 Task: Write a test class on Account objects.
Action: Mouse moved to (21, 142)
Screenshot: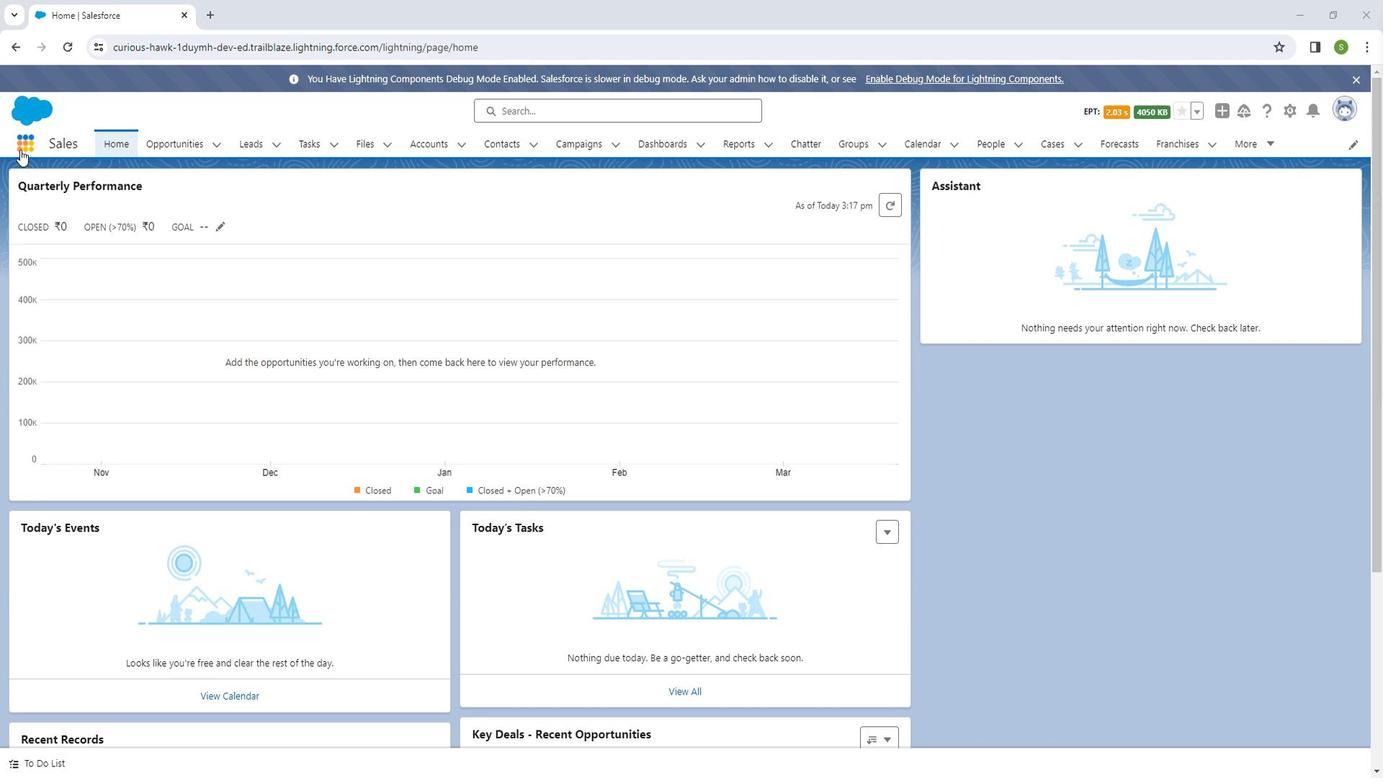 
Action: Mouse pressed left at (21, 142)
Screenshot: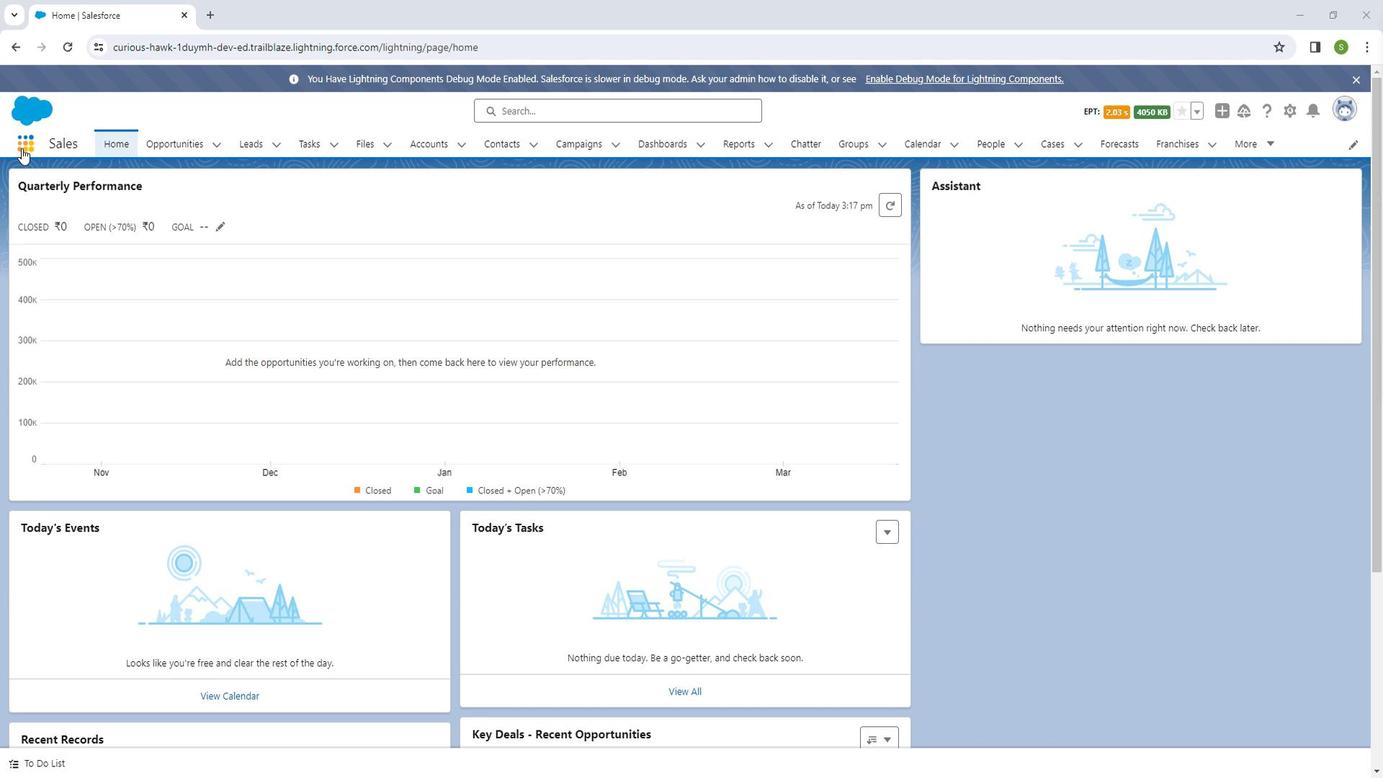 
Action: Mouse moved to (39, 391)
Screenshot: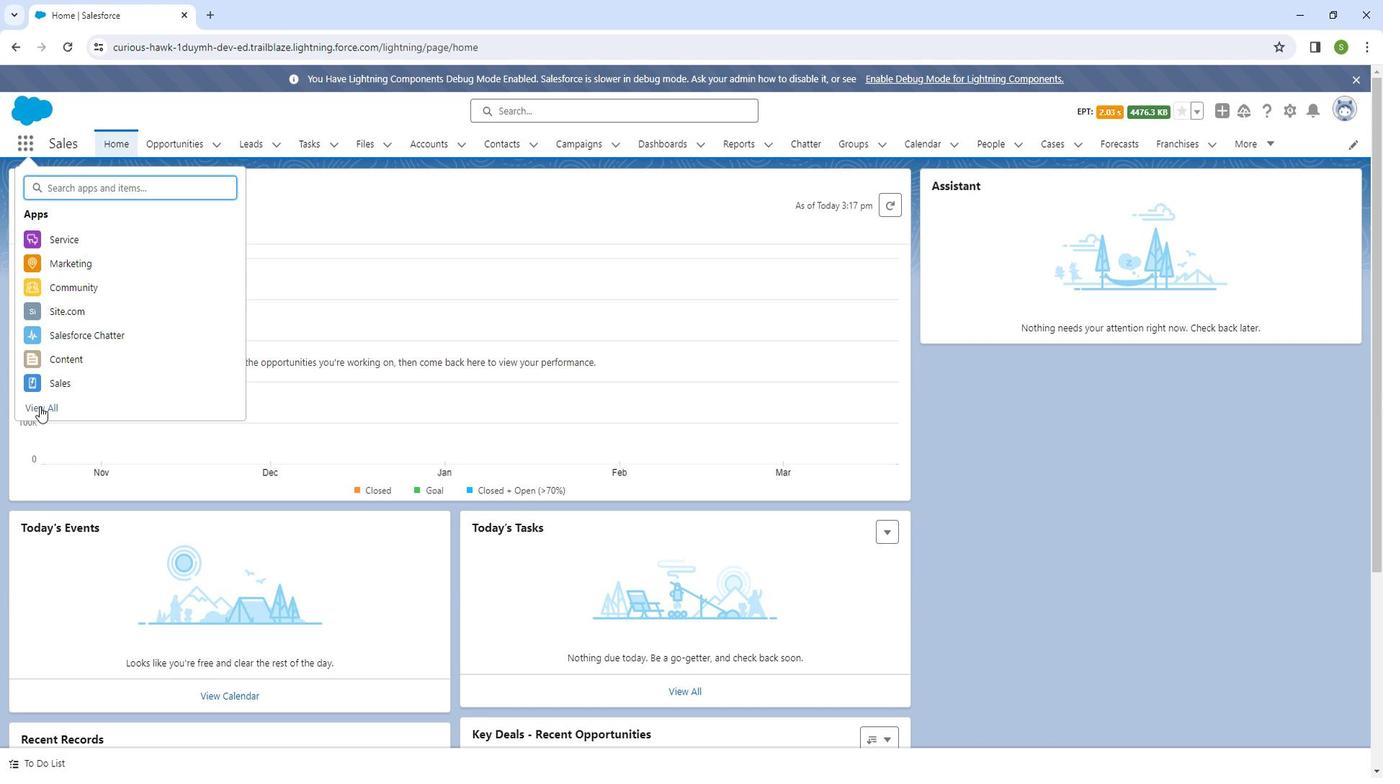 
Action: Mouse pressed left at (39, 391)
Screenshot: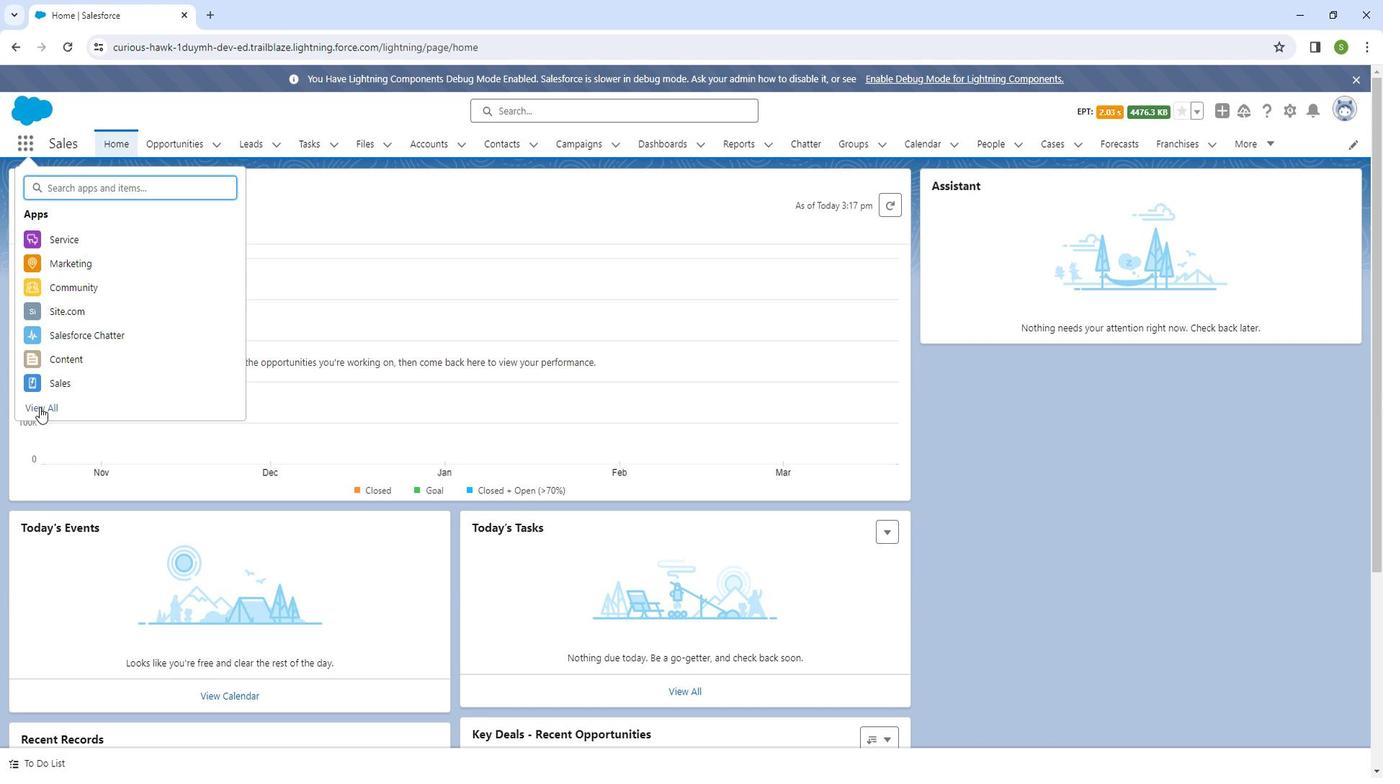 
Action: Mouse moved to (243, 588)
Screenshot: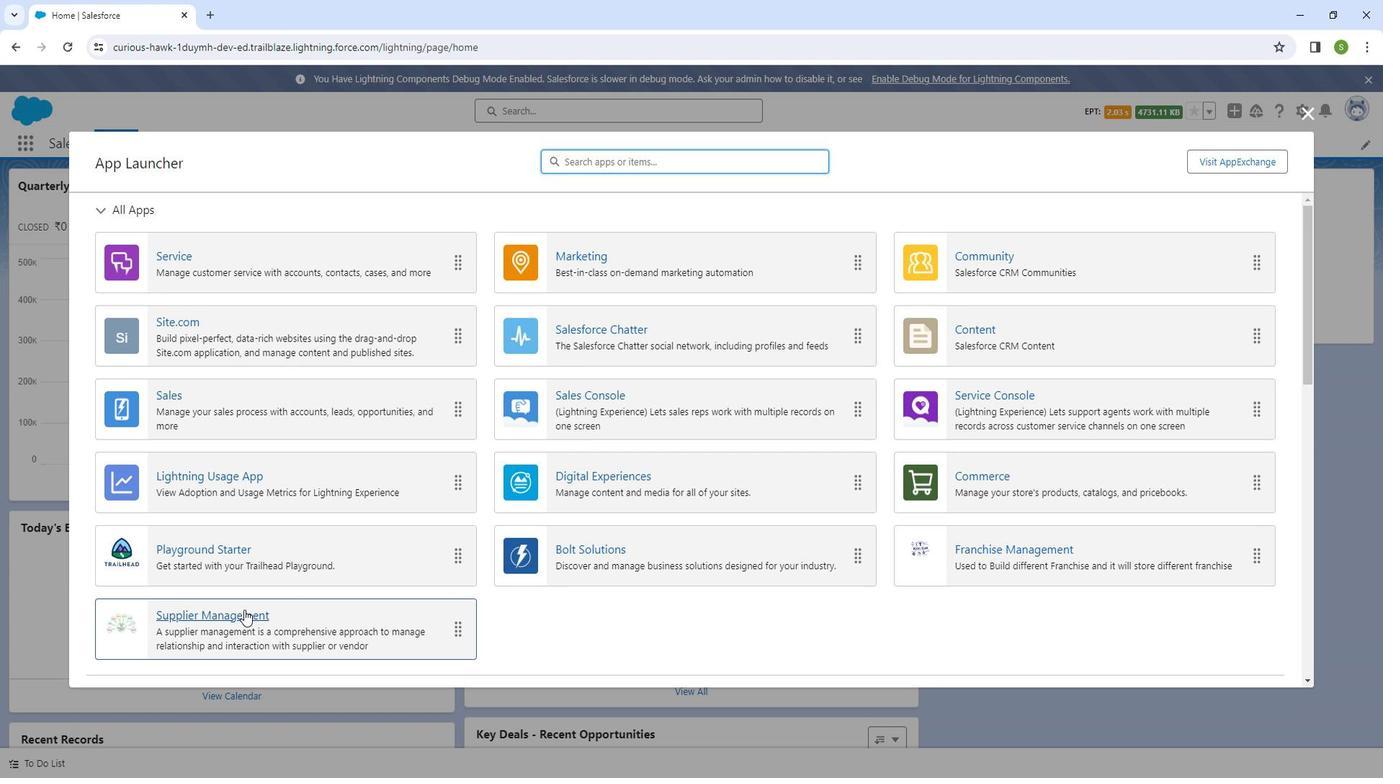 
Action: Mouse pressed left at (243, 588)
Screenshot: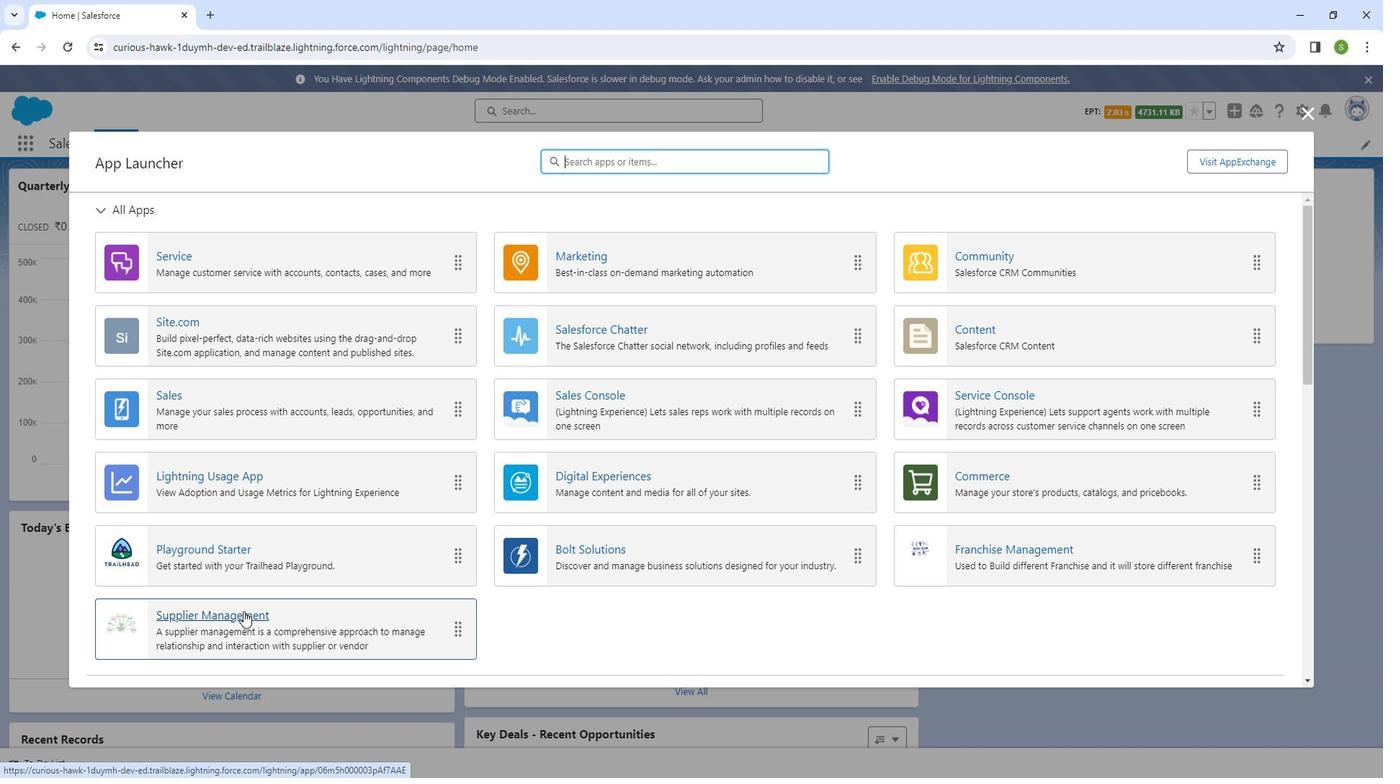 
Action: Mouse moved to (1304, 103)
Screenshot: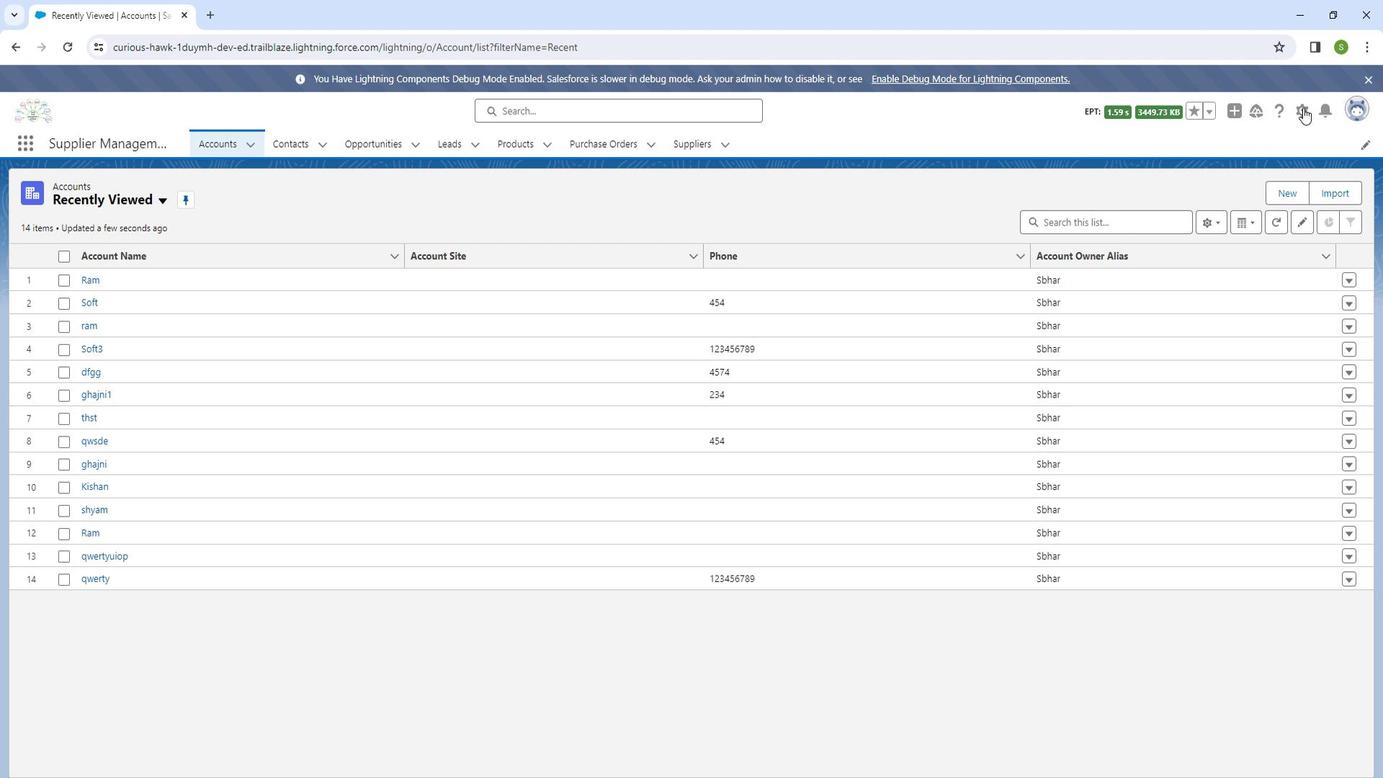 
Action: Mouse pressed left at (1304, 103)
Screenshot: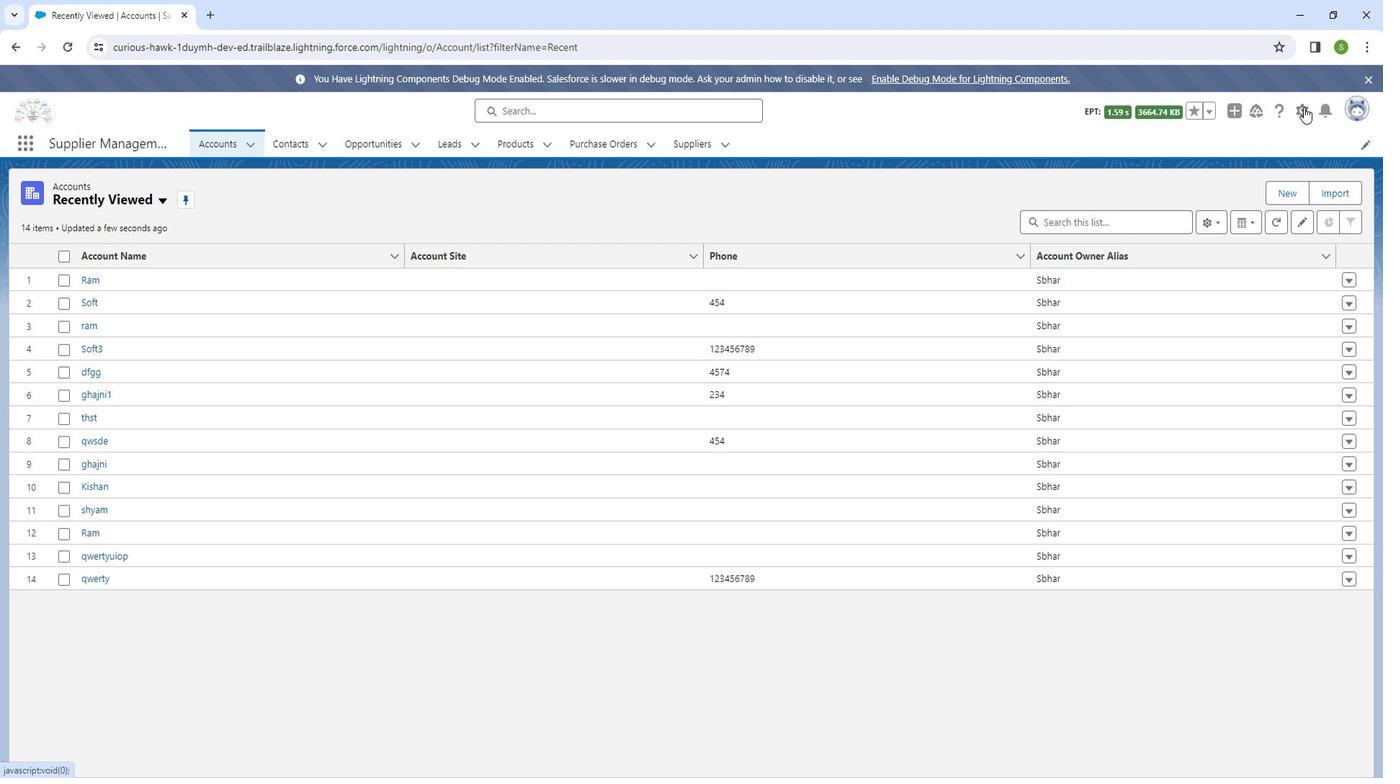 
Action: Mouse moved to (1232, 234)
Screenshot: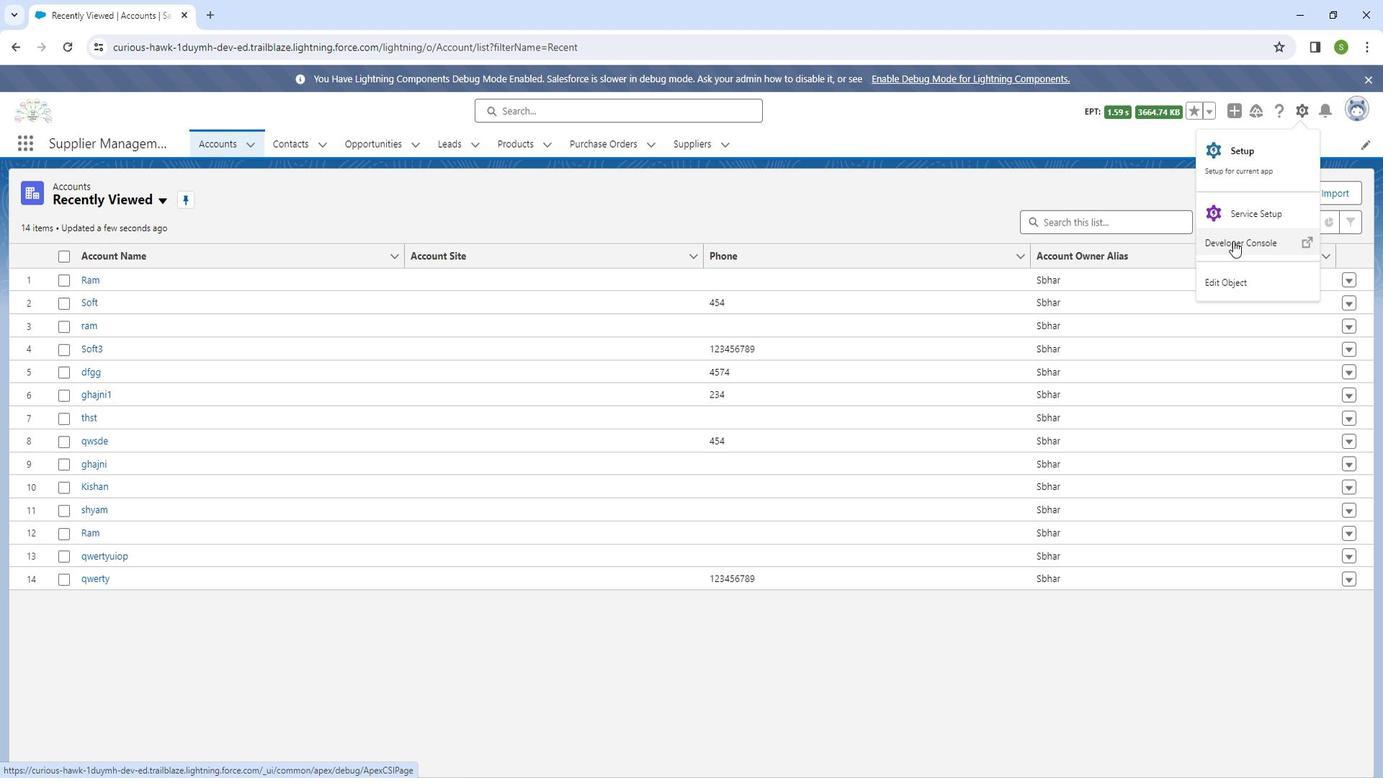 
Action: Mouse pressed right at (1232, 234)
Screenshot: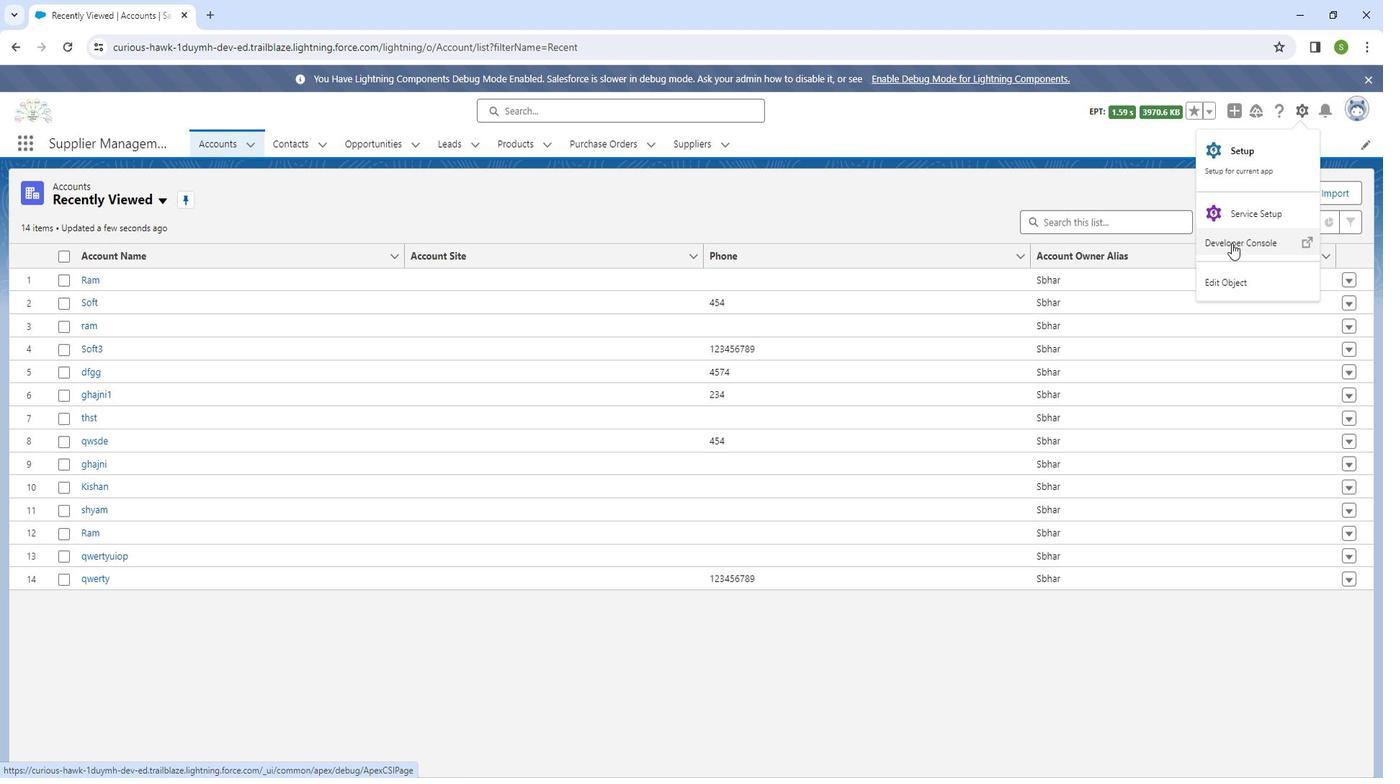 
Action: Mouse moved to (1184, 247)
Screenshot: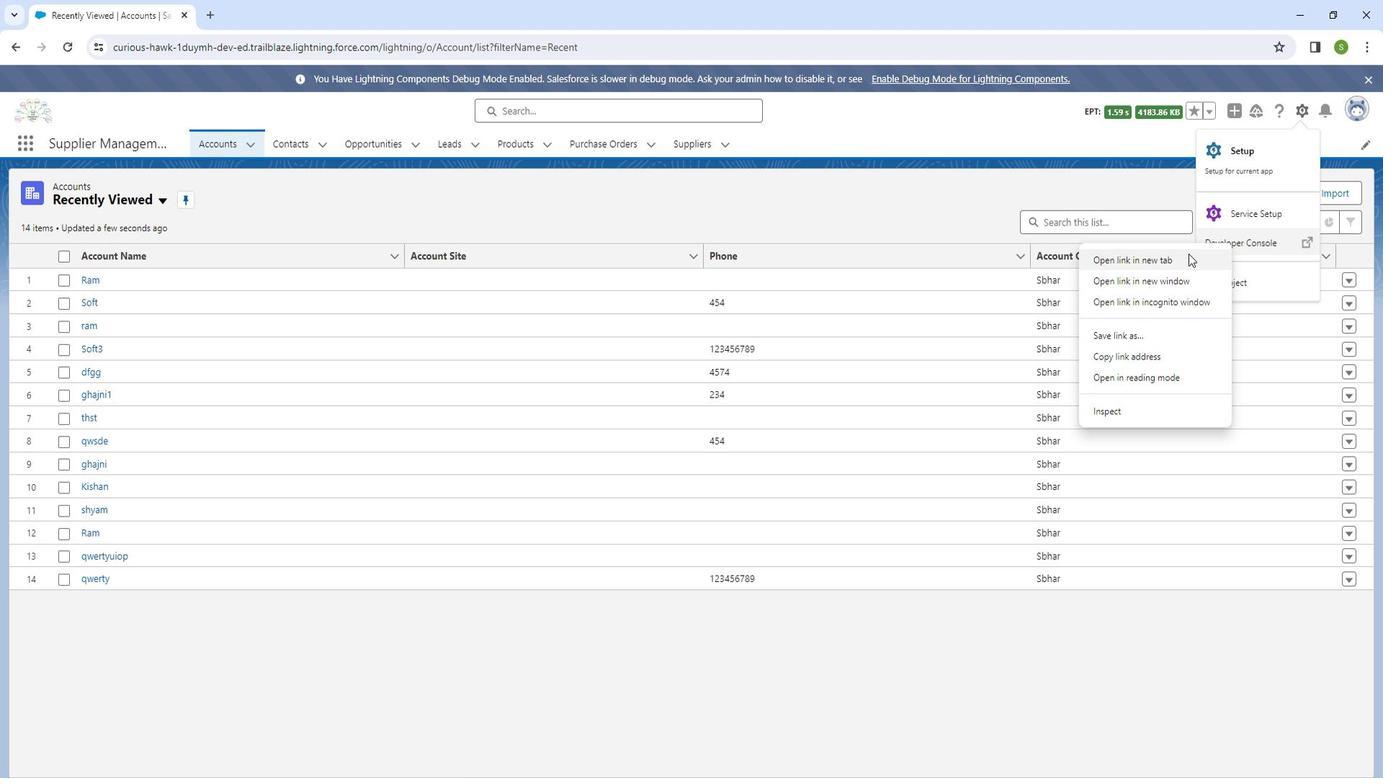 
Action: Mouse pressed left at (1184, 247)
Screenshot: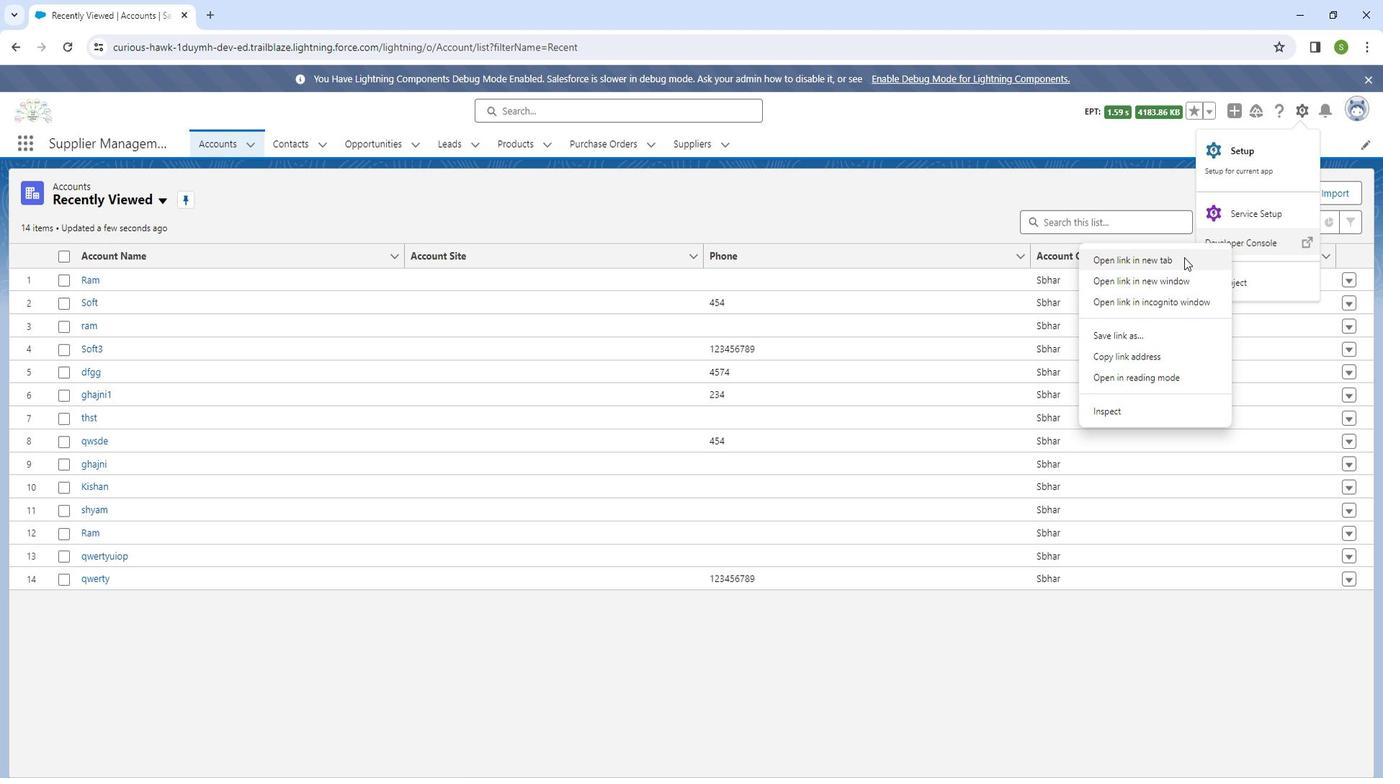 
Action: Mouse moved to (312, 15)
Screenshot: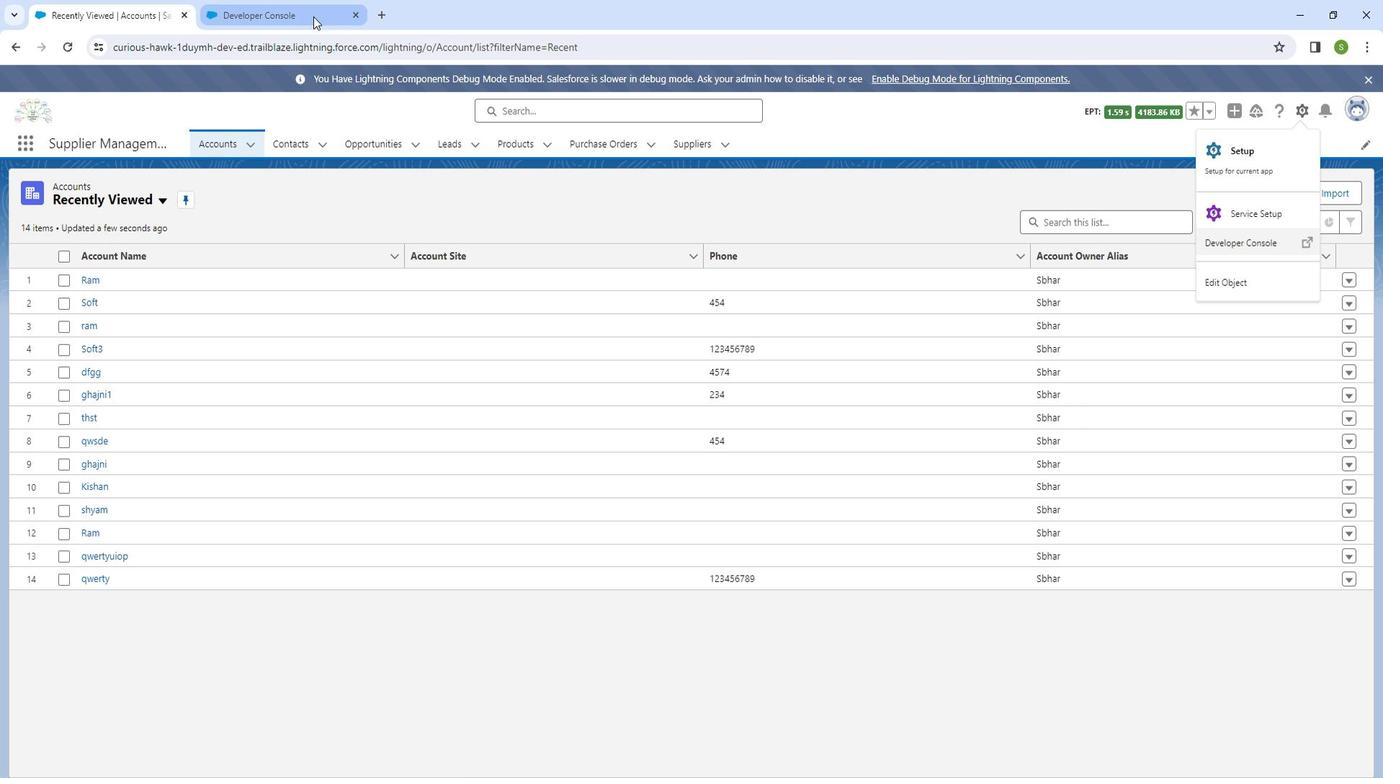 
Action: Mouse pressed left at (312, 15)
Screenshot: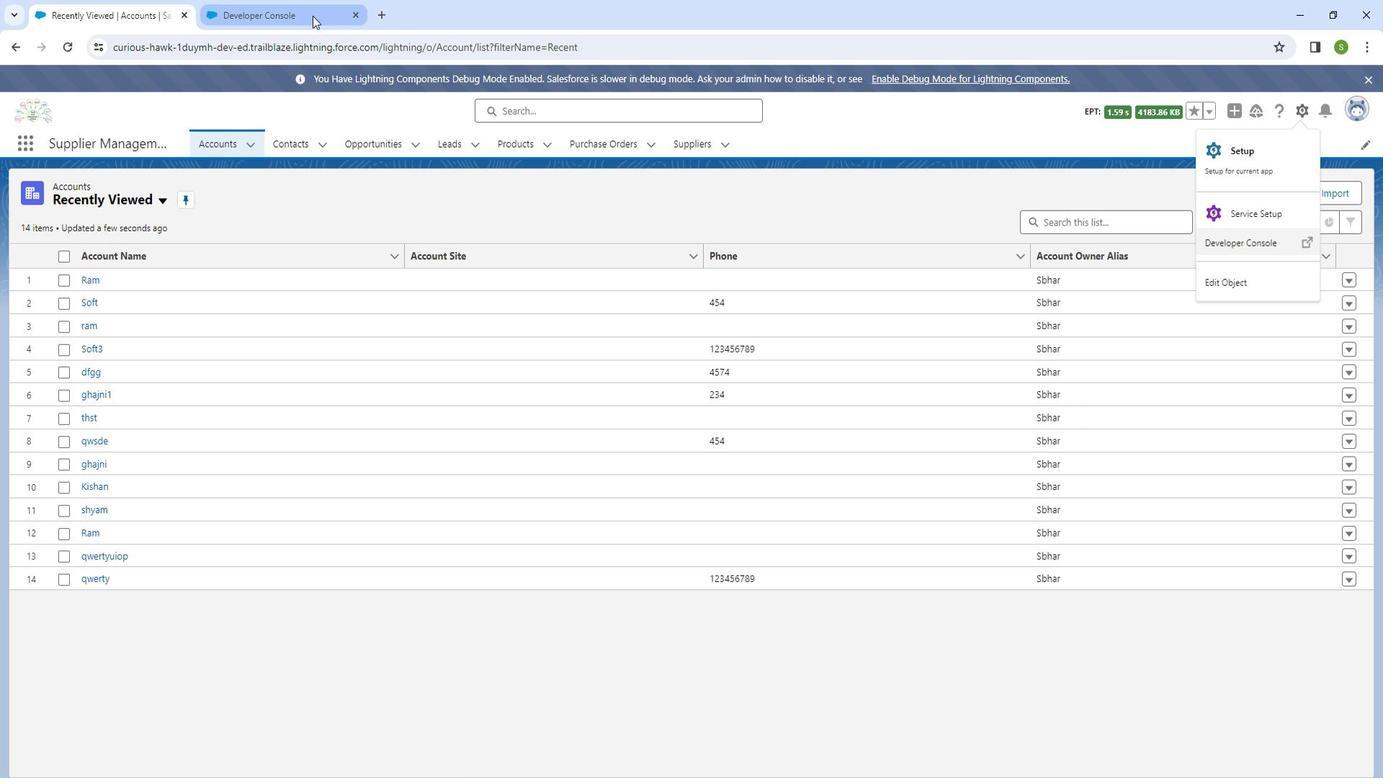 
Action: Mouse moved to (270, 345)
Screenshot: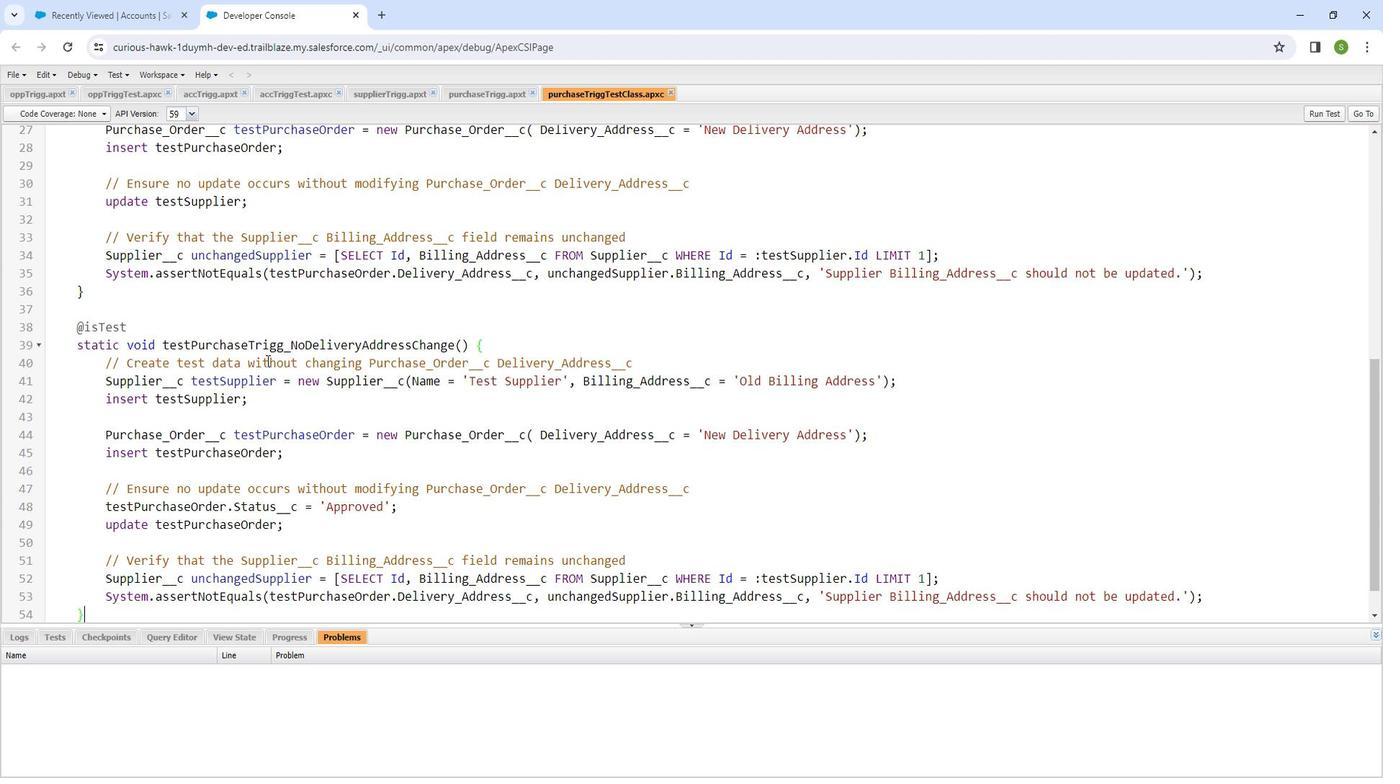 
Action: Key pressed <Key.alt_l><Key.alt_l><Key.alt_l><Key.alt_l><Key.alt_l><Key.alt_l><Key.alt_l><Key.alt_l><Key.alt_l><Key.alt_l><Key.alt_l><Key.alt_l><Key.alt_l><Key.alt_l><Key.alt_l><Key.alt_l><Key.alt_l><Key.alt_l><Key.alt_l><Key.alt_l><Key.alt_l><Key.alt_l><Key.alt_l><Key.alt_l><Key.alt_l><Key.alt_l><Key.alt_l><Key.alt_l><Key.alt_l><Key.alt_l><Key.alt_l><Key.alt_l><Key.alt_l><Key.alt_l><Key.alt_l><Key.alt_l><Key.alt_l><Key.alt_l><<191>>
Screenshot: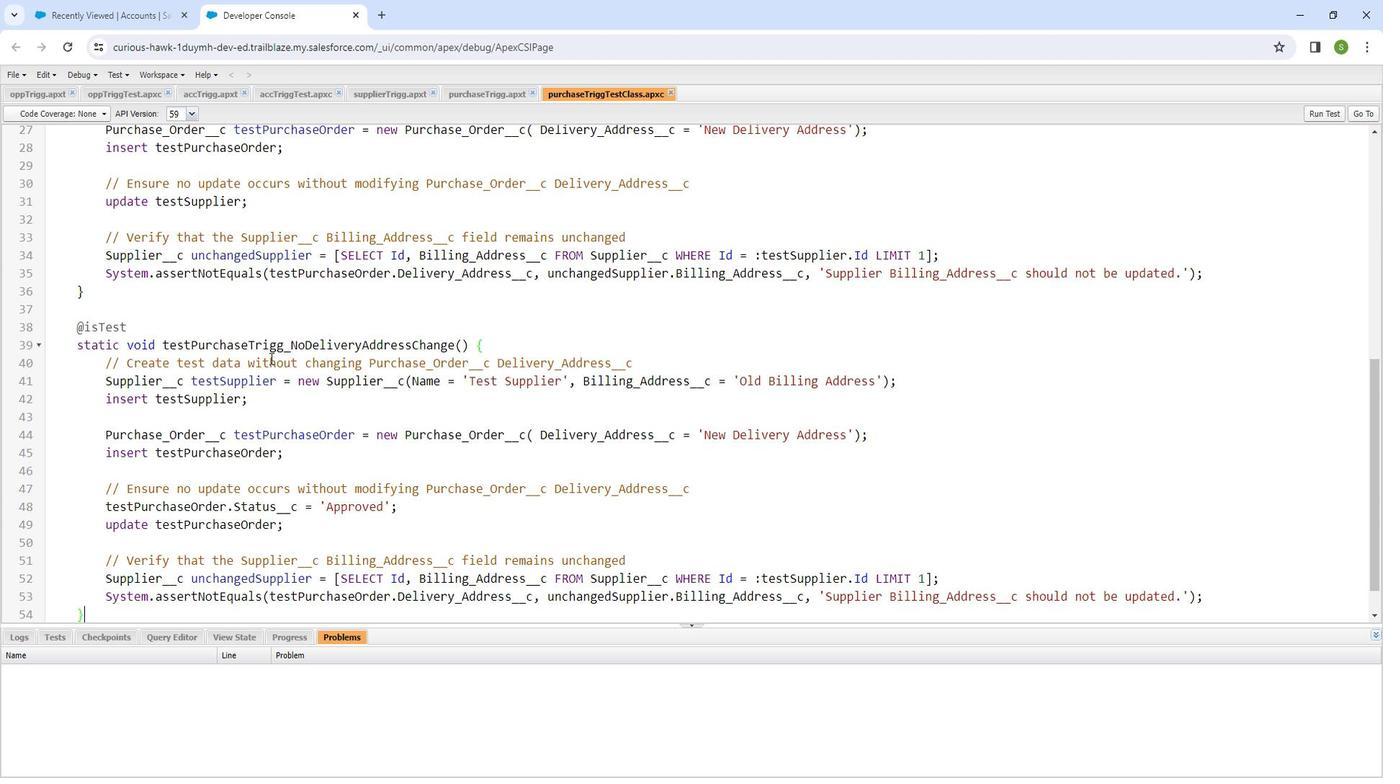 
Action: Mouse moved to (79, 75)
Screenshot: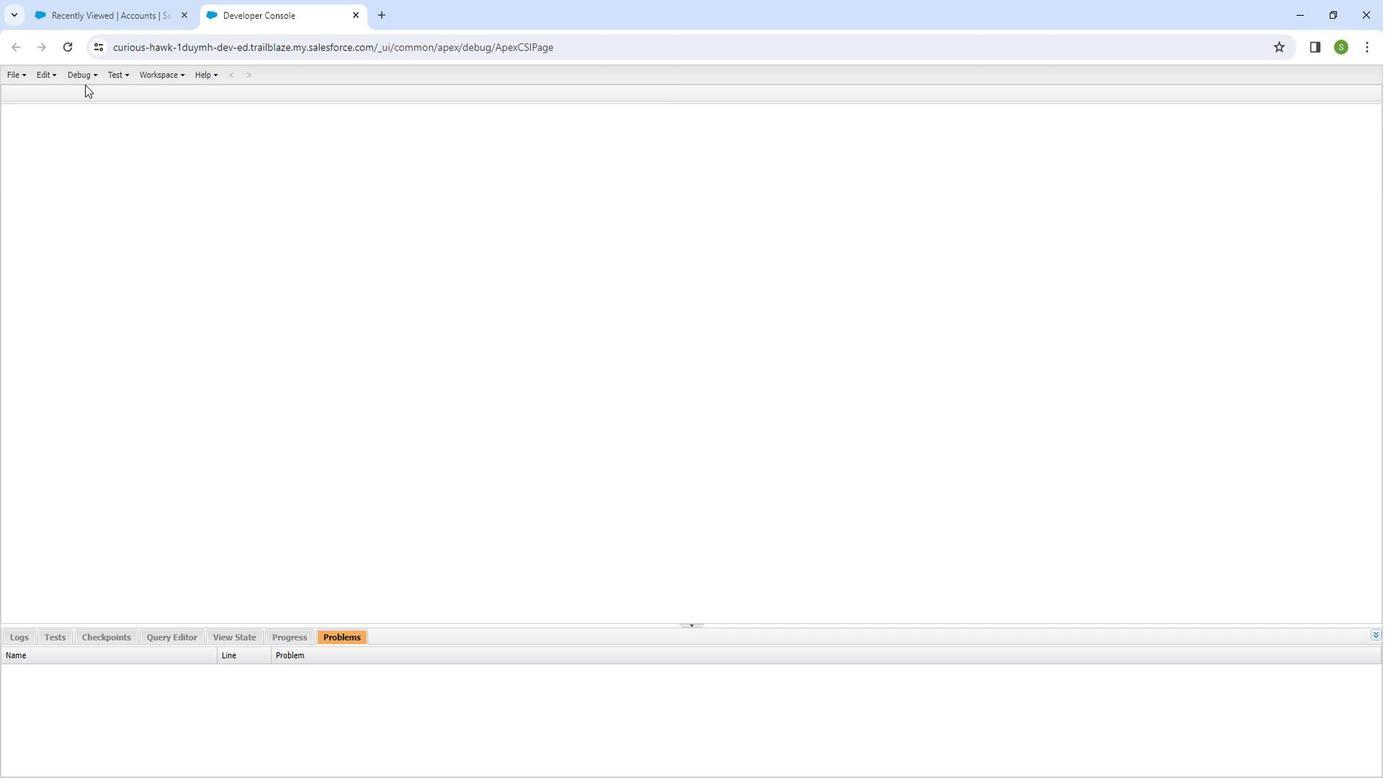 
Action: Mouse pressed left at (79, 75)
Screenshot: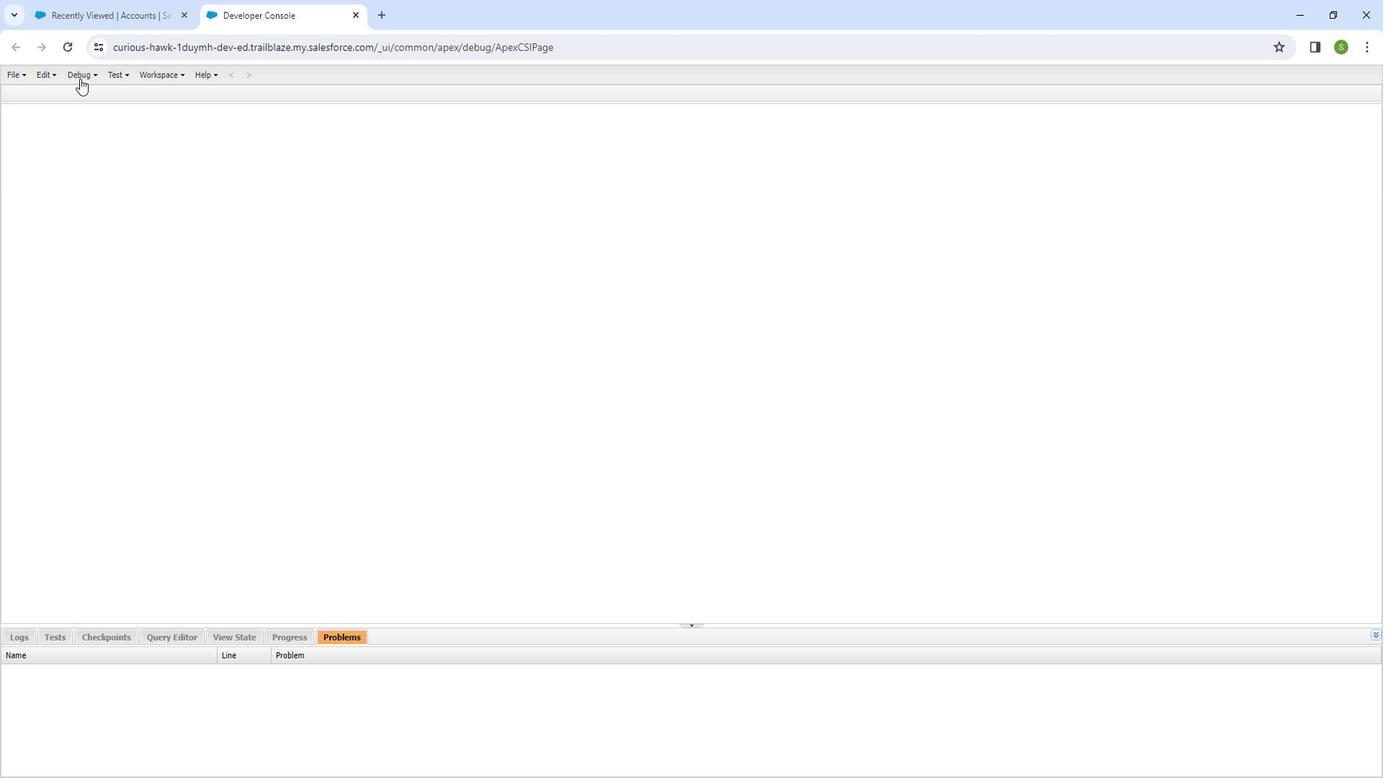 
Action: Mouse moved to (27, 121)
Screenshot: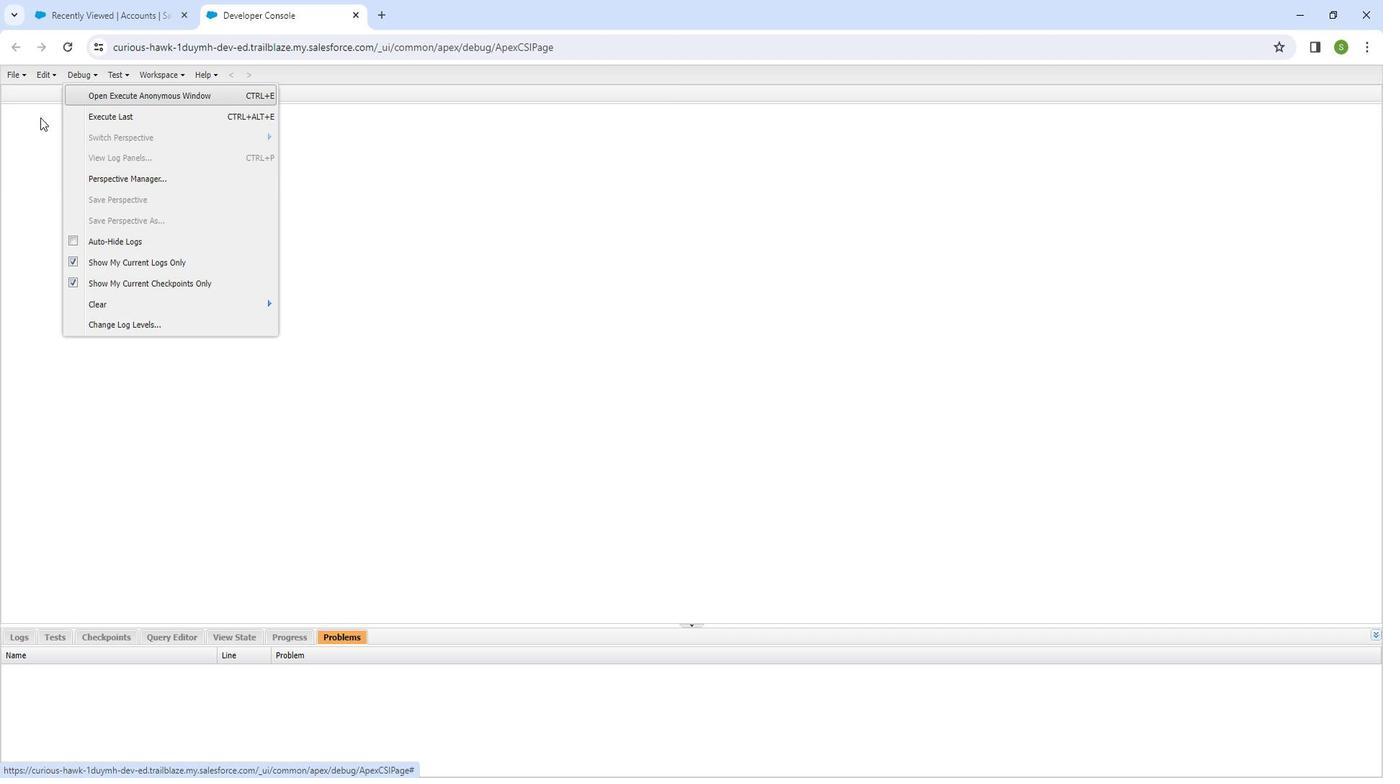 
Action: Mouse pressed left at (27, 121)
Screenshot: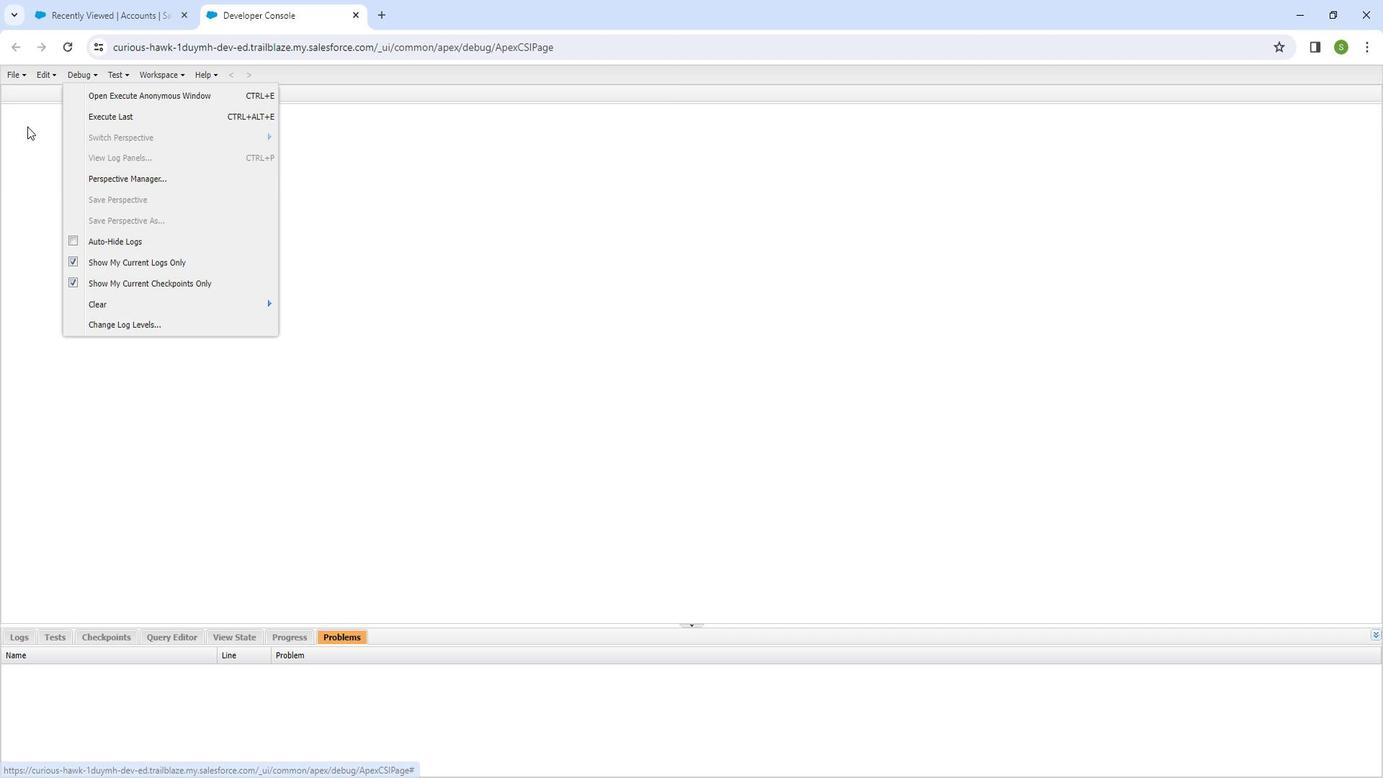
Action: Mouse moved to (23, 71)
Screenshot: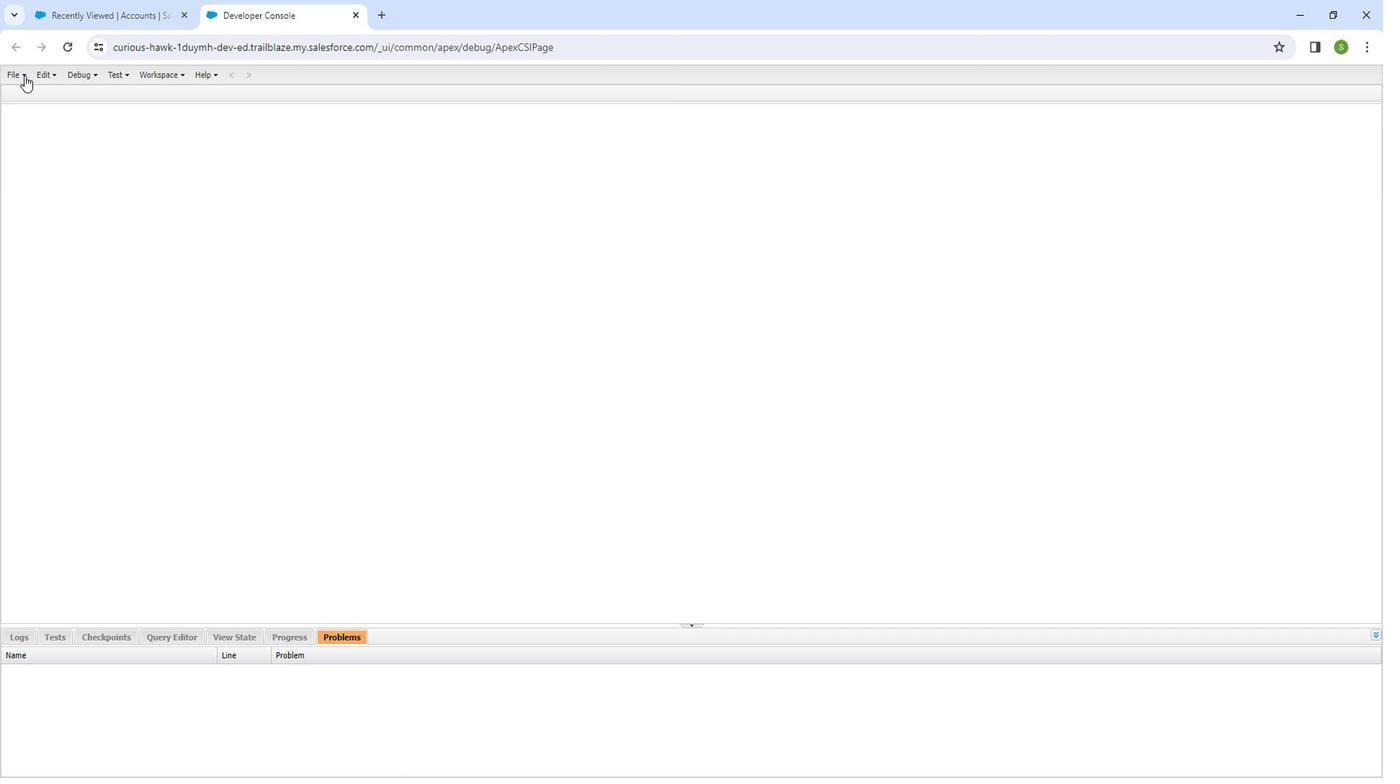 
Action: Mouse pressed left at (23, 71)
Screenshot: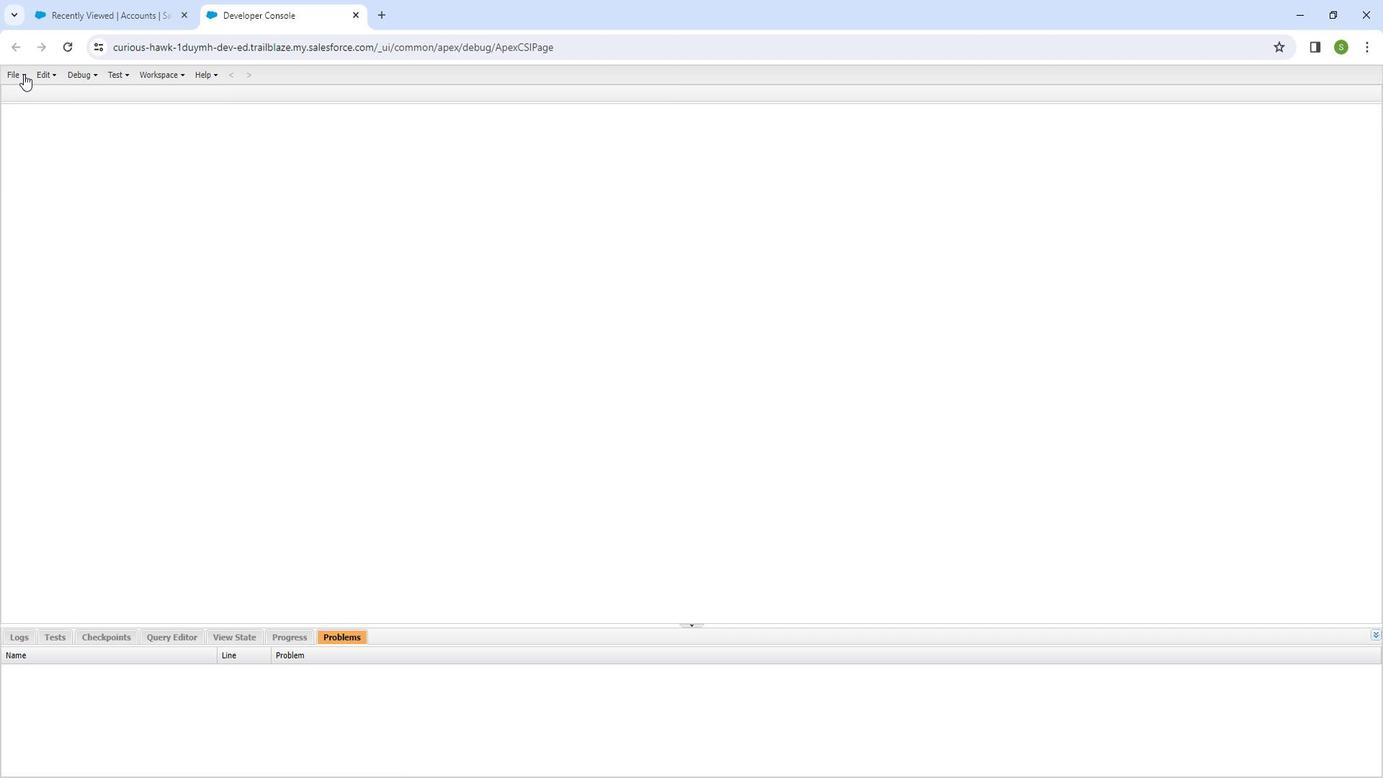 
Action: Mouse moved to (216, 113)
Screenshot: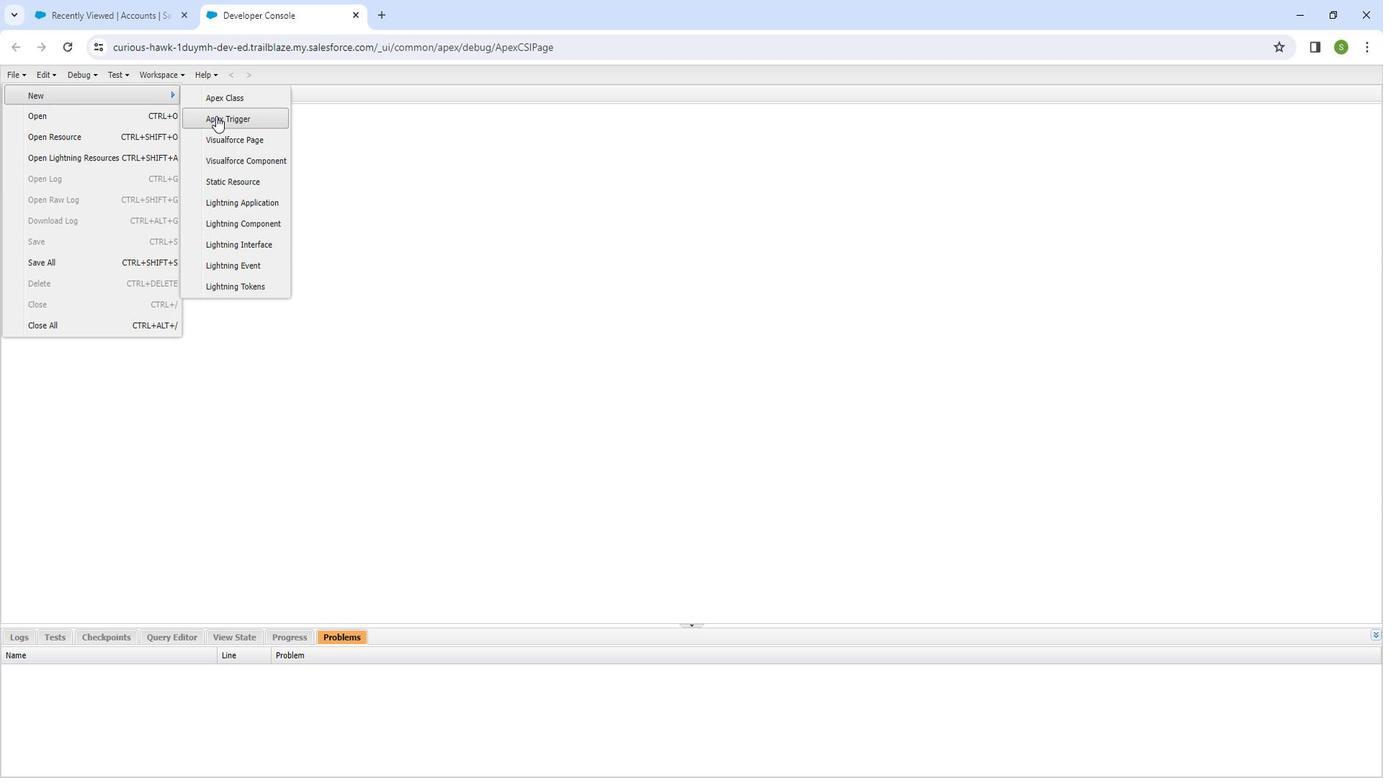 
Action: Mouse pressed left at (216, 113)
Screenshot: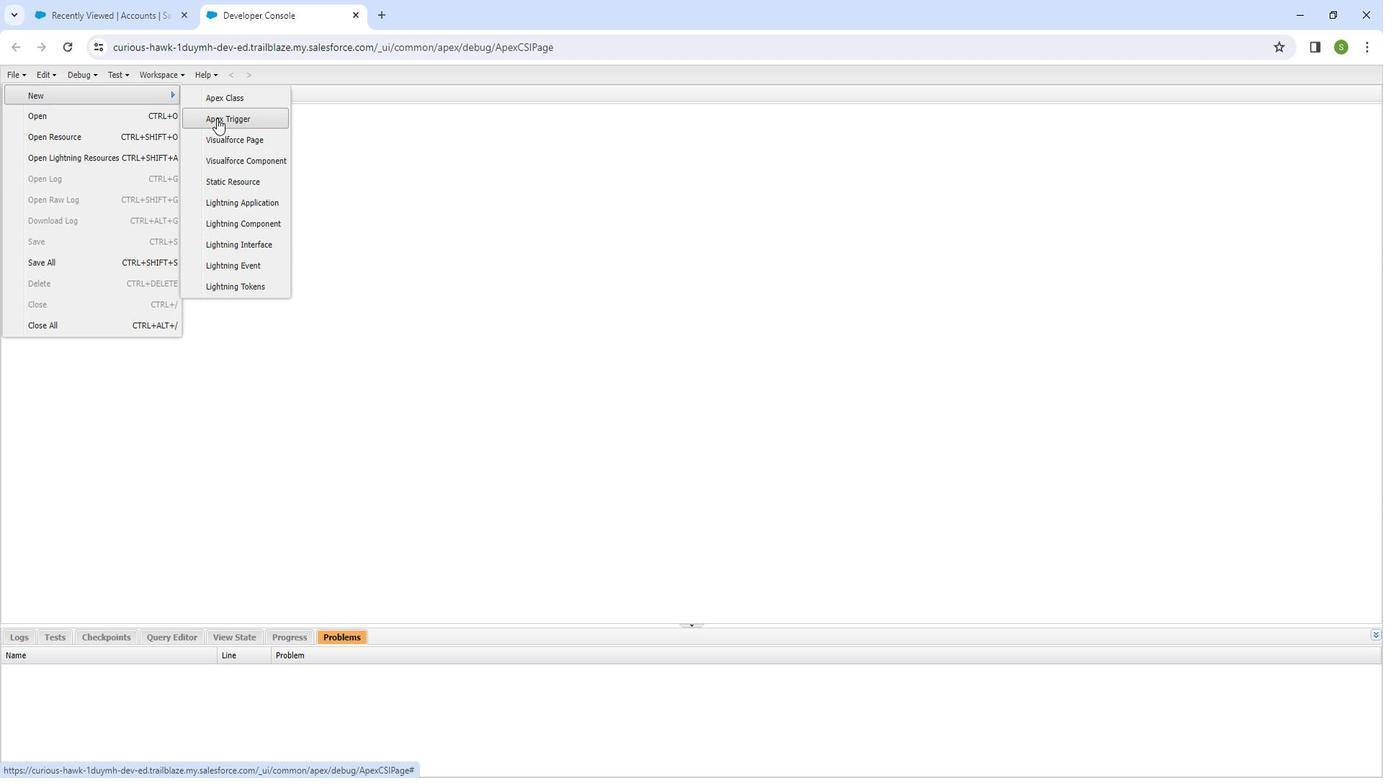 
Action: Mouse moved to (699, 366)
Screenshot: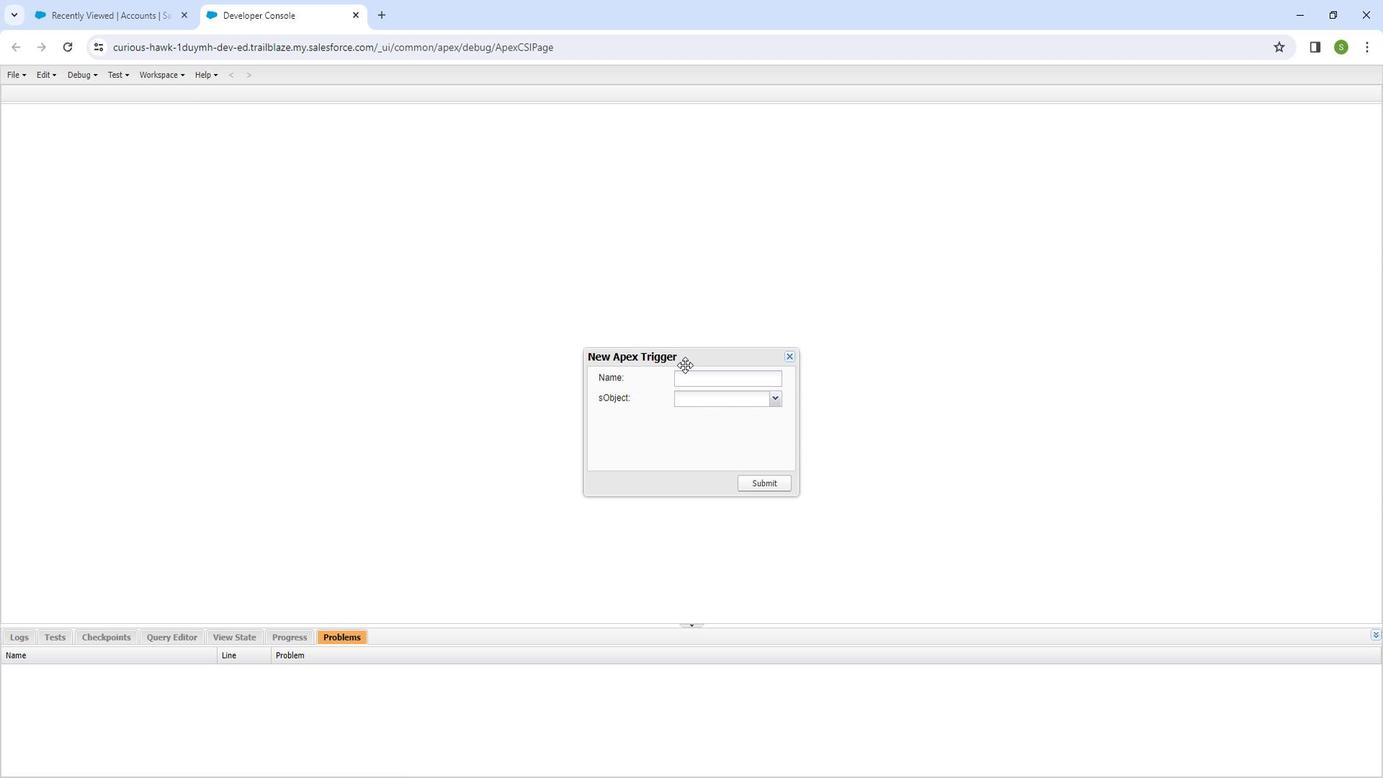 
Action: Mouse pressed left at (699, 366)
Screenshot: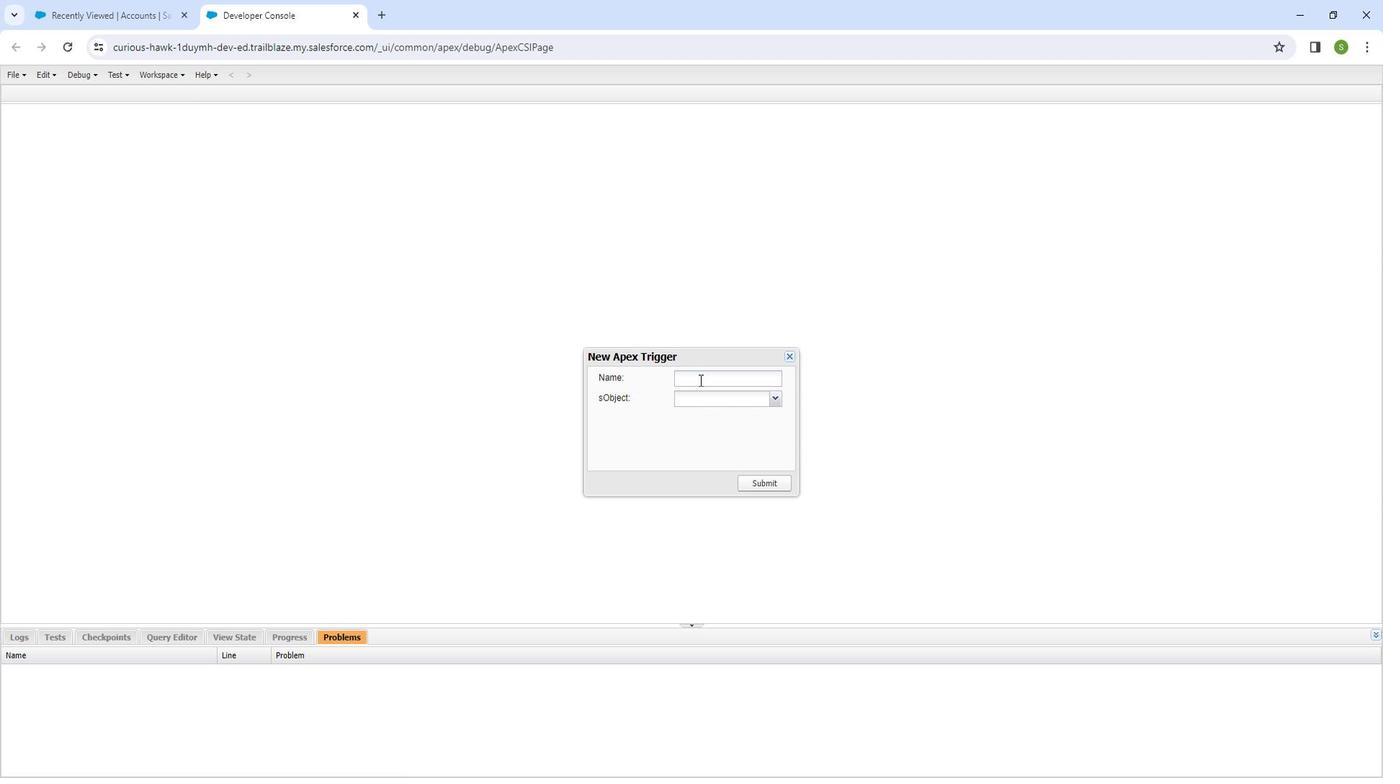 
Action: Mouse moved to (700, 366)
Screenshot: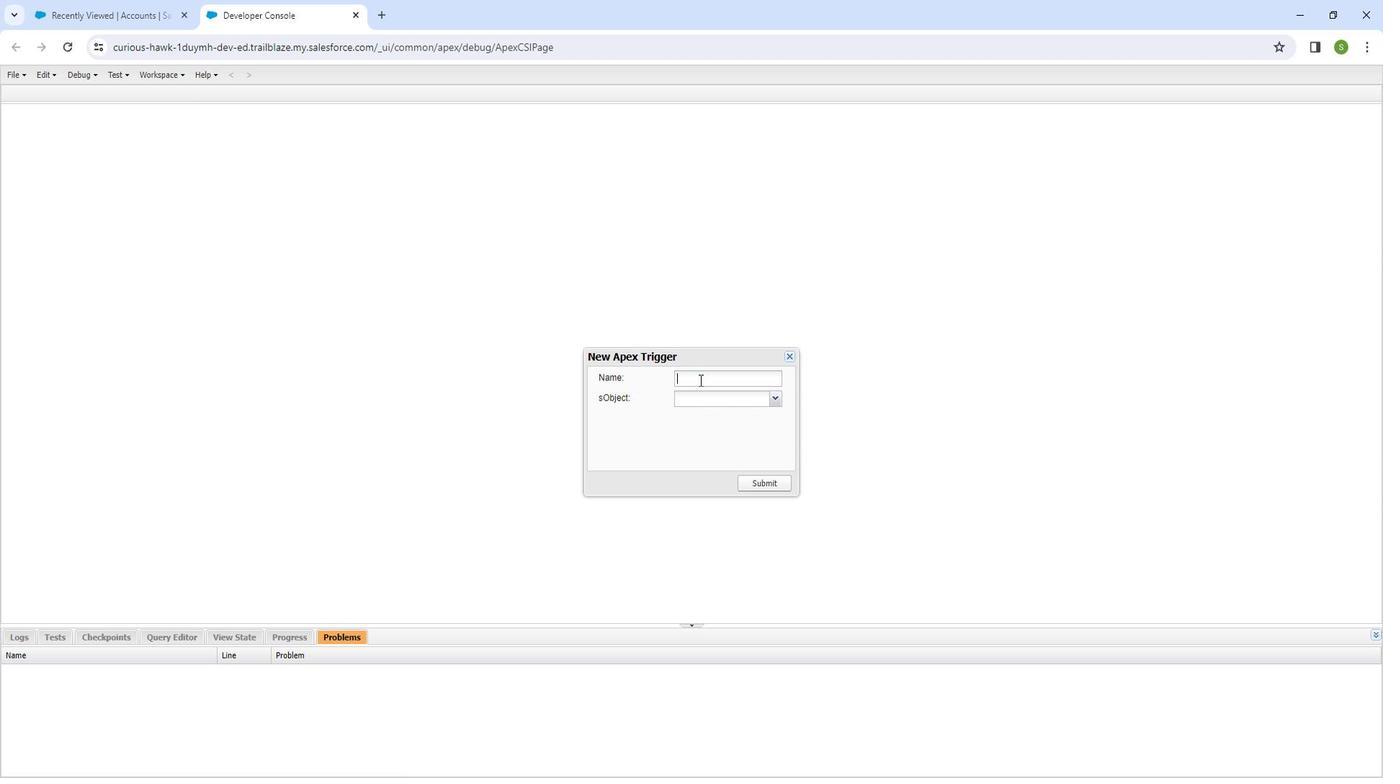 
Action: Key pressed acc<Key.shift_r>Trigg
Screenshot: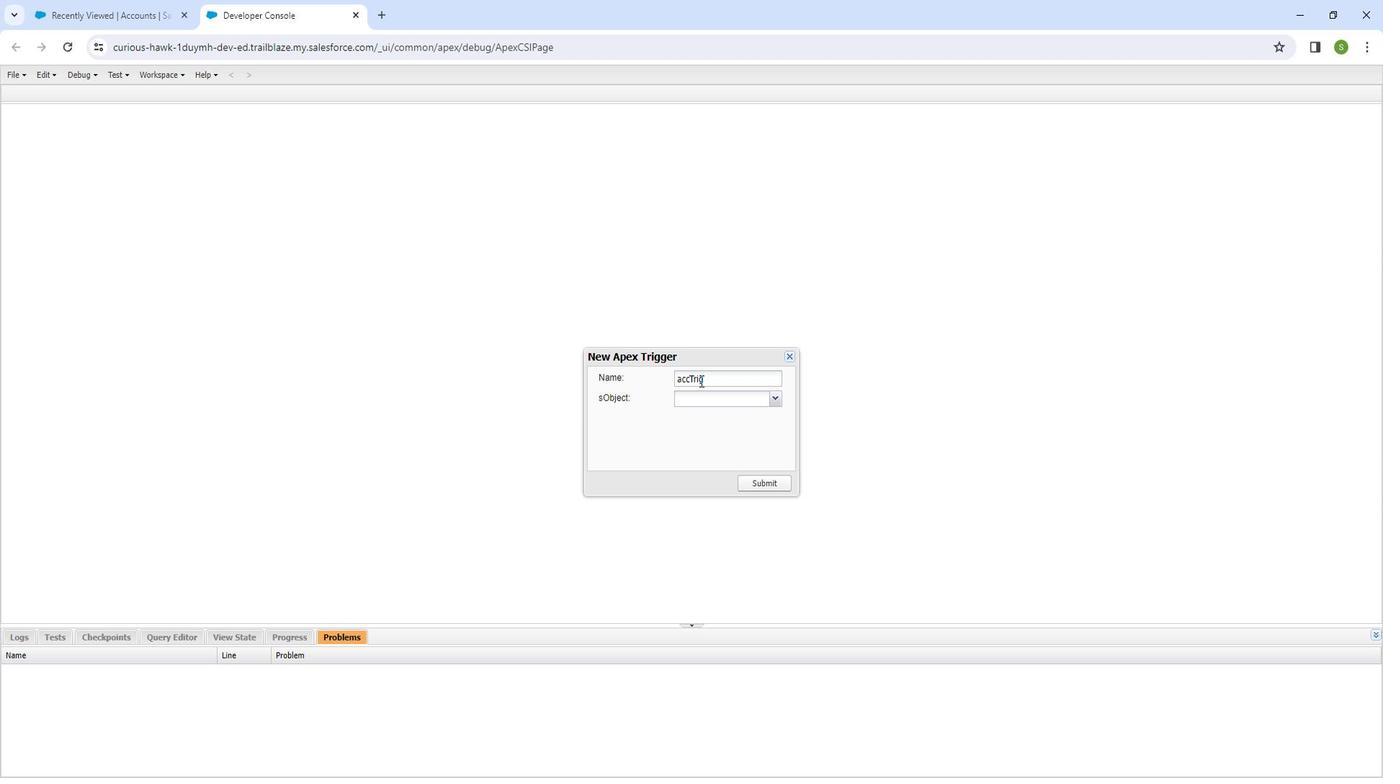 
Action: Mouse moved to (775, 385)
Screenshot: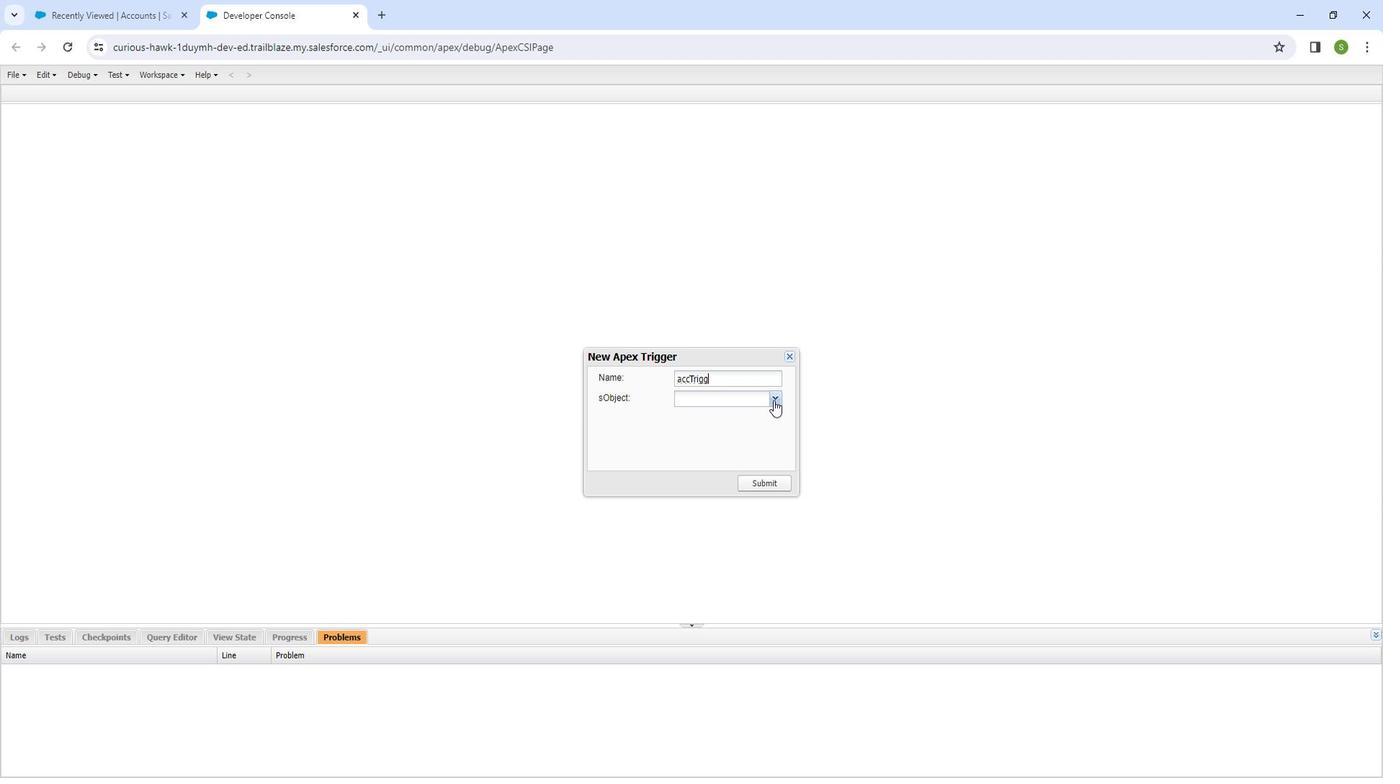 
Action: Mouse pressed left at (775, 385)
Screenshot: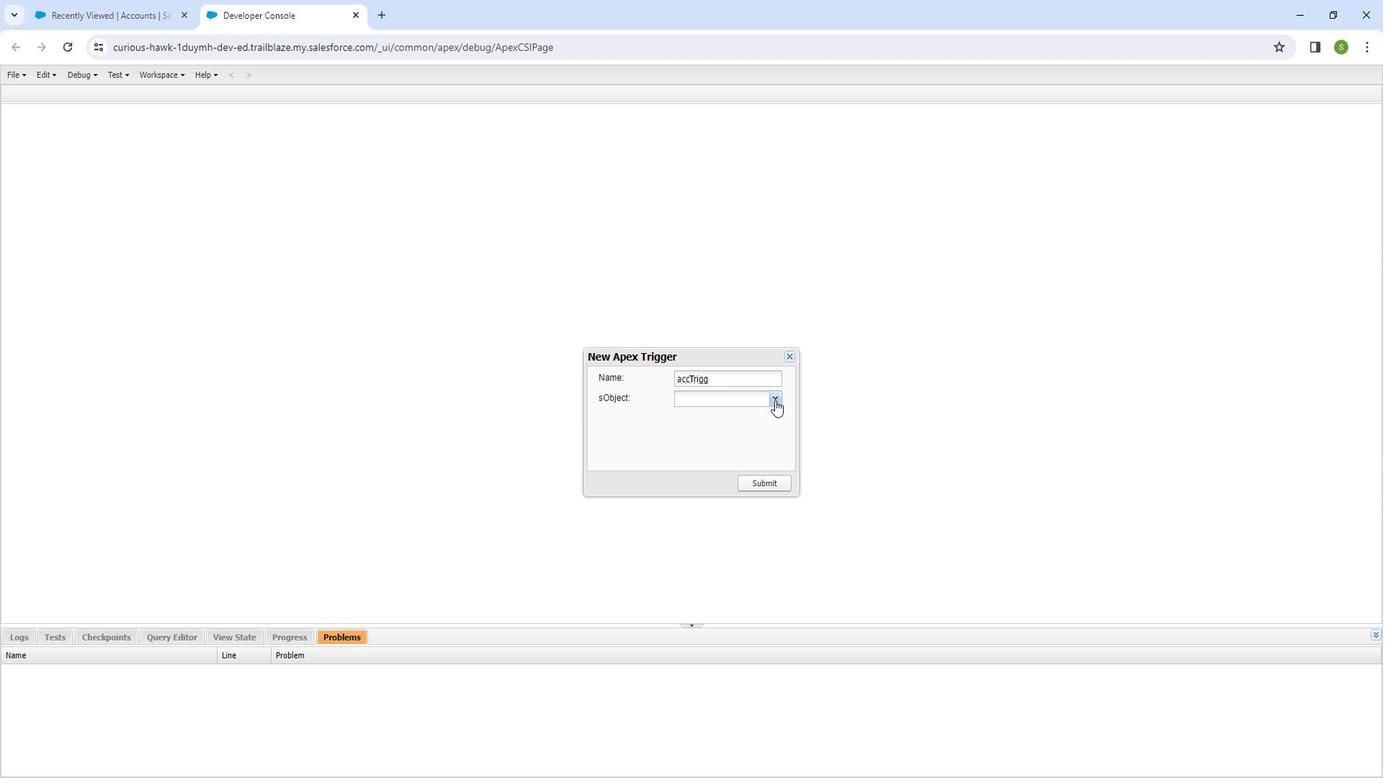 
Action: Mouse moved to (732, 427)
Screenshot: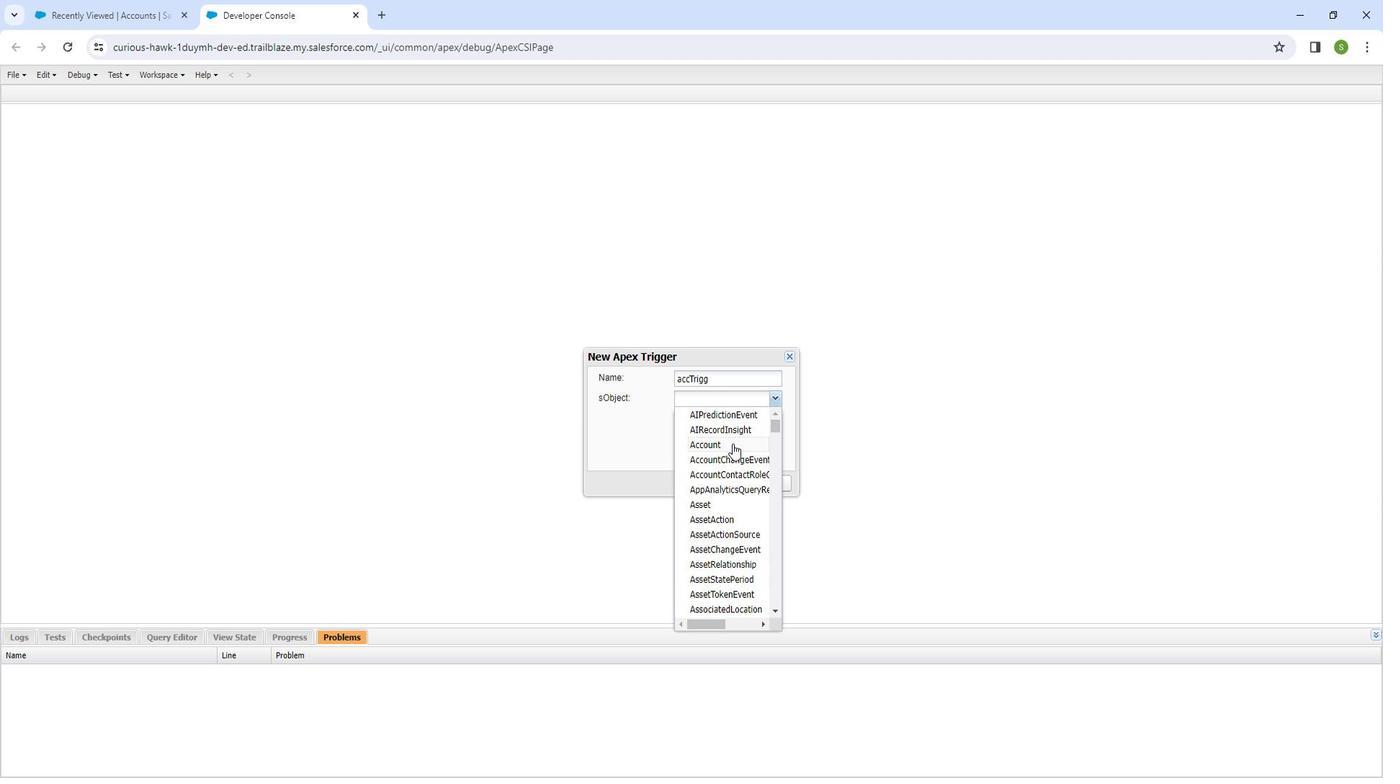 
Action: Mouse pressed left at (732, 427)
Screenshot: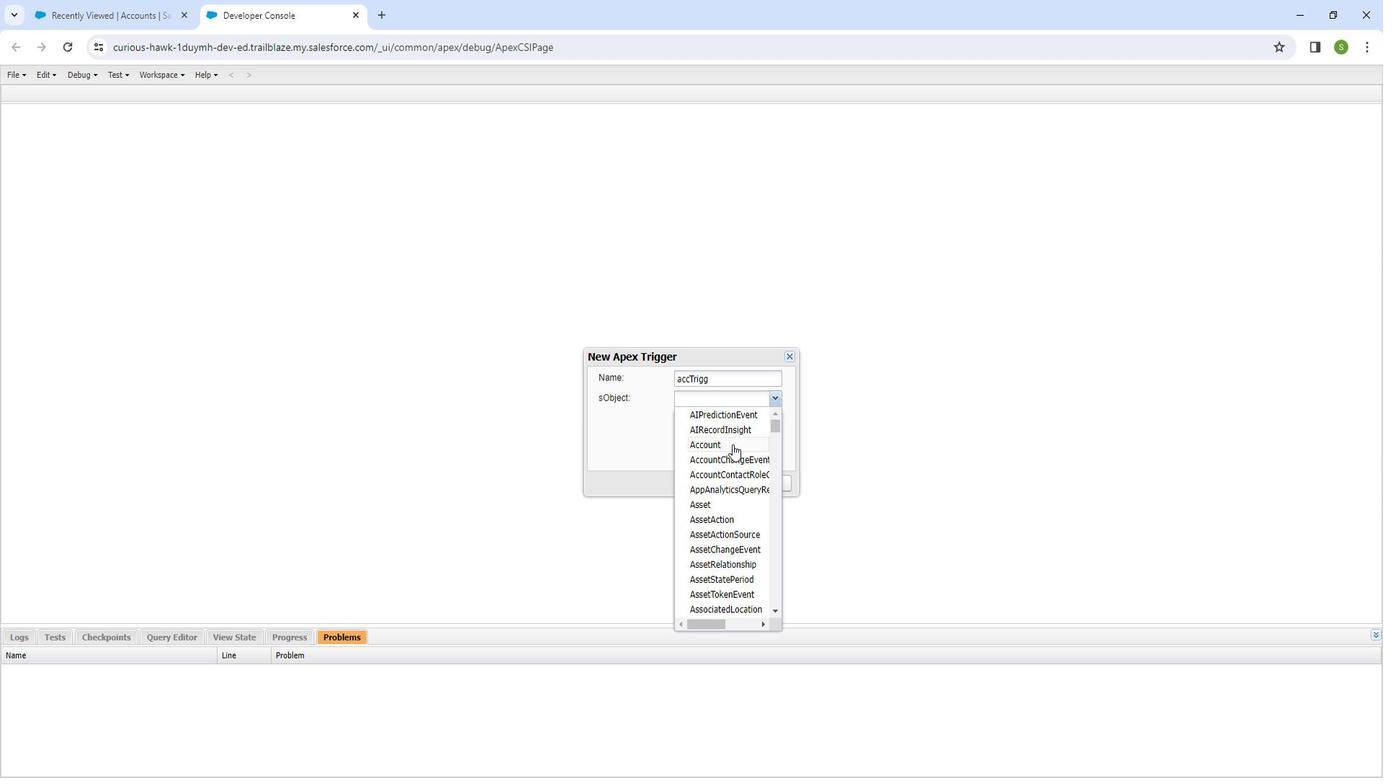 
Action: Mouse moved to (753, 466)
Screenshot: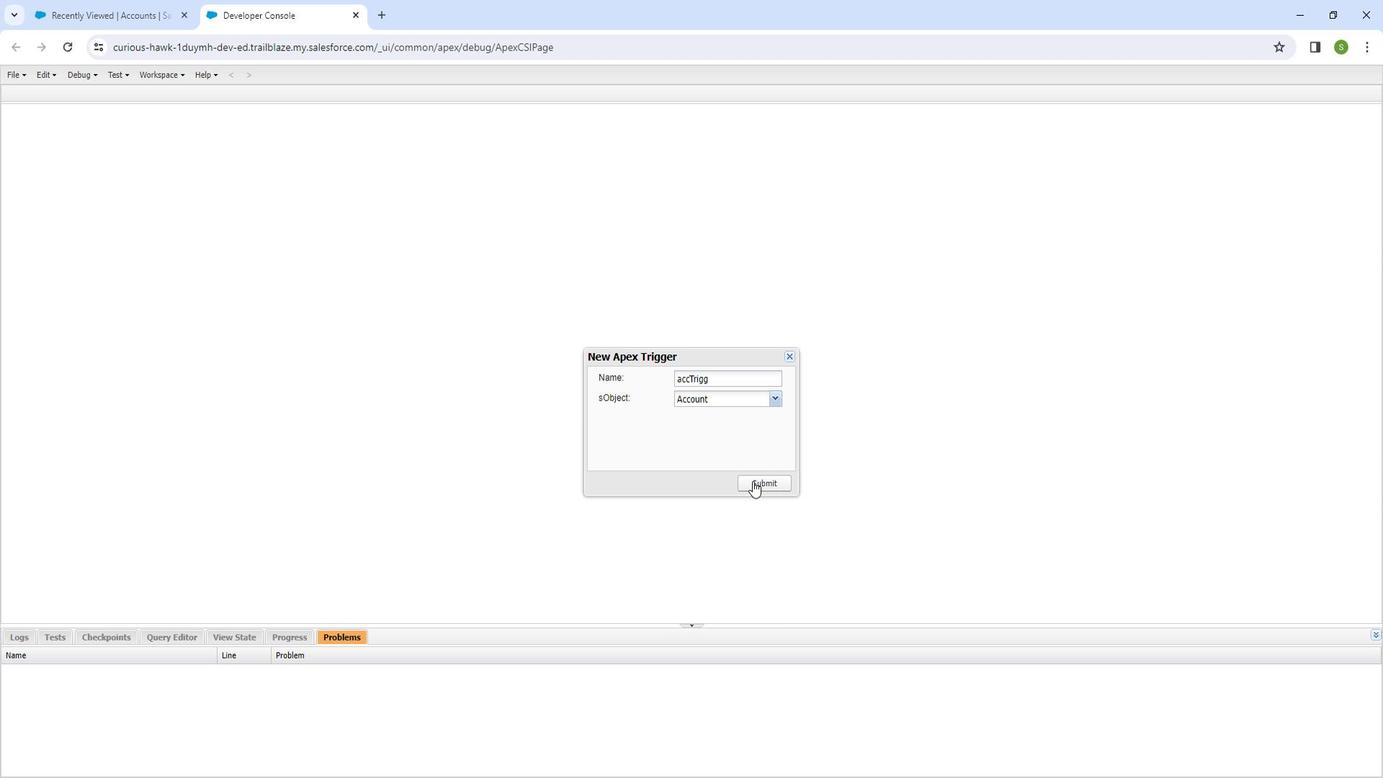 
Action: Mouse pressed left at (753, 466)
Screenshot: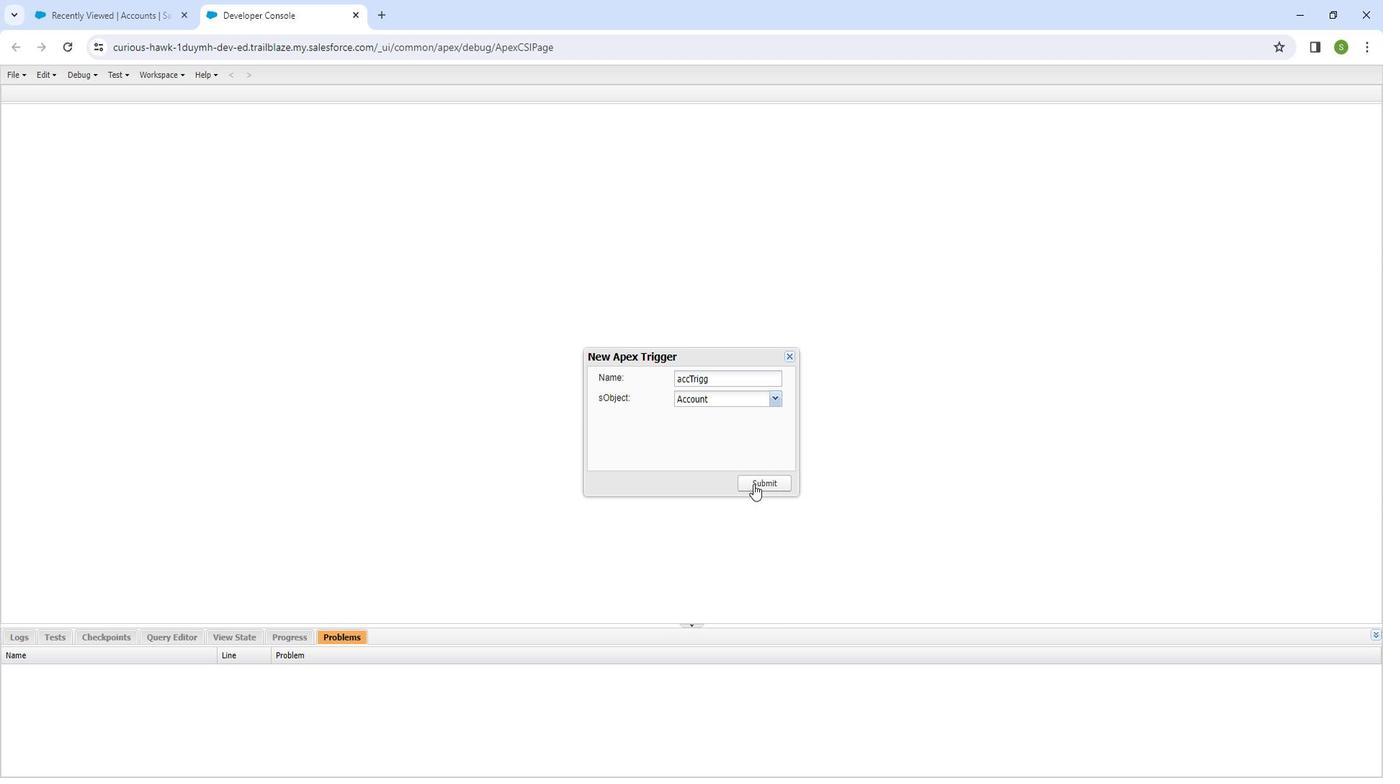 
Action: Mouse moved to (376, 131)
Screenshot: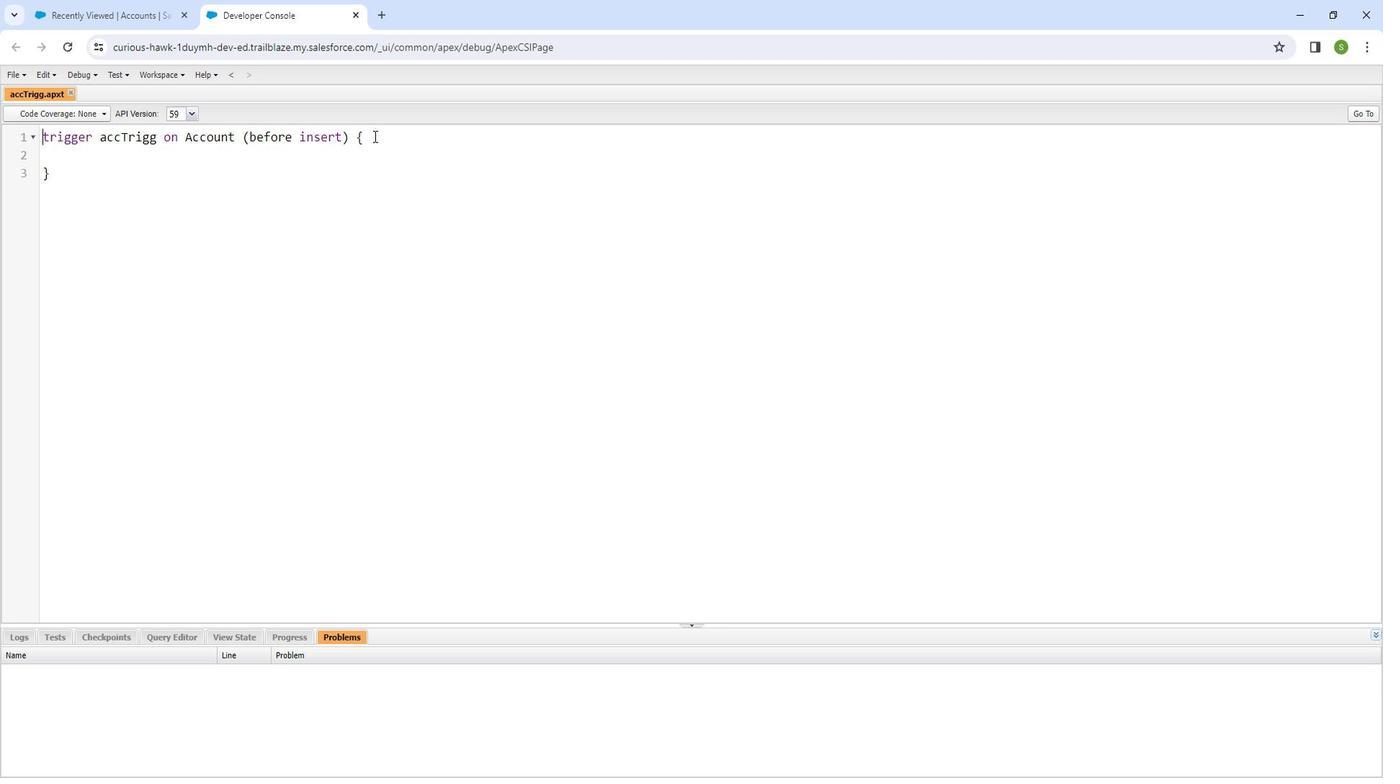 
Action: Mouse pressed left at (376, 131)
Screenshot: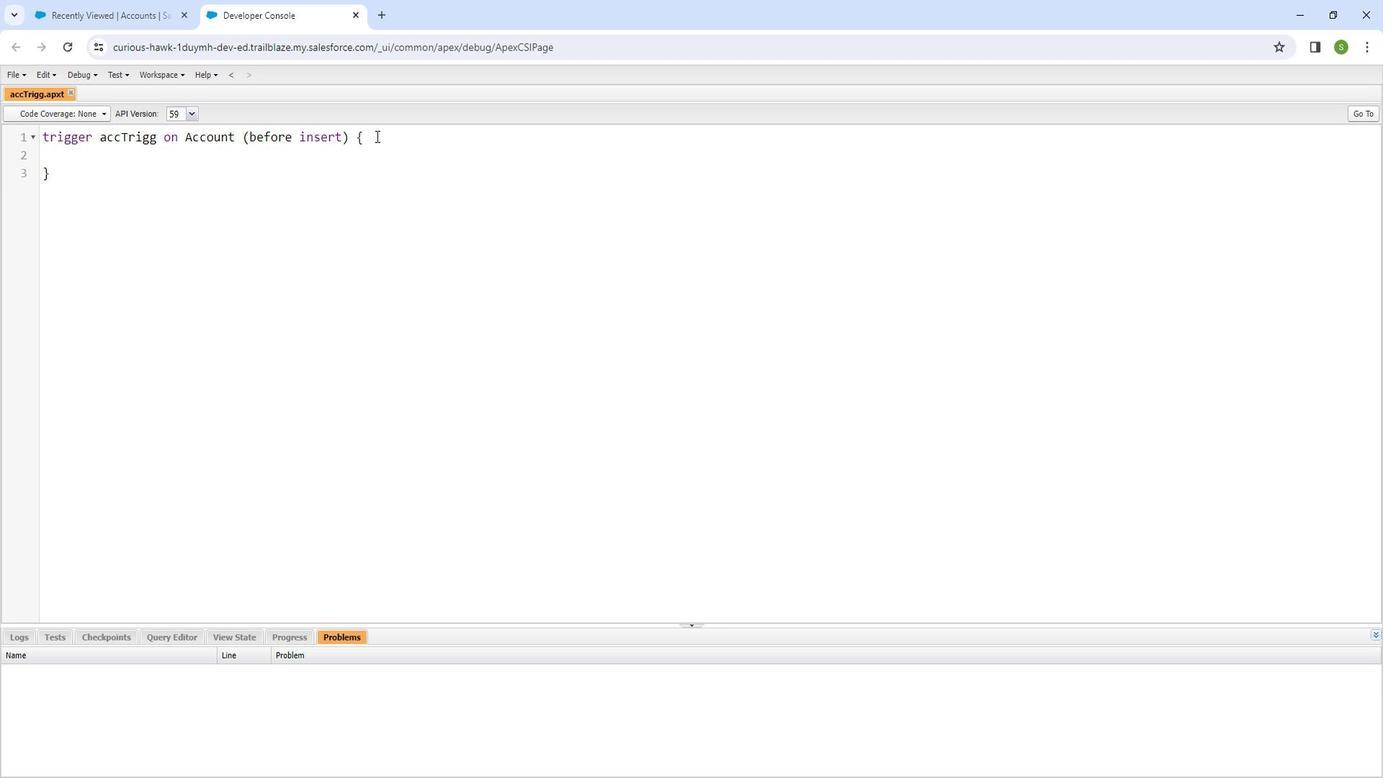 
Action: Mouse moved to (376, 131)
Screenshot: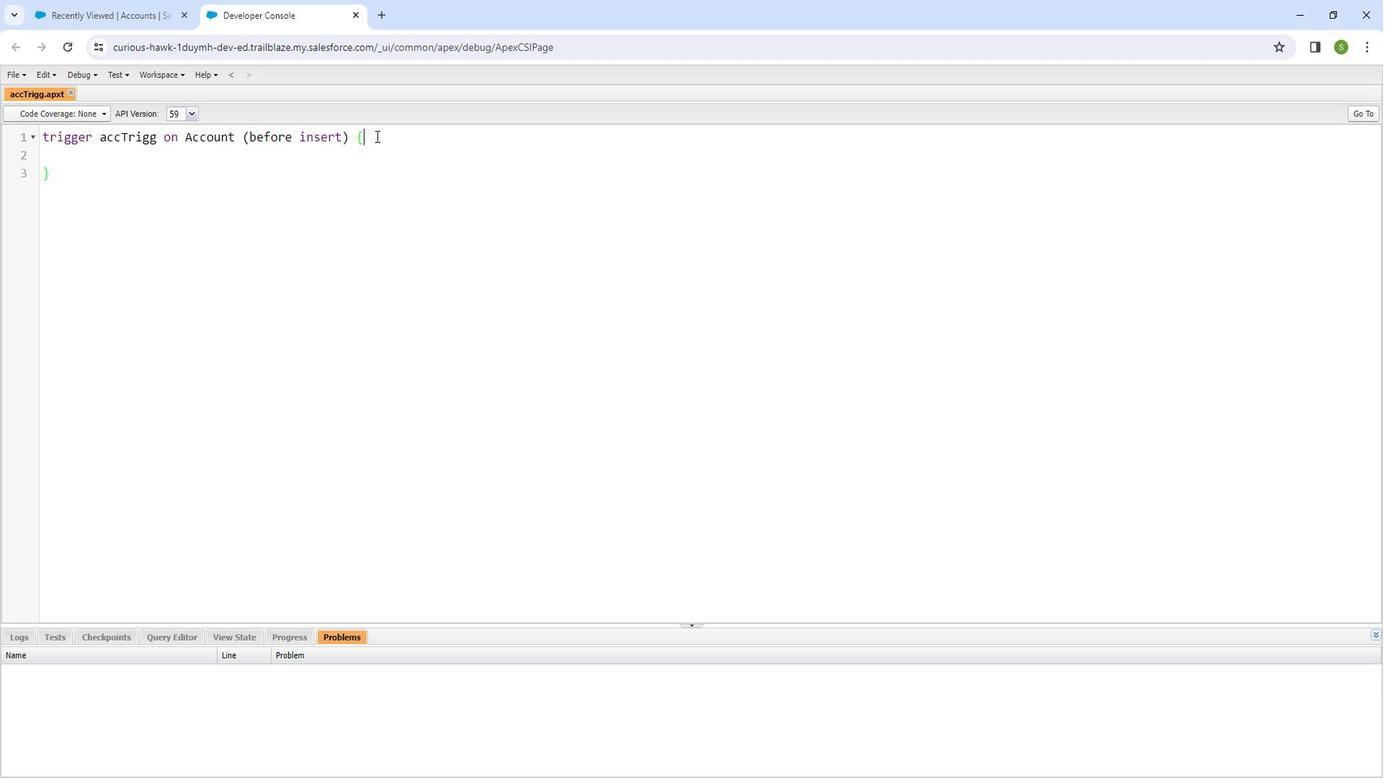 
Action: Key pressed <Key.enter><Key.shift_r><Key.shift_r><Key.shift_r><Key.shift_r><Key.shift_r><Key.shift_r><Key.shift_r><Key.shift_r><Key.shift_r><Key.shift_r><Key.shift_r><Key.shift_r><Key.shift_r><Key.shift_r>List<Key.shift_r><Key.shift_r><Key.shift_r><Key.shift_r><Key.shift_r><Key.shift_r><Key.shift_r><Key.shift_r><<Key.shift_r><Key.shift_r><Key.shift_r><Key.shift_r><Key.shift_r><Key.shift_r><Key.shift_r><Key.shift_r><Key.shift_r><Key.shift_r>Account<Key.shift_r><Key.shift_r><Key.shift_r><Key.shift_r><Key.shift_r><Key.shift_r><Key.shift_r><Key.shift_r><Key.shift_r><Key.shift_r><Key.shift_r><Key.shift_r><Key.shift_r><Key.shift_r><Key.shift_r>><Key.space>mynew<Key.space>=<Key.space>[<Key.shift_r><Key.shift_r><Key.shift_r><Key.shift_r><Key.shift_r><Key.shift_r><Key.shift_r><Key.shift_r><Key.shift_r><Key.shift_r><Key.shift_r><Key.shift_r><Key.shift_r><Key.shift_r><Key.shift_r><Key.shift_r><Key.shift_r><Key.shift_r><Key.shift_r><Key.shift_r>SEL
Screenshot: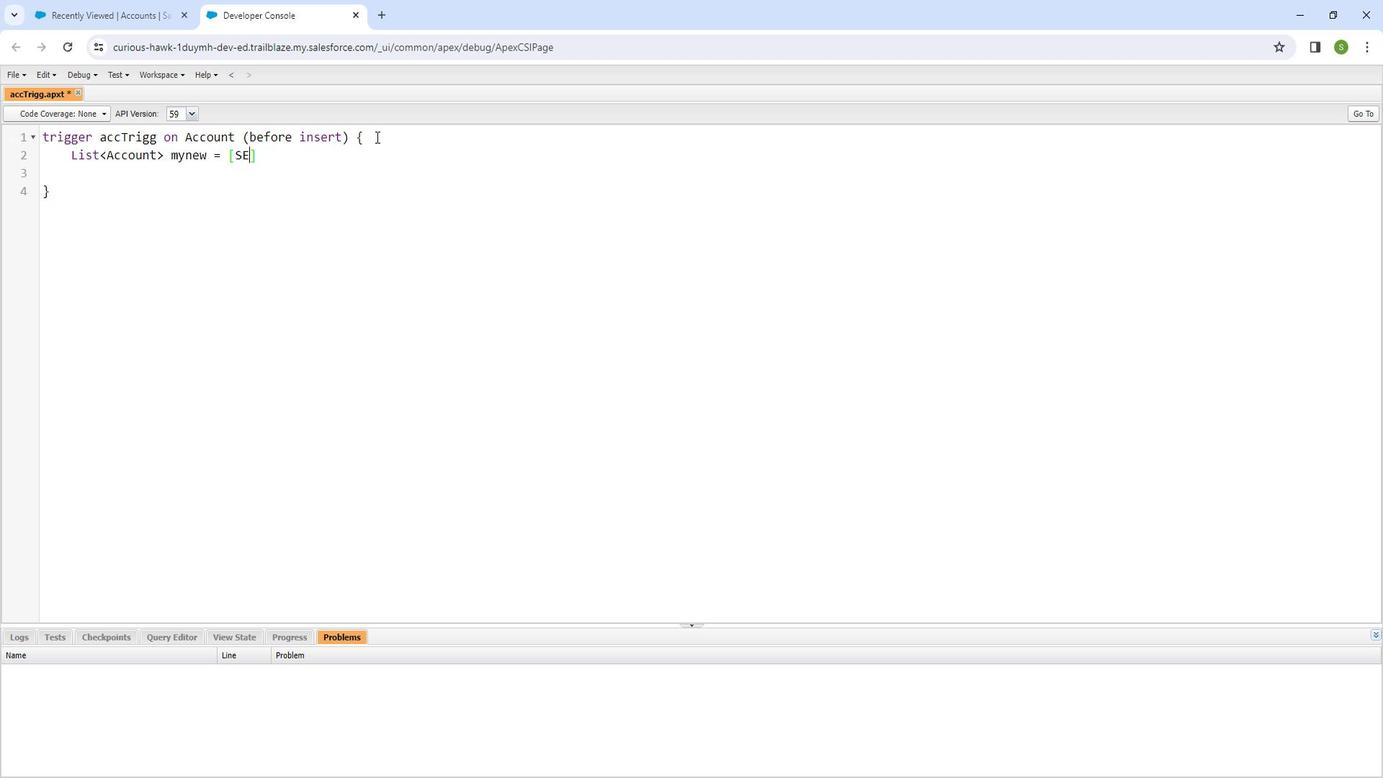 
Action: Mouse moved to (375, 131)
Screenshot: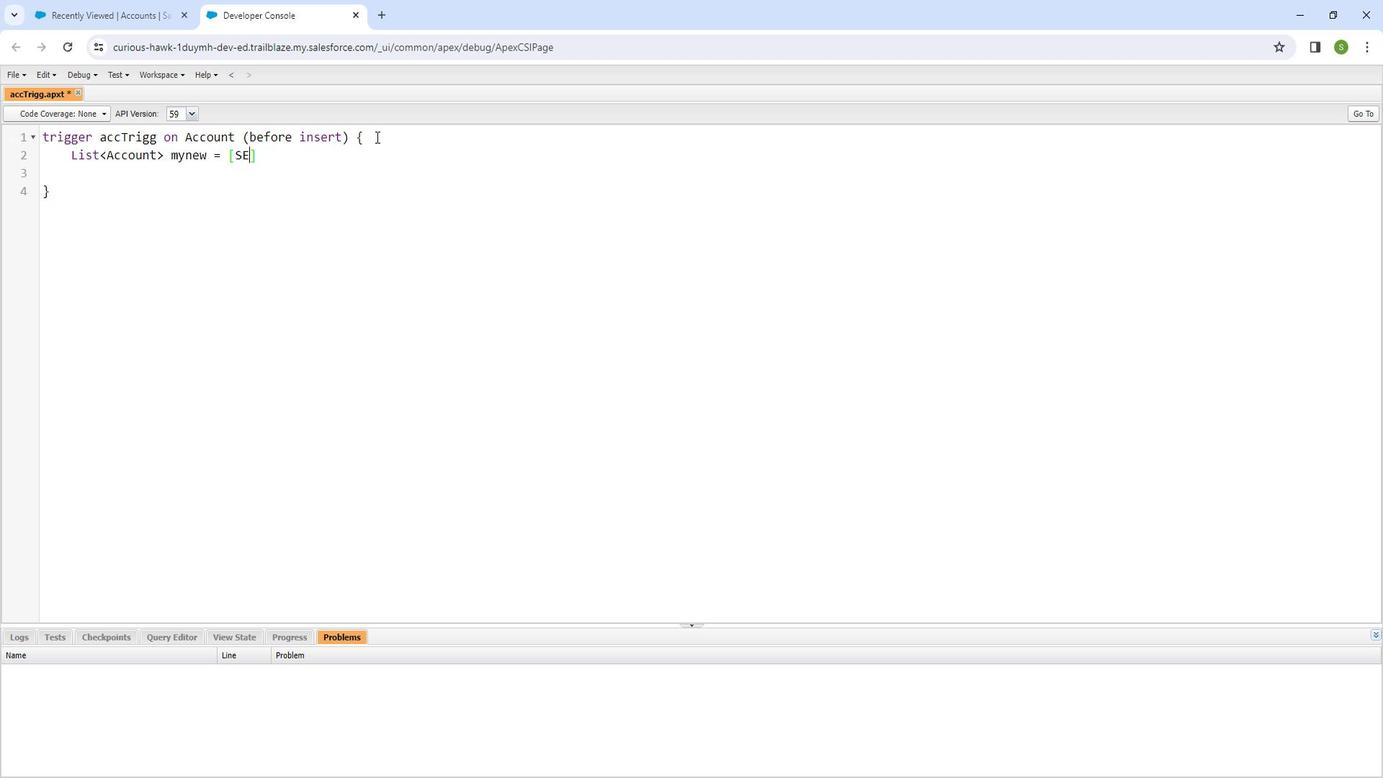 
Action: Key pressed ECT<Key.space><Key.shift_r><Key.shift_r><Key.shift_r><Key.shift_r><Key.shift_r><Key.shift_r><Key.shift_r><Key.shift_r><Key.shift_r><Key.shift_r><Key.shift_r><Key.shift_r><Key.shift_r><Key.shift_r><Key.shift_r><Key.shift_r><Key.shift_r><Key.shift_r><Key.shift_r><Key.shift_r><Key.shift_r><Key.shift_r><Key.shift_r>ID,<Key.space><Key.shift_r><Key.shift_r><Key.shift_r><Key.shift_r><Key.shift_r><Key.shift_r><Key.shift_r><Key.shift_r><Key.shift_r><Key.shift_r><Key.shift_r><Key.shift_r><Key.shift_r><Key.shift_r><Key.shift_r><Key.shift_r><Key.shift_r><Key.shift_r><Key.shift_r><Key.shift_r><Key.shift_r><Key.shift_r><Key.shift_r><Key.shift_r><Key.shift_r><Key.shift_r><Key.shift_r><Key.shift_r><Key.shift_r><Key.shift_r>NA<Key.backspace>ame<Key.space><Key.shift_r><Key.shift_r><Key.shift_r><Key.shift_r><Key.shift_r><Key.shift_r><Key.shift_r><Key.shift_r><Key.shift_r><Key.shift_r><Key.shift_r><Key.shift_r><Key.shift_r><Key.shift_r><Key.shift_r><Key.shift_r><Key.shift_r><Key.shift_r><Key.shift_r><Key.shift_r><Key.shift_r><Key.shift_r><Key.shift_r><Key.shift_r><Key.shift_r><Key.shift_r><Key.shift_r><Key.shift_r><Key.shift_r><Key.shift_r><Key.shift_r><Key.shift_r>FROM<Key.space><Key.shift_r><Key.shift_r><Key.shift_r><Key.shift_r><Key.shift_r><Key.shift_r><Key.shift_r><Key.shift_r><Key.shift_r><Key.shift_r><Key.shift_r><Key.shift_r><Key.shift_r><Key.shift_r><Key.shift_r><Key.shift_r><Key.shift_r><Key.shift_r><Key.shift_r><Key.shift_r>Account<Key.space><Key.shift_r><Key.shift_r><Key.shift_r><Key.shift_r><Key.shift_r><Key.shift_r><Key.shift_r><Key.shift_r><Key.shift_r><Key.shift_r><Key.shift_r><Key.shift_r>WHERE<Key.space><Key.shift_r><Key.shift_r><Key.shift_r><Key.shift_r><Key.shift_r><Key.shift_r><Key.shift_r><Key.shift_r><Key.shift_r><Key.shift_r><Key.shift_r><Key.shift_r><Key.shift_r><Key.shift_r><Key.shift_r><Key.shift_r><Key.shift_r><Key.shift_r><Key.shift_r><Key.shift_r><Key.shift_r><Key.shift_r><Key.shift_r><Key.shift_r><Key.shift_r><Key.shift_r><Key.shift_r><Key.shift_r><Key.shift_r><Key.shift_r>Name<Key.space>=<Key.shift_r><Key.shift_r><Key.shift_r><Key.shift_r><Key.shift_r><Key.shift_r><Key.shift_r><Key.shift_r><Key.shift_r><Key.shift_r><Key.shift_r><Key.shift_r><Key.shift_r><Key.shift_r><Key.shift_r><Key.shift_r><Key.shift_r><Key.shift_r><Key.shift_r><Key.shift_r><Key.shift_r><Key.shift_r><Key.shift_r><Key.shift_r><Key.shift_r><Key.shift_r><Key.shift_r><Key.shift_r>:<Key.space>
Screenshot: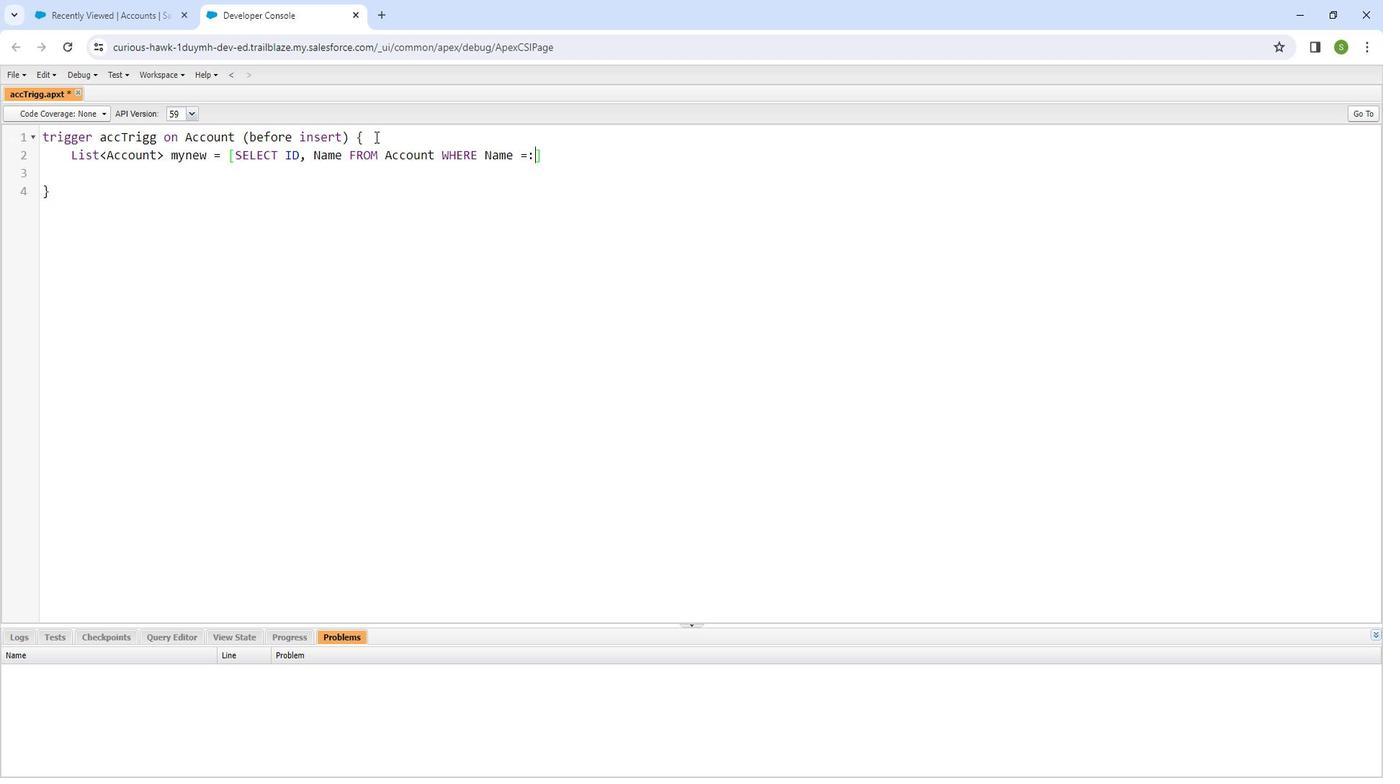 
Action: Mouse moved to (399, 136)
Screenshot: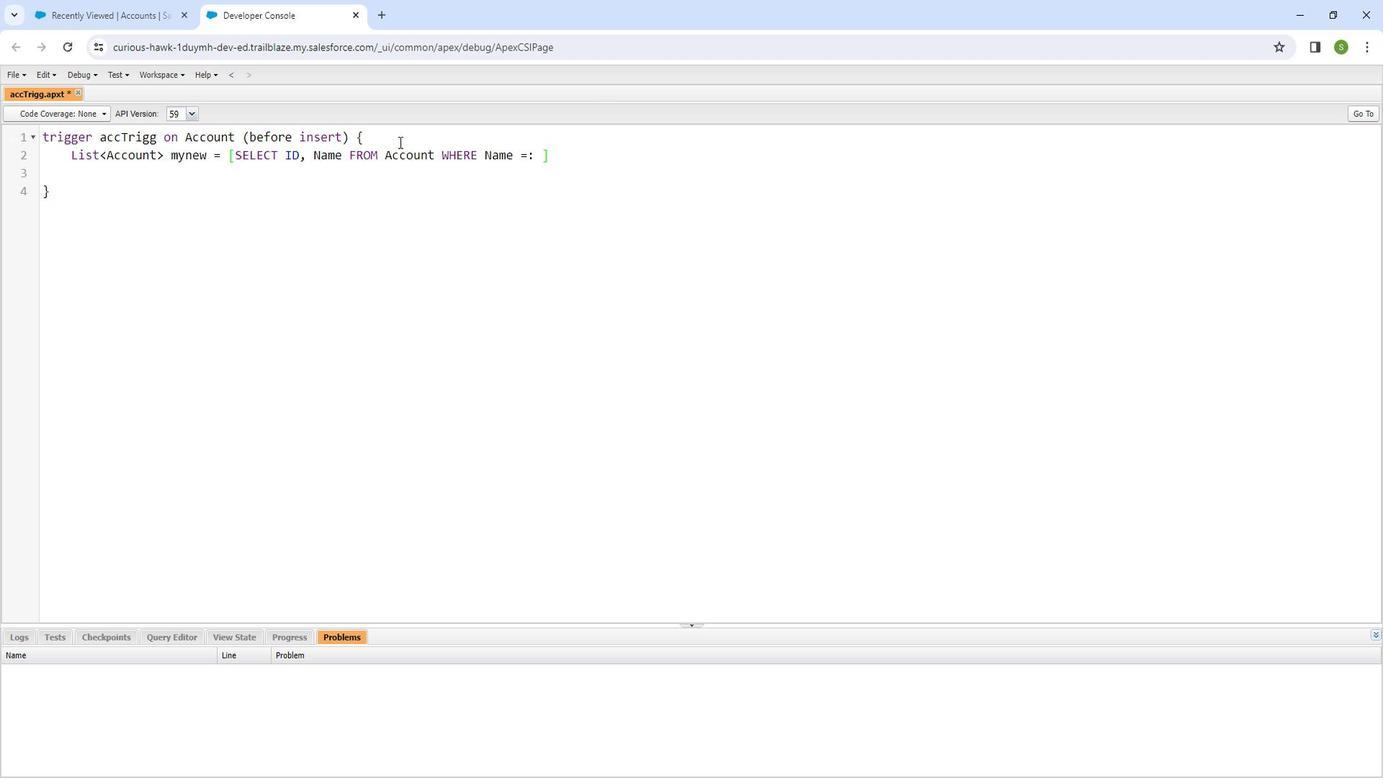 
Action: Mouse pressed left at (399, 136)
Screenshot: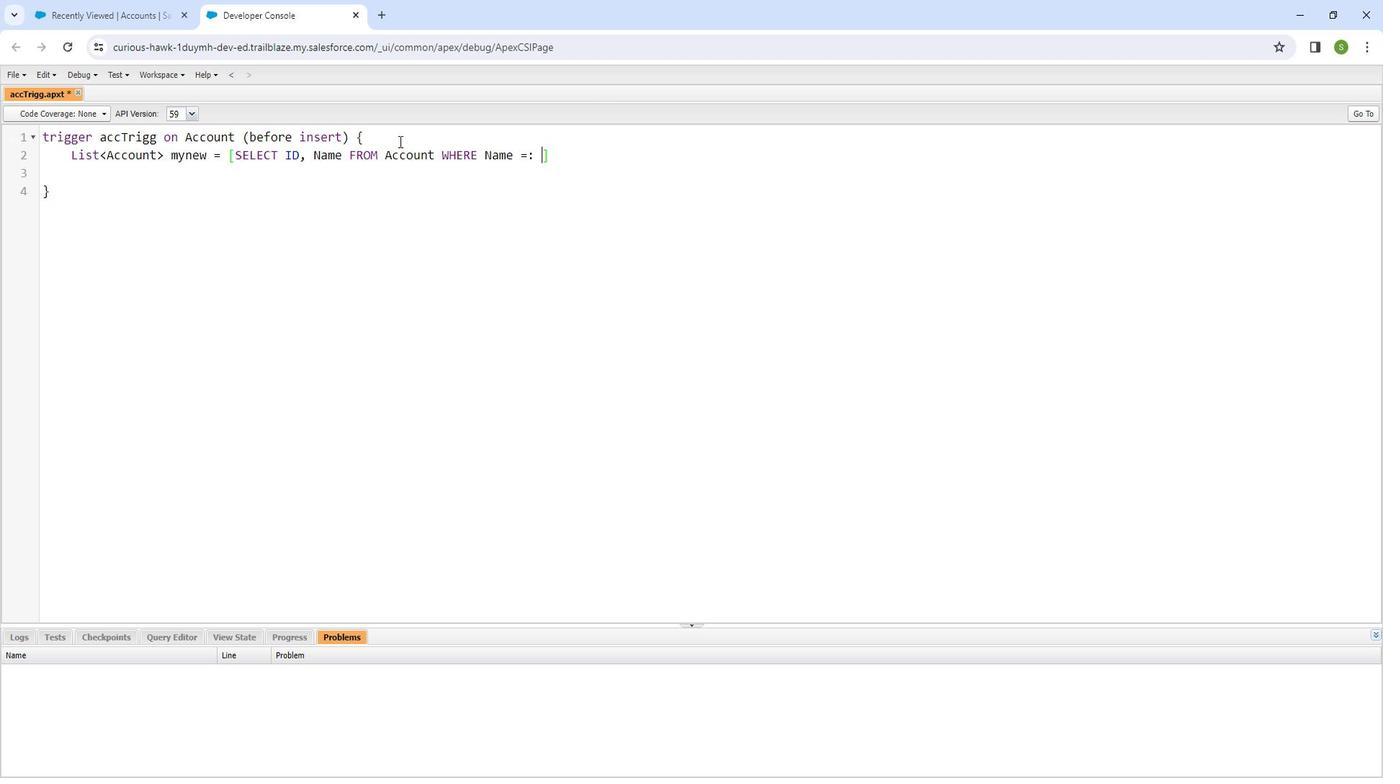 
Action: Key pressed <Key.enter>for<Key.shift_r><Key.shift_r><Key.shift_r><Key.shift_r><Key.shift_r><Key.shift_r><Key.shift_r><Key.shift_r><Key.shift_r><Key.shift_r><Key.shift_r><Key.shift_r><Key.shift_r><Key.shift_r><Key.shift_r><Key.shift_r><Key.shift_r><Key.shift_r><Key.shift_r><Key.shift_r><Key.shift_r>(<Key.shift_r><Key.shift_r><Key.shift_r><Key.shift_r><Key.shift_r><Key.shift_r><Key.shift_r><Key.shift_r><Key.shift_r><Key.shift_r><Key.shift_r><Key.shift_r><Key.shift_r><Key.shift_r><Key.shift_r><Key.shift_r><Key.shift_r><Key.shift_r><Key.shift_r><Key.shift_r><Key.shift_r><Key.shift_r><Key.shift_r><Key.shift_r><Key.shift_r><Key.shift_r>Account<Key.space>a<Key.shift_r><Key.shift_r><Key.shift_r><Key.shift_r><Key.shift_r><Key.shift_r><Key.shift_r><Key.shift_r><Key.shift_r><Key.shift_r><Key.shift_r><Key.shift_r><Key.shift_r><Key.shift_r><Key.shift_r><Key.shift_r><Key.shift_r><Key.shift_r><Key.shift_r><Key.shift_r><Key.shift_r><Key.shift_r><Key.shift_r><Key.shift_r><Key.shift_r><Key.shift_r><Key.shift_r><Key.shift_r>:<Key.space>trigger.<Key.shift_r><Key.shift_r><Key.shift_r><Key.shift_r><Key.shift_r><Key.shift_r><Key.shift_r><Key.shift_r><Key.shift_r><Key.shift_r><Key.shift_r><Key.shift_r><Key.shift_r><Key.shift_r><Key.shift_r><Key.shift_r><Key.shift_r><Key.shift_r><Key.shift_r><Key.shift_r><Key.shift_r><Key.shift_r>New<Key.right><Key.enter><Key.shift_r><Key.shift_r><Key.shift_r><Key.shift_r><Key.shift_r><Key.shift_r><Key.shift_r><Key.shift_r><Key.shift_r><Key.shift_r><Key.shift_r><Key.shift_r><Key.shift_r><Key.shift_r><Key.shift_r><Key.shift_r><Key.shift_r><Key.shift_r><Key.shift_r><Key.shift_r><Key.shift_r><Key.shift_r><Key.shift_r><Key.shift_r>{<Key.enter>
Screenshot: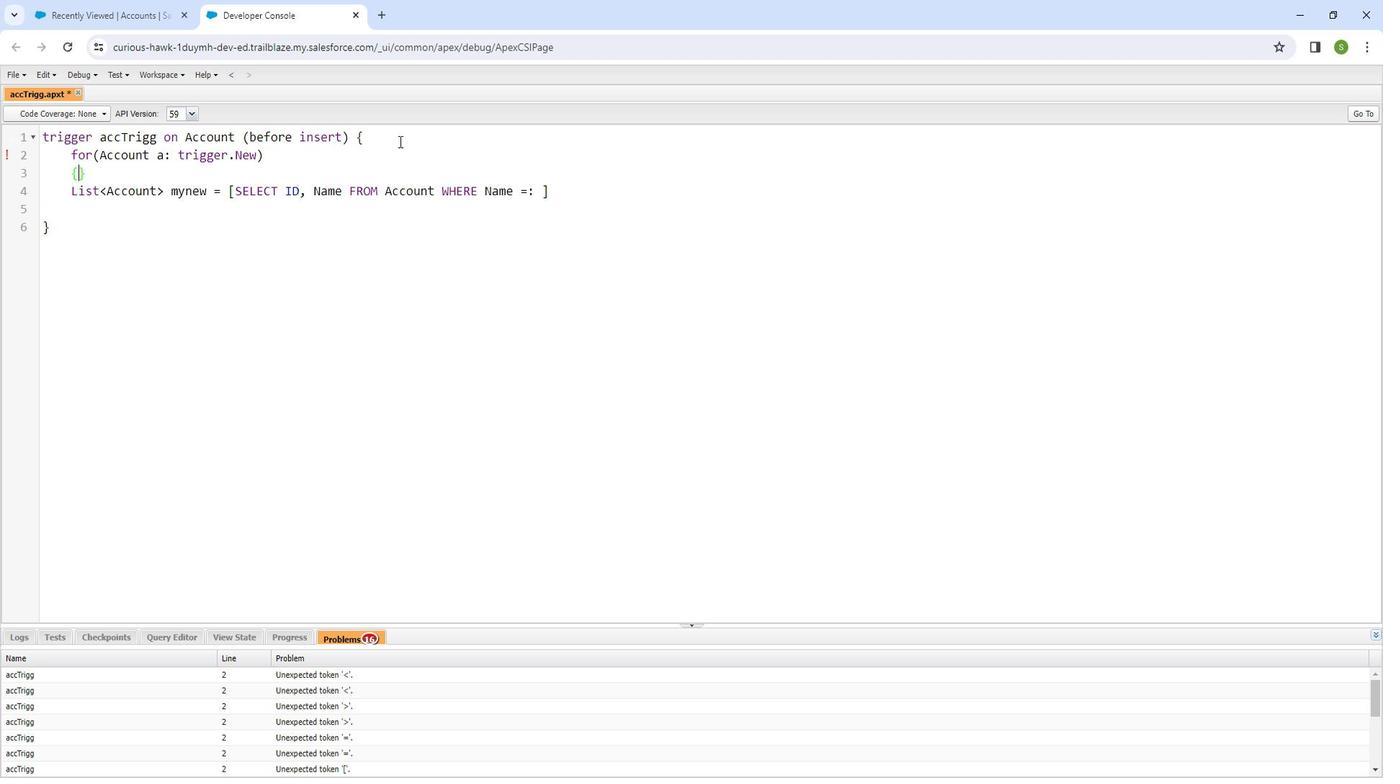 
Action: Mouse moved to (69, 216)
Screenshot: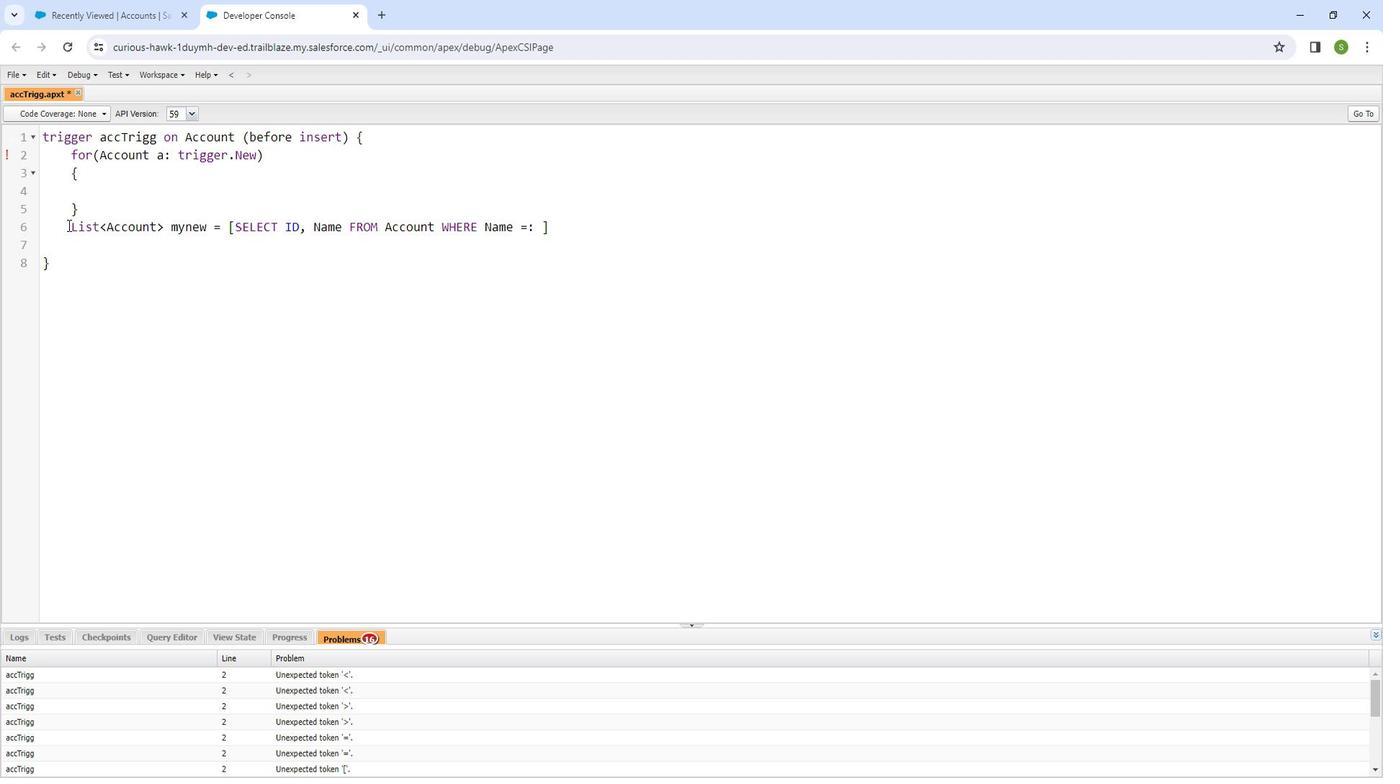 
Action: Mouse pressed left at (69, 216)
Screenshot: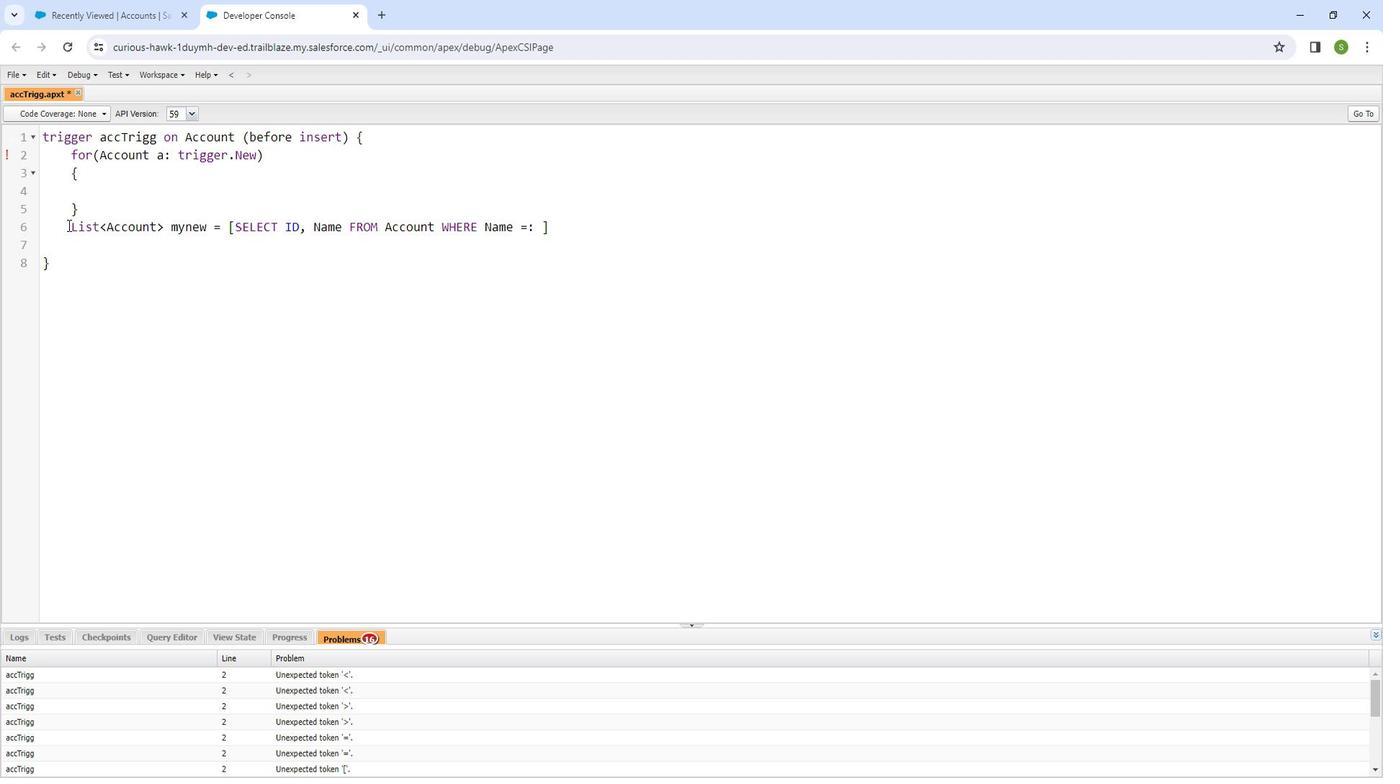 
Action: Mouse moved to (549, 216)
Screenshot: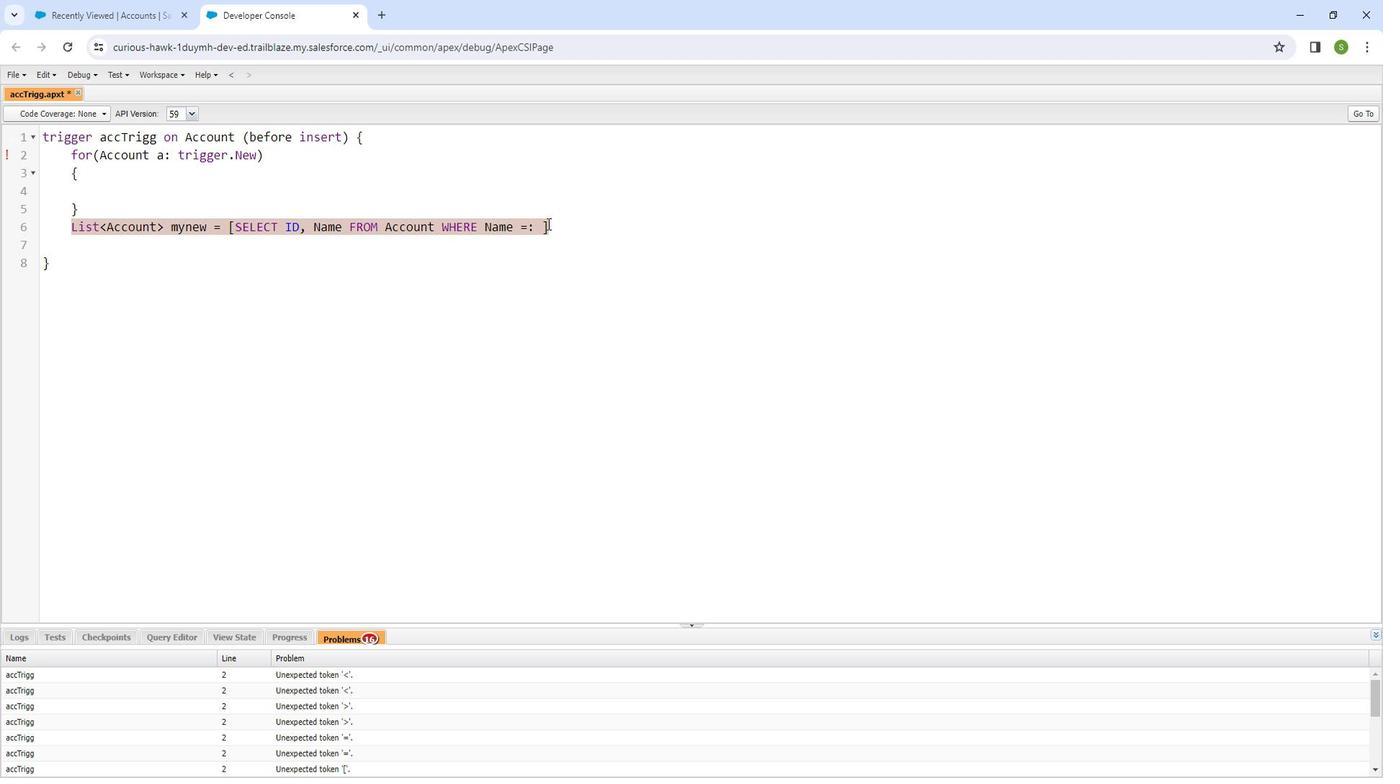 
Action: Key pressed <Key.backspace>
Screenshot: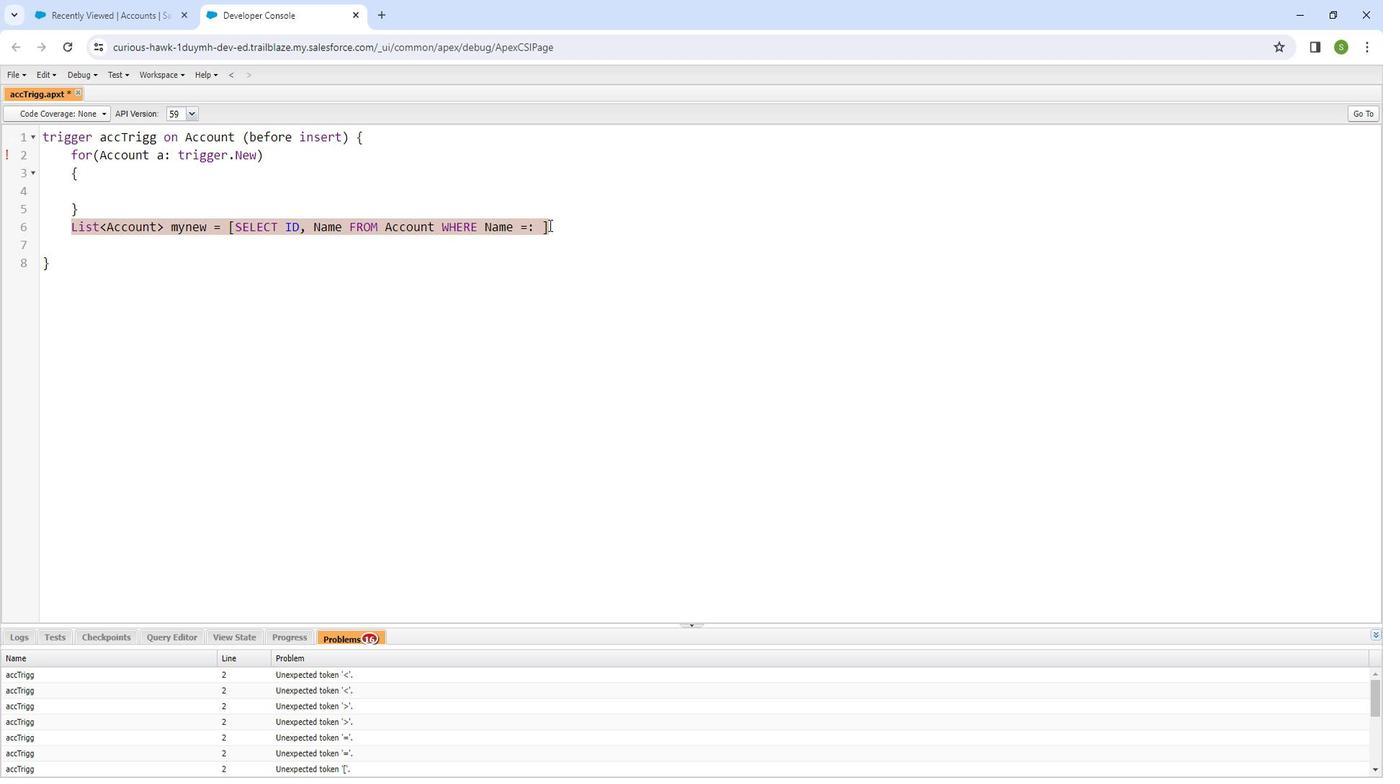 
Action: Mouse moved to (104, 163)
Screenshot: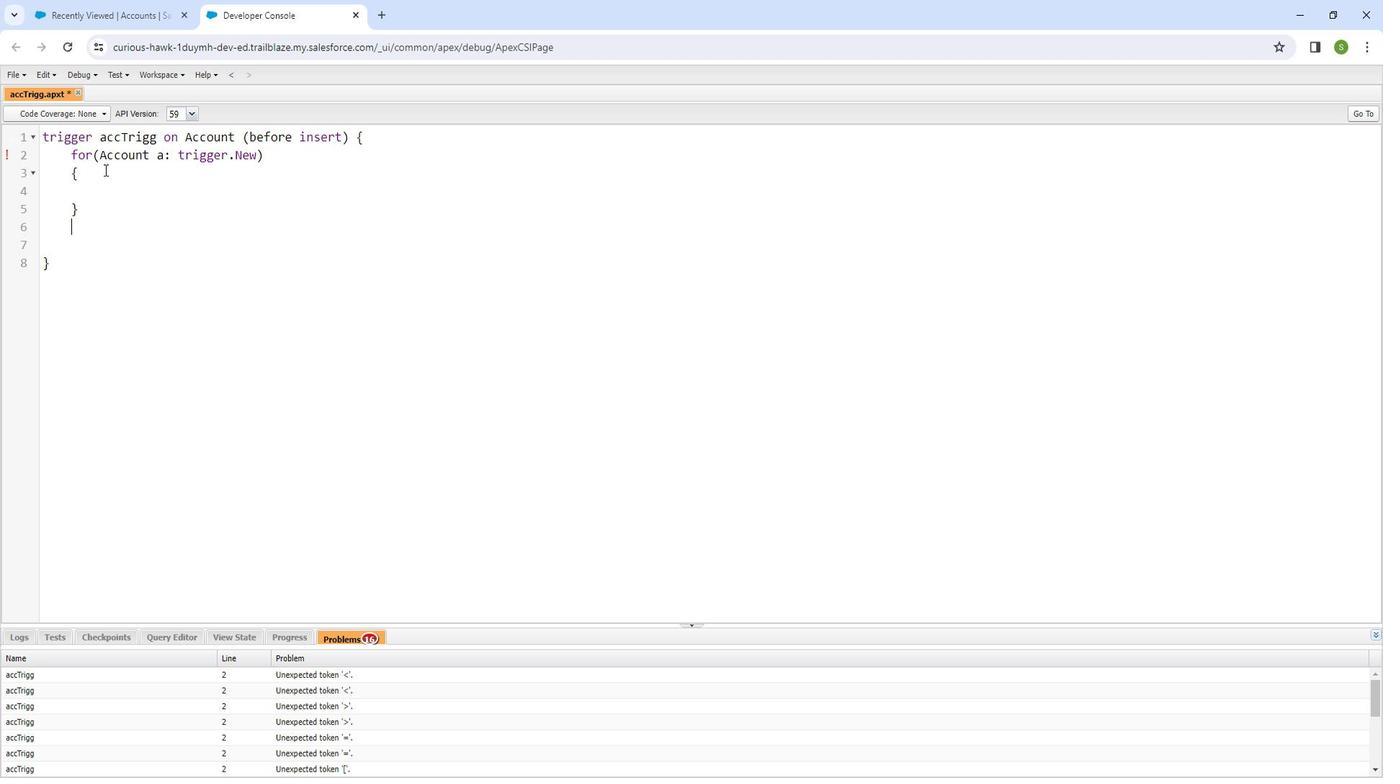 
Action: Mouse pressed left at (104, 163)
Screenshot: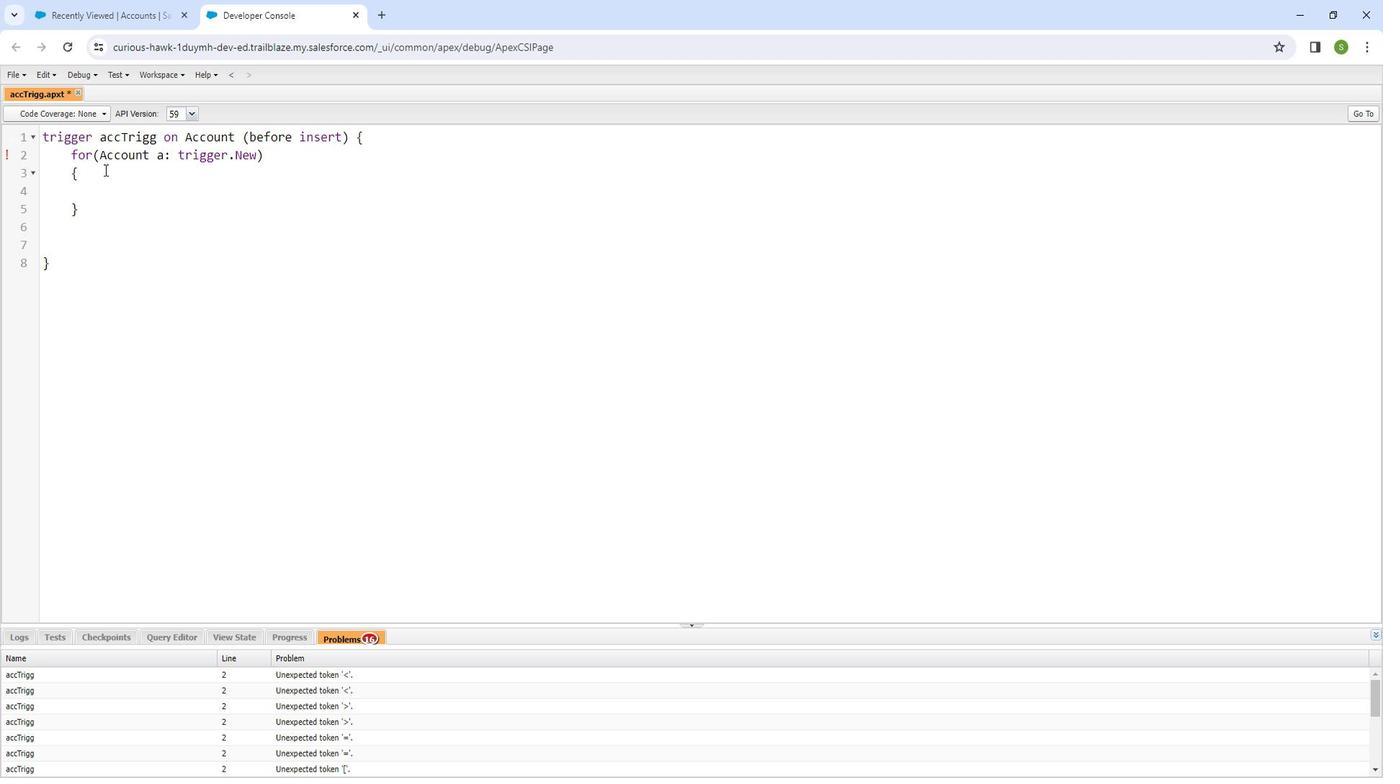 
Action: Key pressed <Key.enter><Key.shift_r><Key.shift_r><Key.shift_r><Key.shift_r><Key.shift_r><Key.shift_r><Key.shift_r><Key.shift_r><Key.shift_r><Key.shift_r><Key.shift_r><Key.shift_r><Key.shift_r><Key.shift_r>List<Key.shift_r><Key.shift_r><Key.shift_r><Key.shift_r><Key.shift_r><Key.shift_r><Key.shift_r><Key.shift_r><Key.shift_r><Key.shift_r><Key.shift_r><Key.shift_r><Key.shift_r><Key.shift_r><Key.shift_r><Key.shift_r><Key.shift_r><Key.shift_r><Key.shift_r><Key.shift_r><Key.shift_r><Key.shift_r><Key.shift_r><Key.shift_r><<Key.shift_r><Key.shift_r><Key.shift_r><Key.shift_r><Key.shift_r><Key.shift_r><Key.shift_r><Key.shift_r><Key.shift_r>A<Key.shift_r>C<Key.backspace>ccount<Key.shift_r><Key.shift_r>><Key.space>mynew<Key.space>=<Key.space>[<Key.shift_r>SELECT<Key.space><Key.shift_r><Key.shift_r><Key.shift_r><Key.shift_r>Id,<Key.space><Key.shift_r><Key.shift_r><Key.shift_r><Key.shift_r><Key.shift_r><Key.shift_r><Key.shift_r><Key.shift_r><Key.shift_r>Name<Key.space>from<Key.backspace><Key.backspace><Key.backspace><Key.backspace><Key.shift_r>FROM<Key.space><Key.shift_r>Account<Key.space><Key.shift_r><Key.shift_r><Key.shift_r><Key.shift_r><Key.shift_r><Key.shift_r>Name<Key.shift_r><Key.space>=<Key.space><Key.shift_r><Key.backspace><Key.shift_r>:<Key.space>a.<Key.shift_r>Name<Key.right>;<Key.enter>if<Key.shift_r><Key.shift_r><Key.shift_r><Key.shift_r><Key.shift_r><Key.shift_r><Key.shift_r><Key.shift_r>(mynew.size<Key.shift_r><Key.shift_r><Key.shift_r><Key.shift_r><Key.shift_r><Key.shift_r><Key.shift_r><Key.shift_r>(<Key.space><Key.backspace><Key.right><Key.space><Key.shift_r><Key.shift_r><Key.shift_r><Key.shift_r><Key.shift_r><Key.shift_r><Key.shift_r><Key.shift_r><Key.shift_r>><Key.space>0<Key.right><Key.enter><Key.shift_r><Key.shift_r><Key.shift_r><Key.shift_r><Key.shift_r><Key.shift_r><Key.shift_r><Key.shift_r><Key.shift_r><Key.shift_r><Key.shift_r><Key.shift_r><Key.shift_r><Key.shift_r><Key.shift_r>{<Key.enter>a.<Key.shift_r><Key.shift_r><Key.shift_r><Key.shift_r><Key.shift_r><Key.shift_r><Key.shift_r><Key.shift_r><Key.shift_r><Key.shift_r><Key.shift_r><Key.shift_r><Key.shift_r><Key.shift_r><Key.shift_r><Key.shift_r><Key.shift_r><Key.shift_r><Key.shift_r><Key.shift_r>Name.add<Key.shift_r><Key.shift_r><Key.shift_r><Key.shift_r><Key.shift_r><Key.shift_r><Key.shift_r><Key.shift_r><Key.shift_r><Key.shift_r><Key.shift_r><Key.shift_r>Eror<Key.left><Key.left>r<Key.right><Key.right><Key.shift_r><Key.shift_r>('<Key.shift_r><Key.shift_r>Account<Key.space>with<Key.shift_r><Key.shift_r><Key.shift_r>N<Key.backspace><Key.space><Key.shift_r><Key.shift_r><Key.shift_r><Key.shift_r><Key.shift_r><Key.shift_r><Key.shift_r><Key.shift_r><Key.shift_r>Name<Key.space>is<Key.space><Key.shift_r><Key.shift_r>Existing<Key.right><Key.right>;ctrl+S
Screenshot: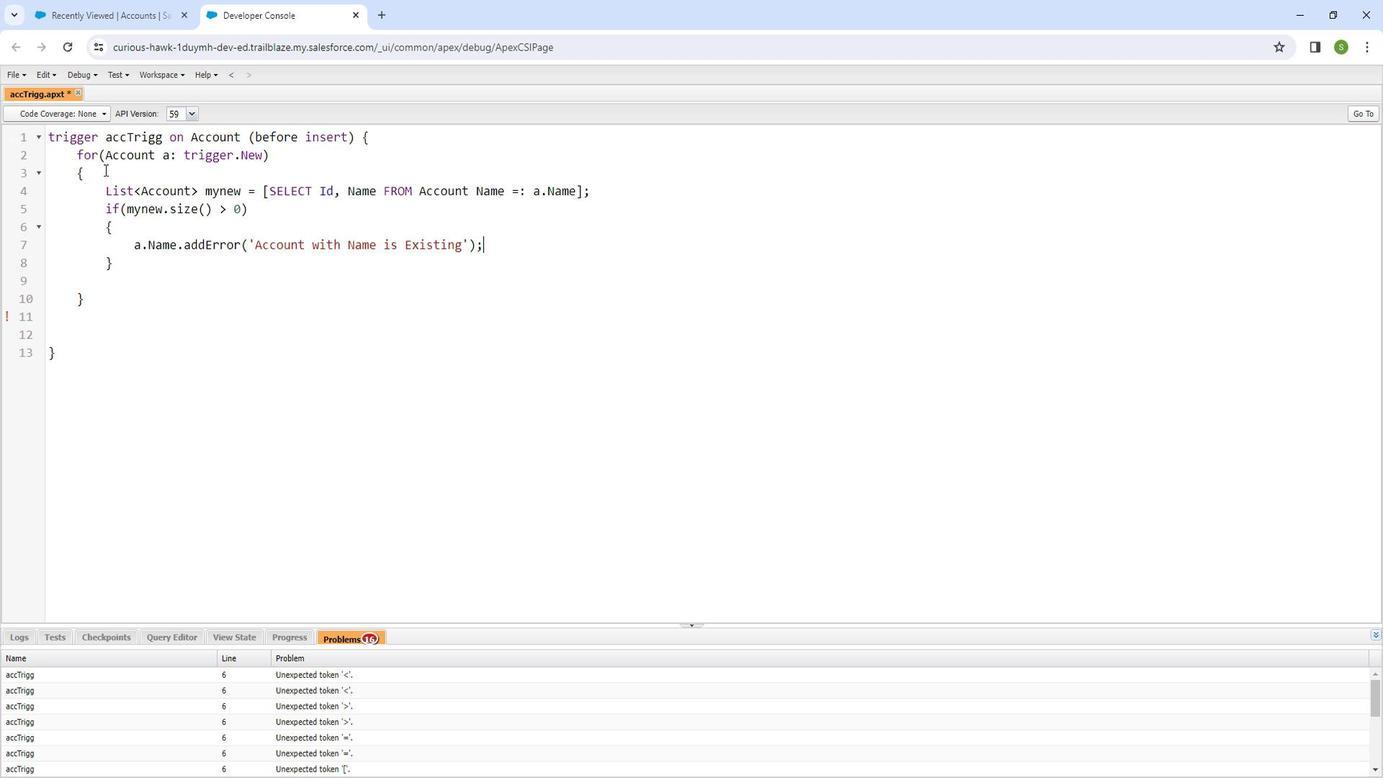 
Action: Mouse moved to (306, 314)
Screenshot: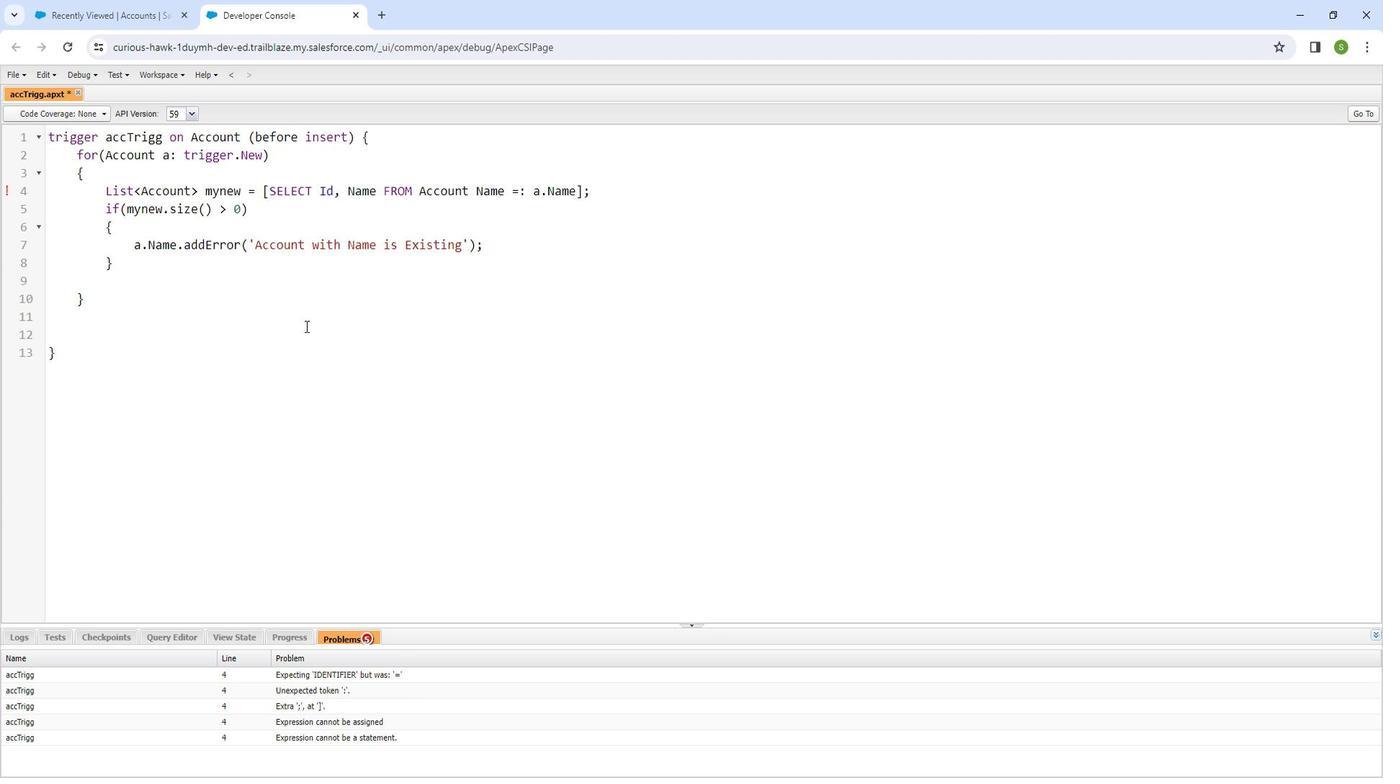 
Action: Key pressed ctrl+S
Screenshot: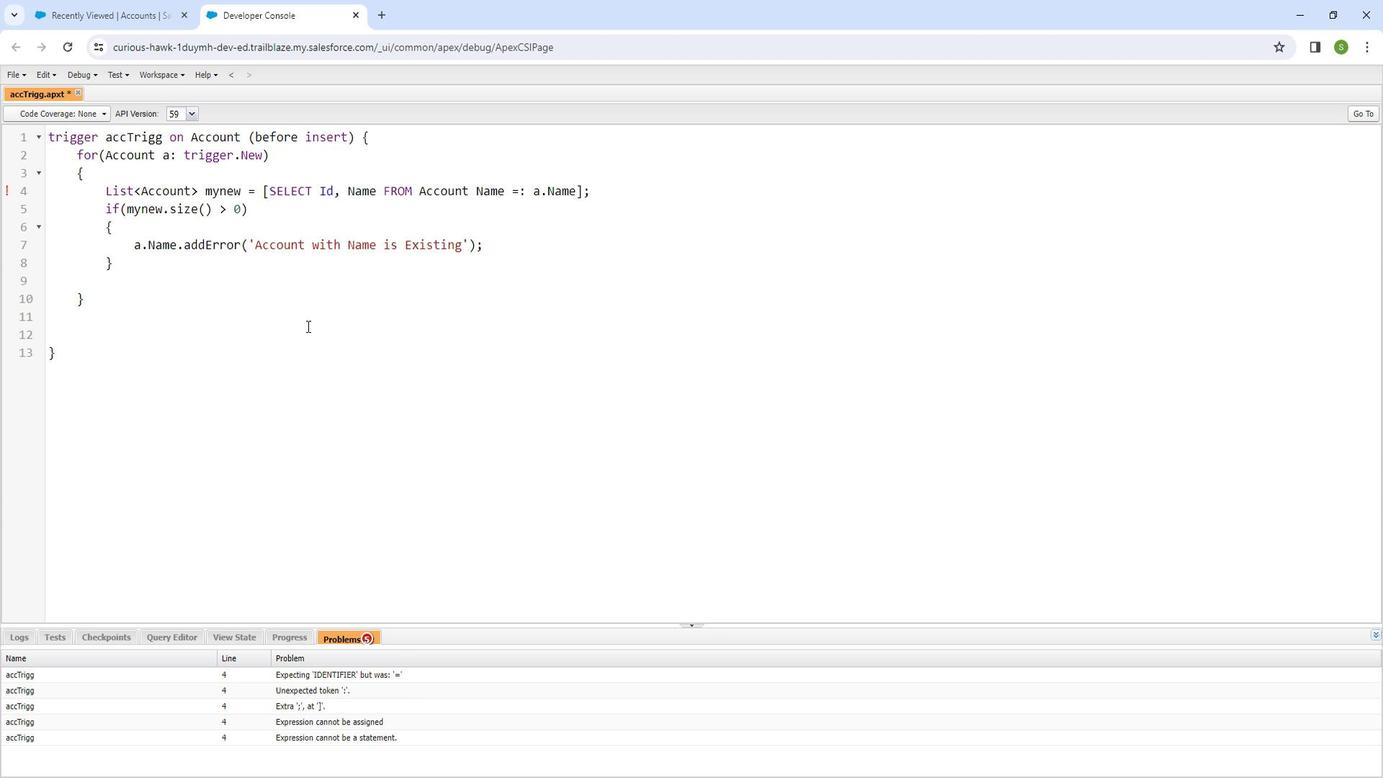 
Action: Mouse moved to (528, 186)
Screenshot: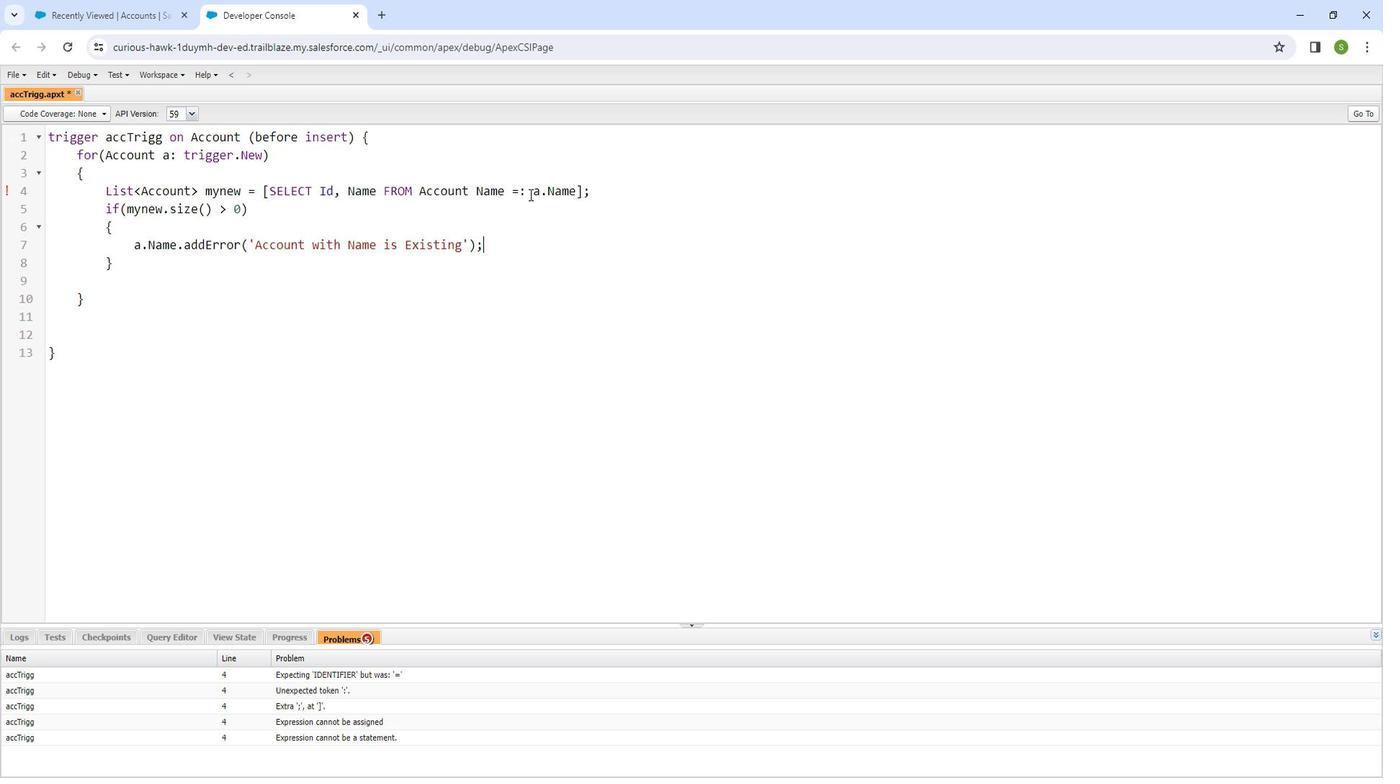
Action: Mouse pressed left at (528, 186)
Screenshot: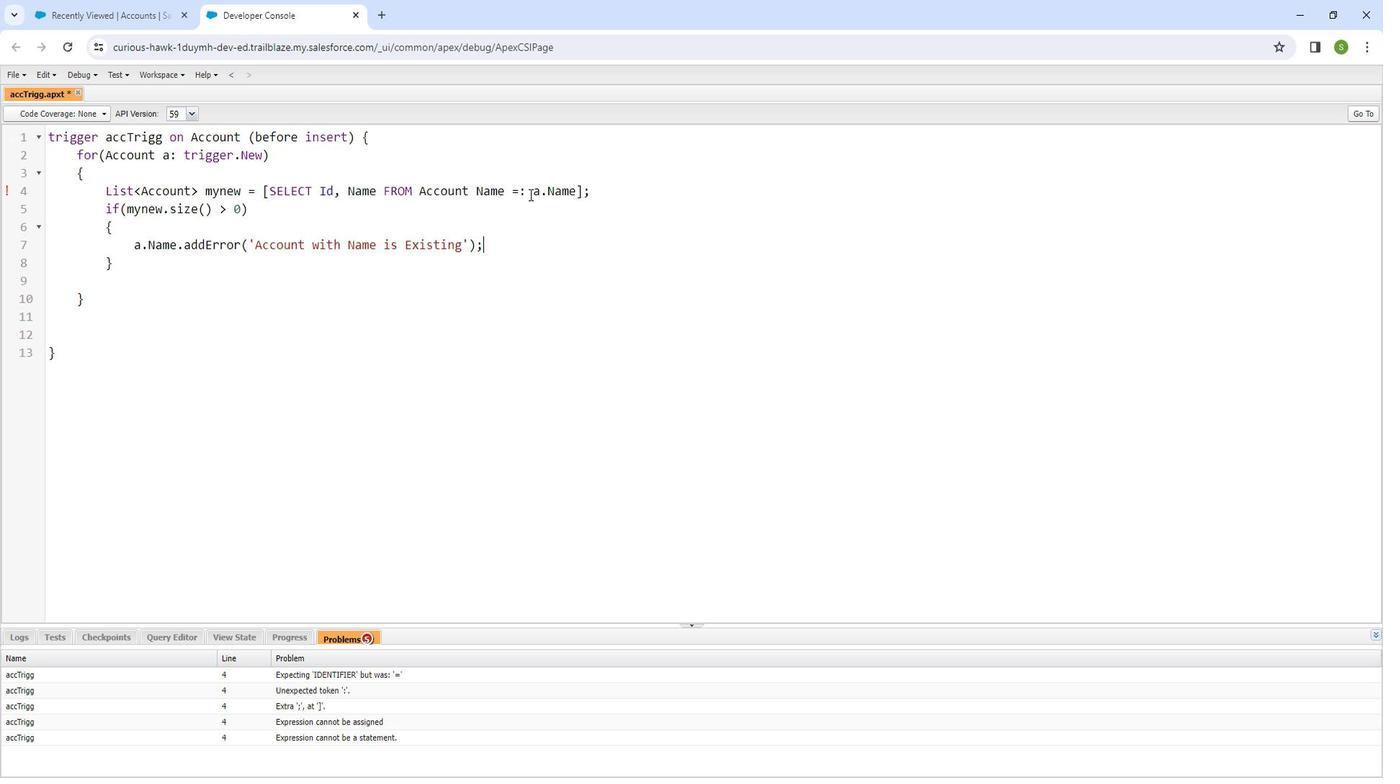 
Action: Mouse moved to (489, 215)
Screenshot: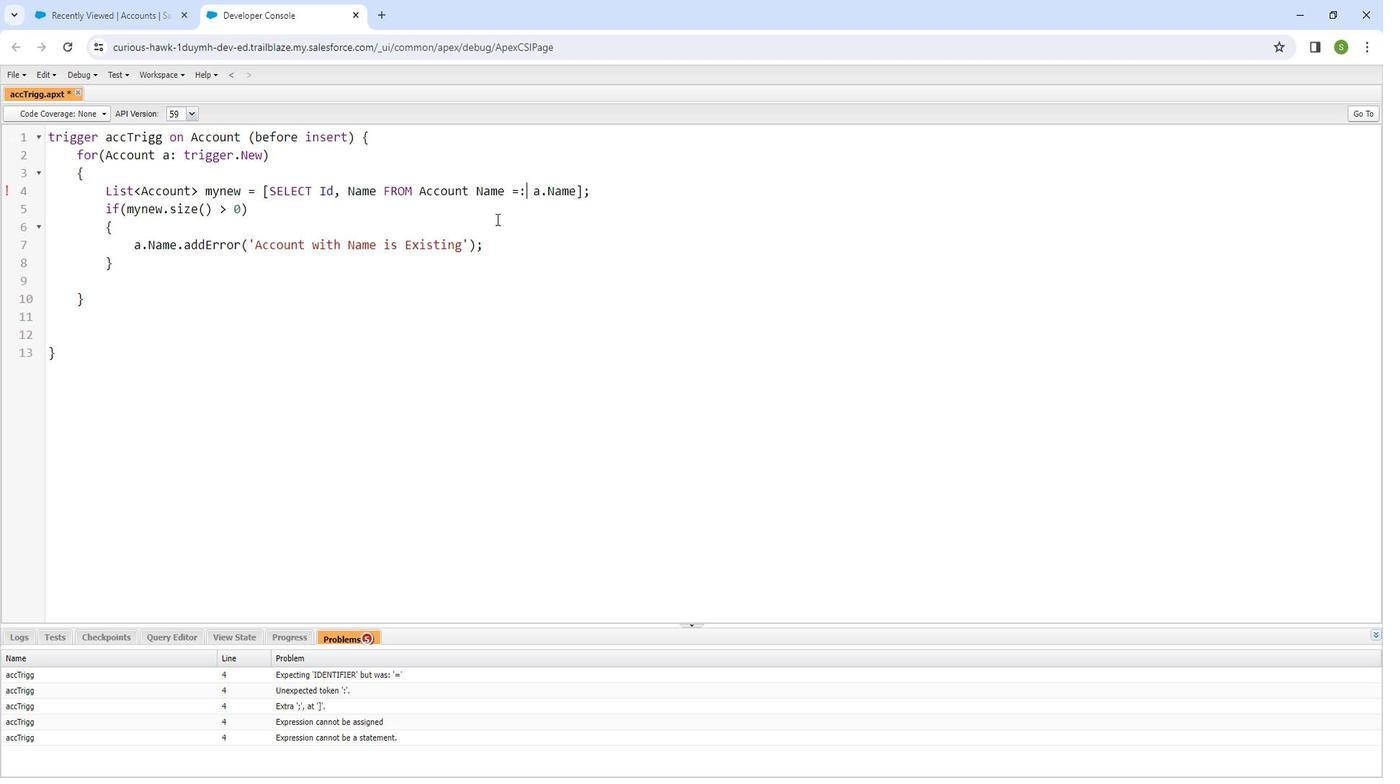 
Action: Key pressed <Key.backspace><Key.backspace><Key.shift_r>+<Key.backspace>=<Key.shift_r>:ctrl+S
Screenshot: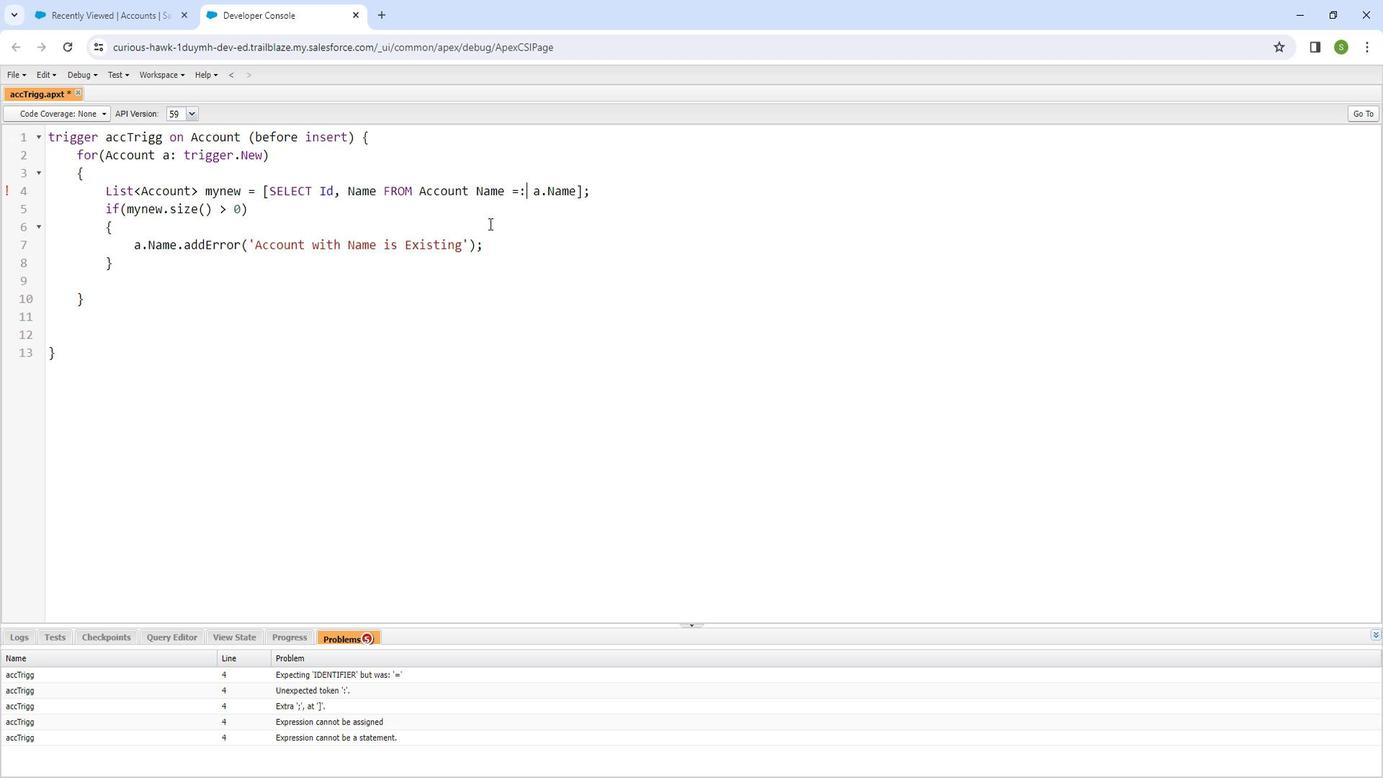 
Action: Mouse moved to (473, 185)
Screenshot: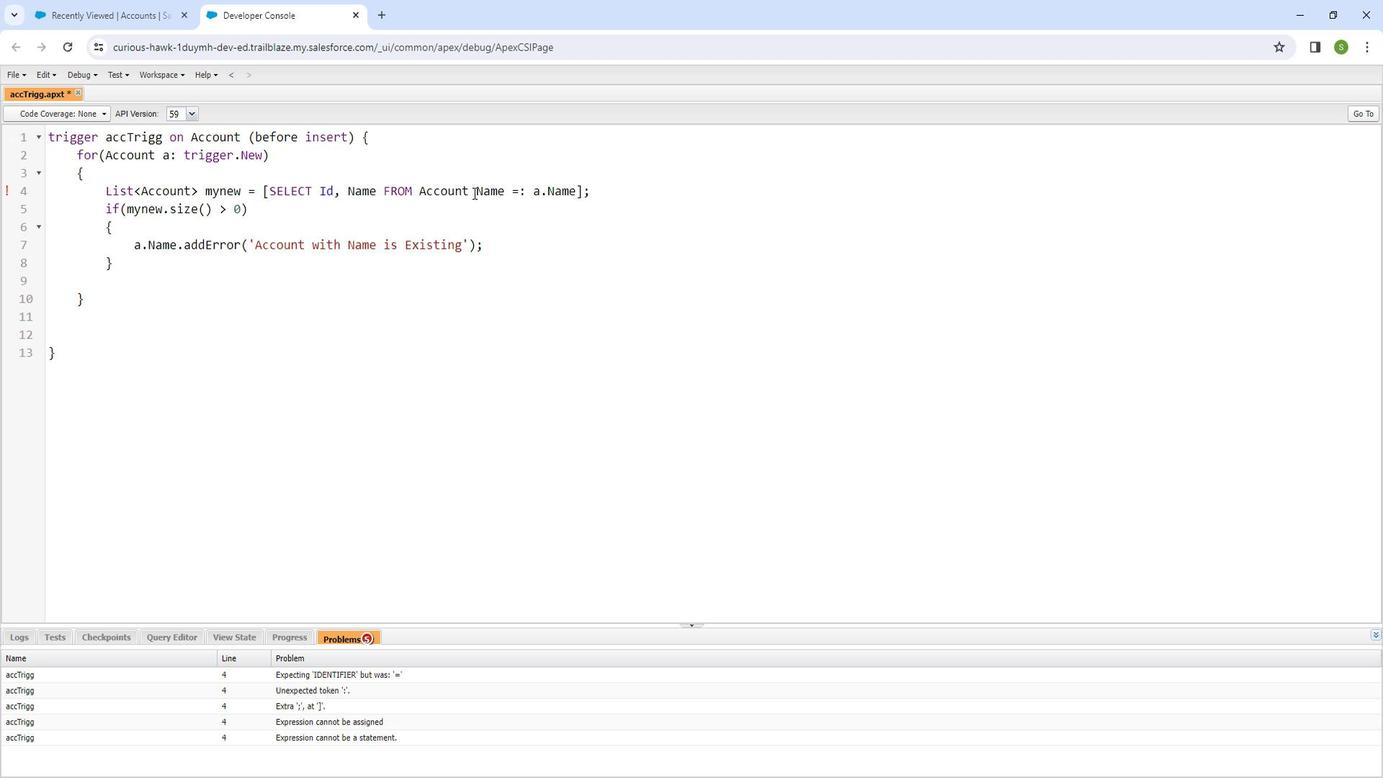 
Action: Mouse pressed left at (473, 185)
Screenshot: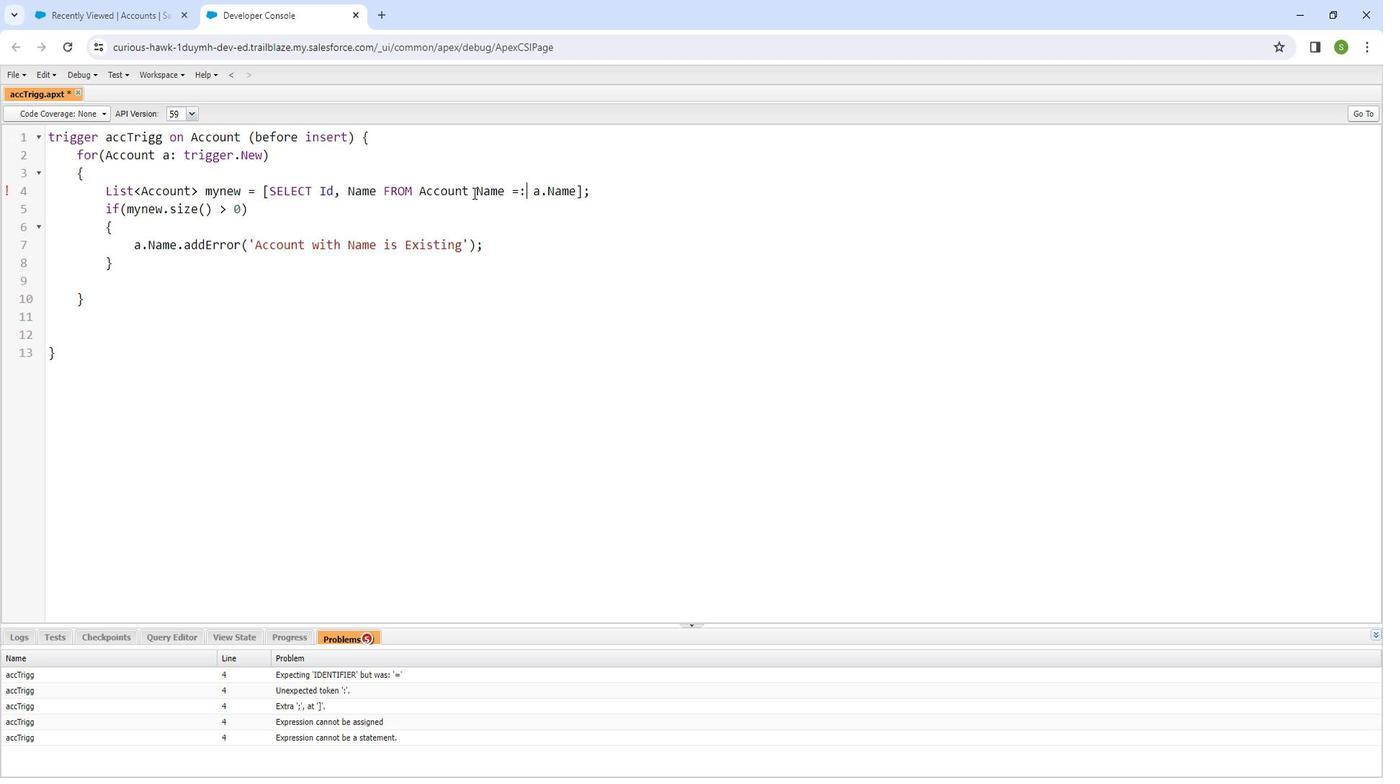 
Action: Mouse moved to (400, 230)
Screenshot: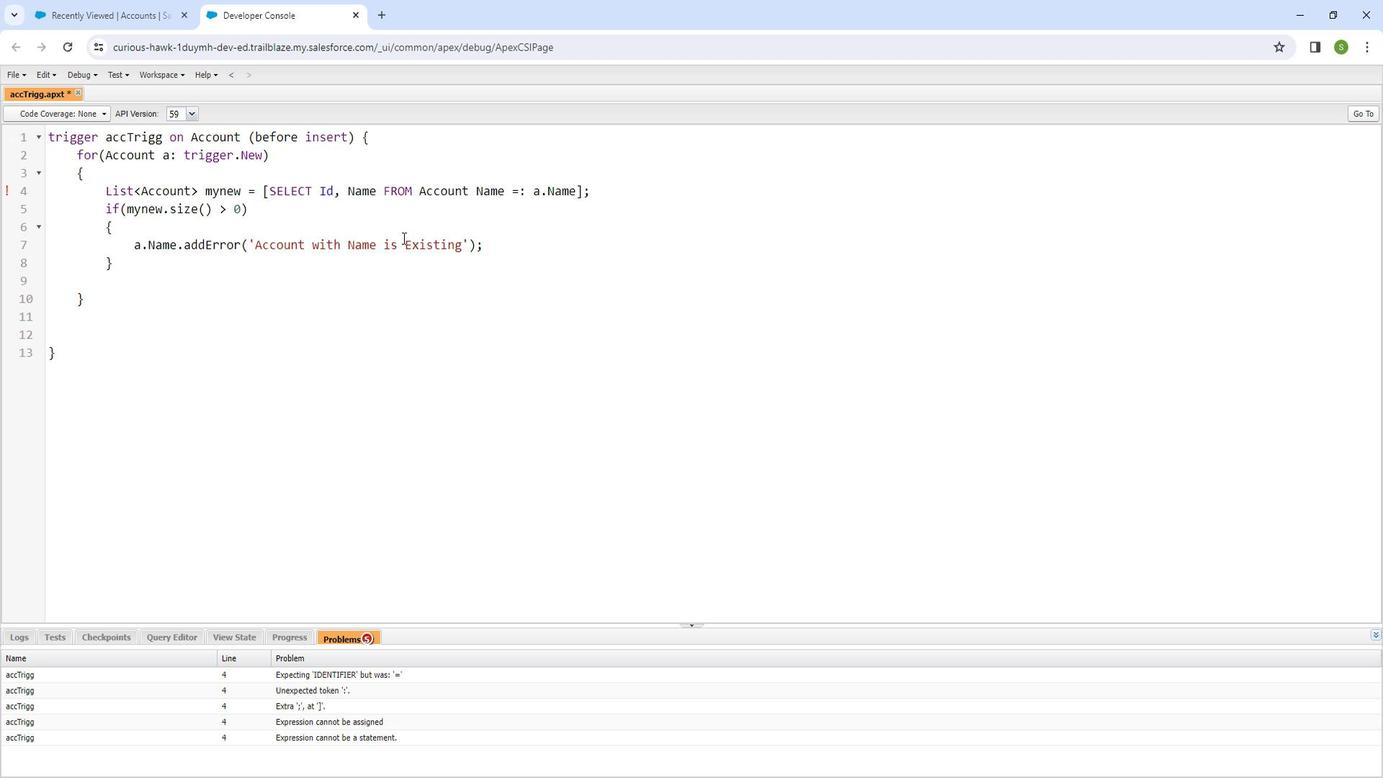 
Action: Key pressed <Key.shift_r><Key.shift_r>WHE<Key.shift_r><Key.shift_r><Key.shift_r><Key.shift_r><Key.shift_r><Key.shift_r>RE<Key.space>ctrl+S
Screenshot: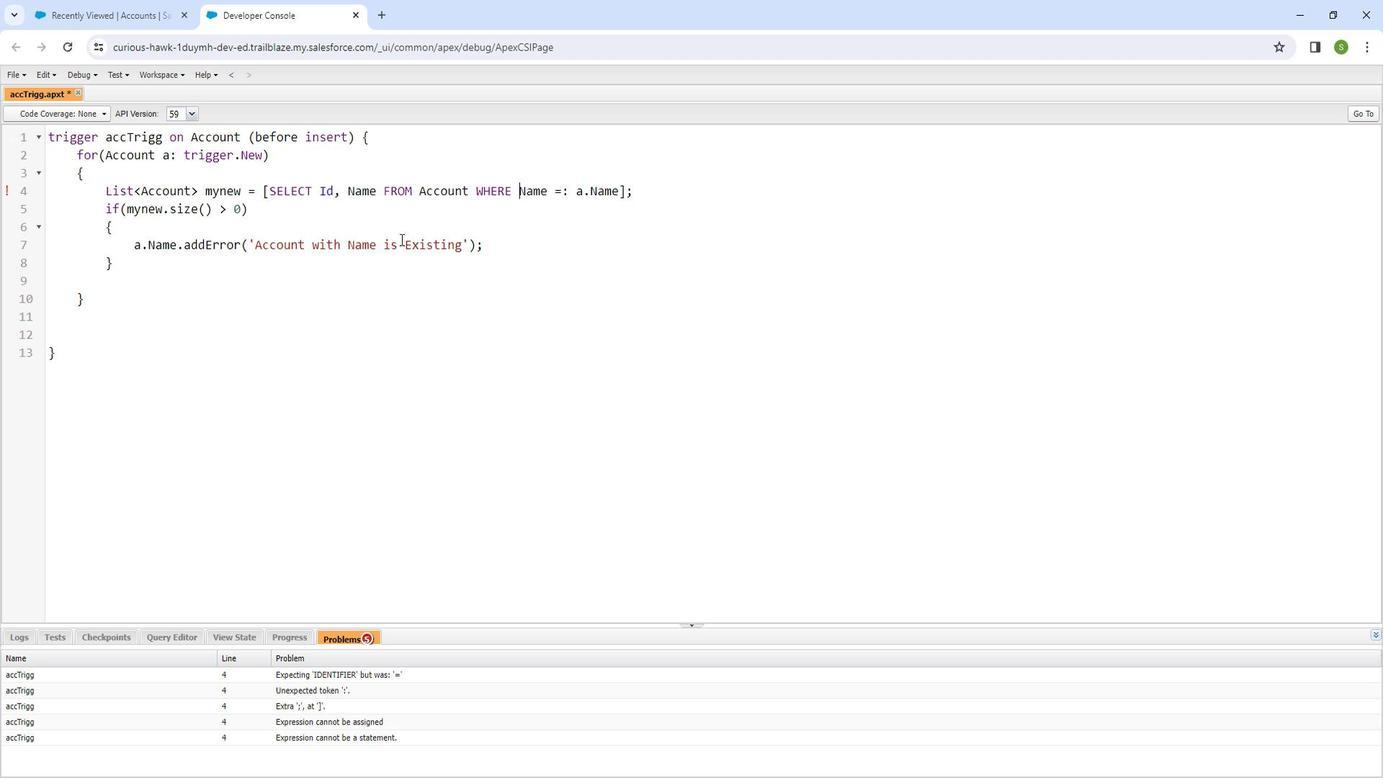 
Action: Mouse moved to (123, 11)
Screenshot: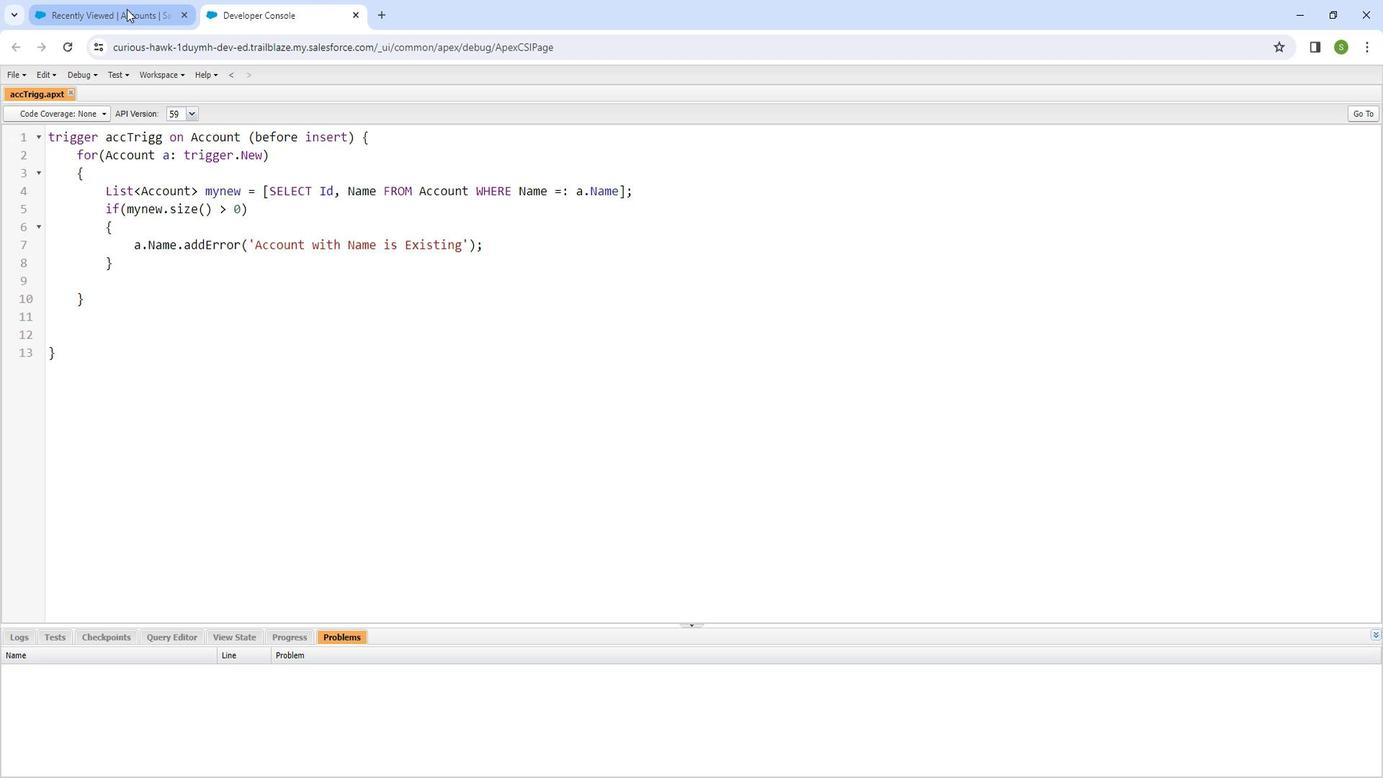 
Action: Mouse pressed left at (123, 11)
Screenshot: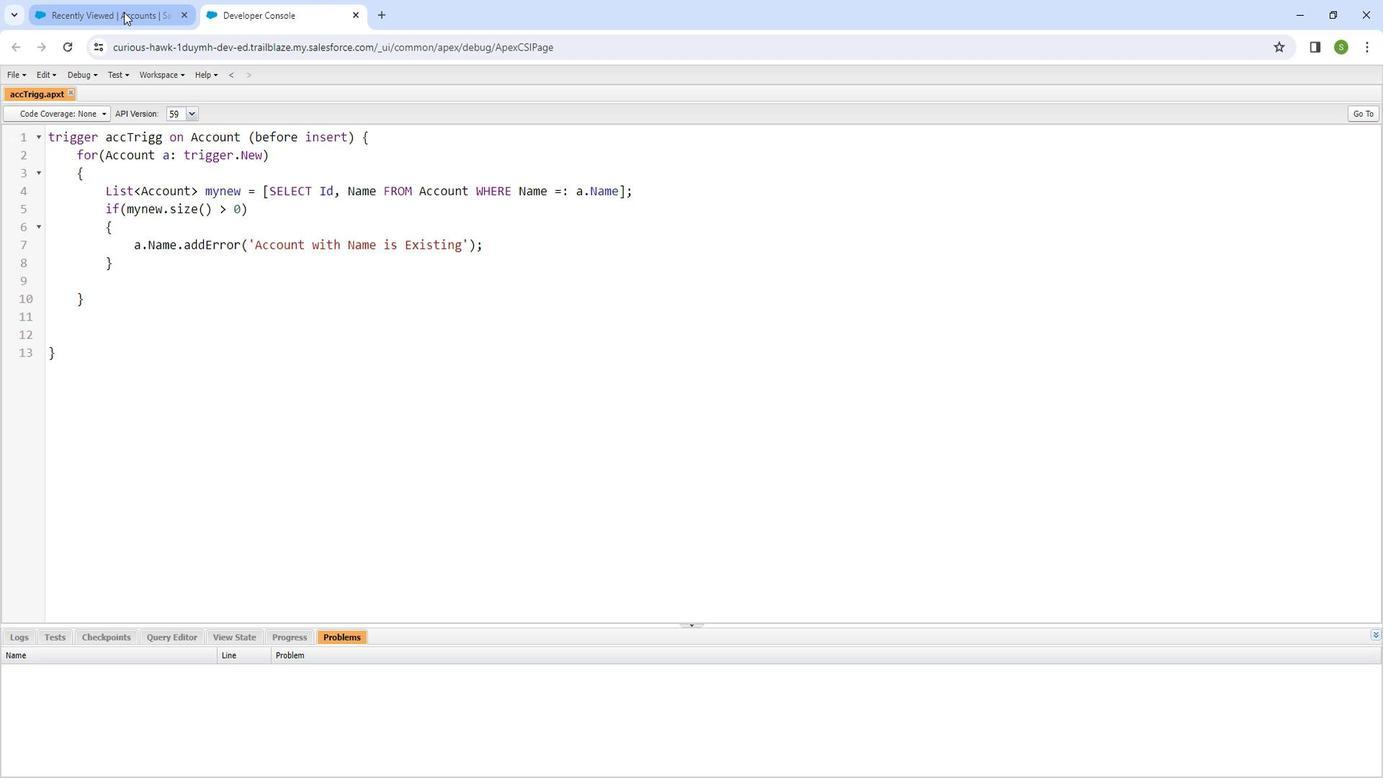 
Action: Mouse moved to (69, 51)
Screenshot: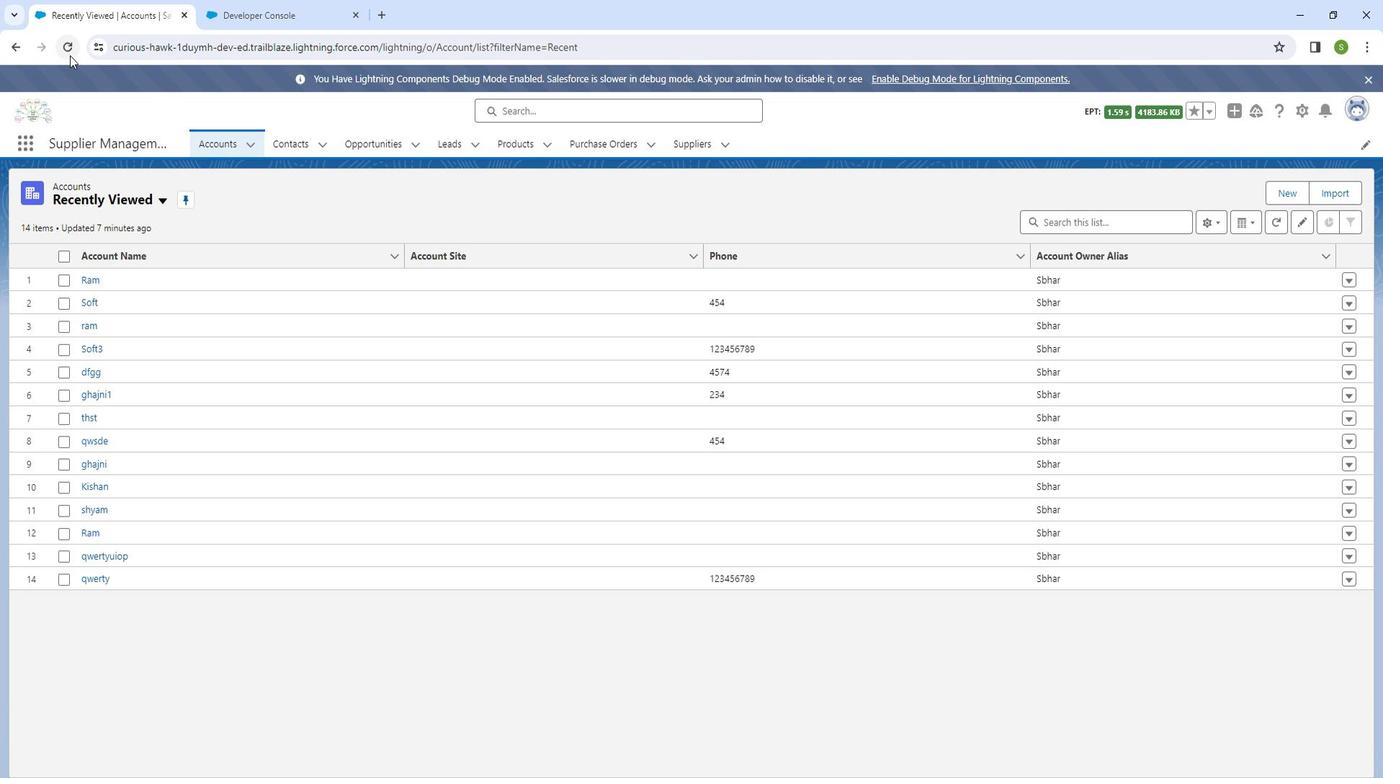 
Action: Mouse pressed left at (69, 51)
Screenshot: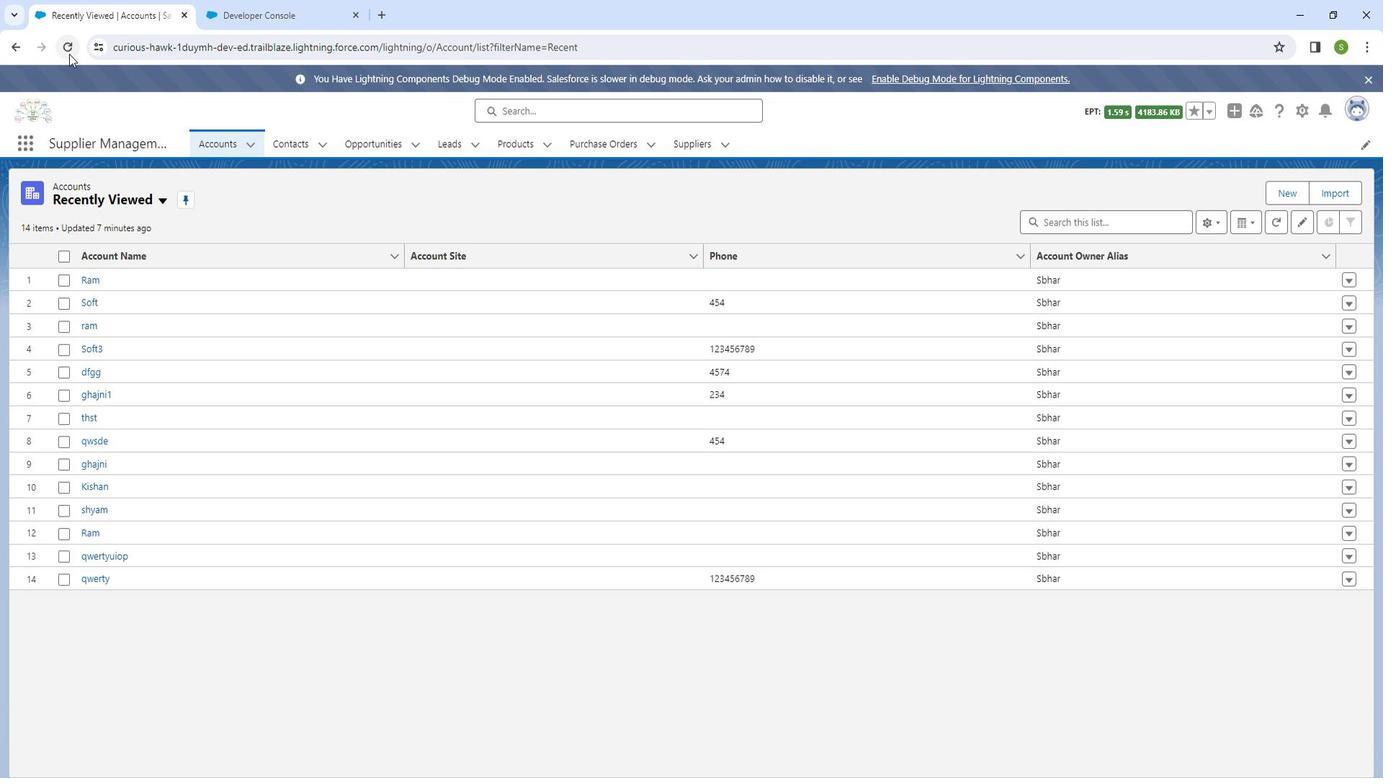 
Action: Mouse moved to (1285, 185)
Screenshot: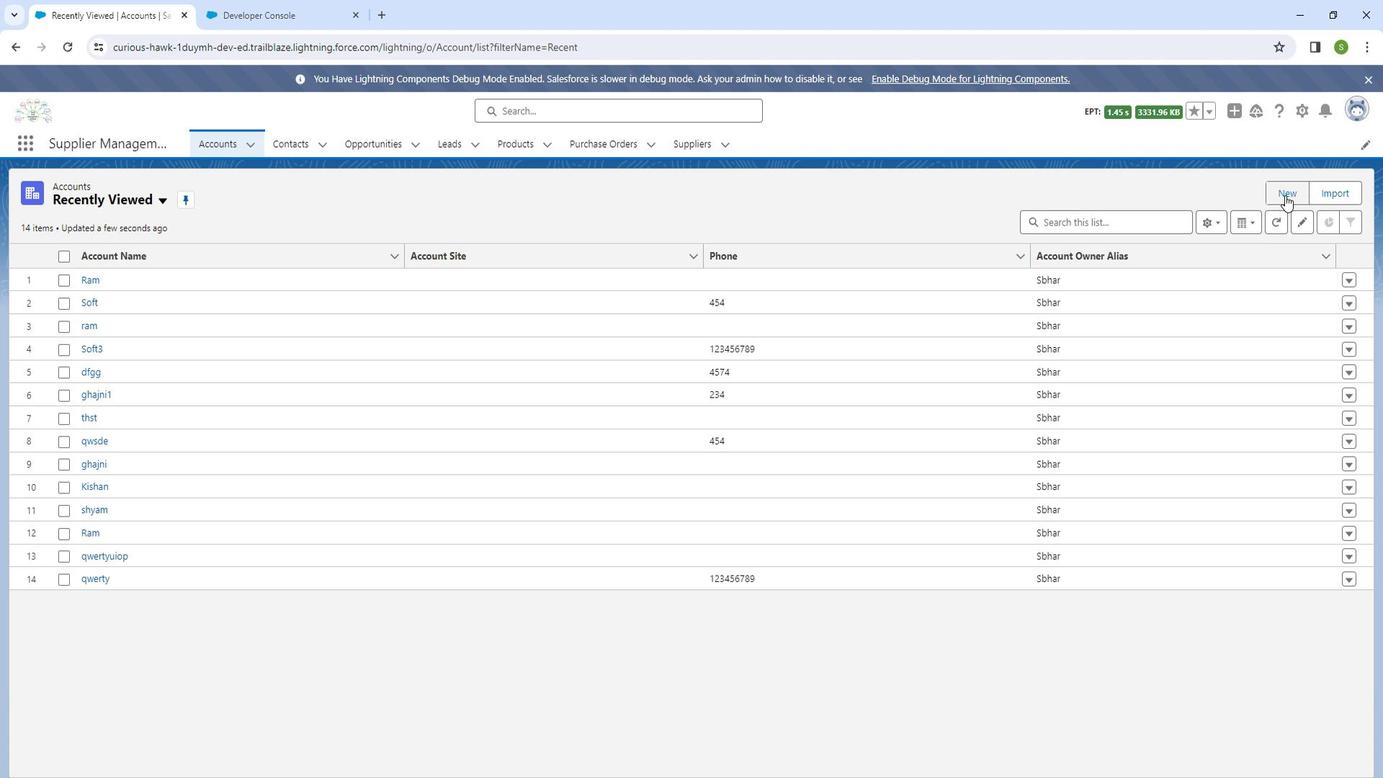 
Action: Mouse pressed left at (1285, 185)
Screenshot: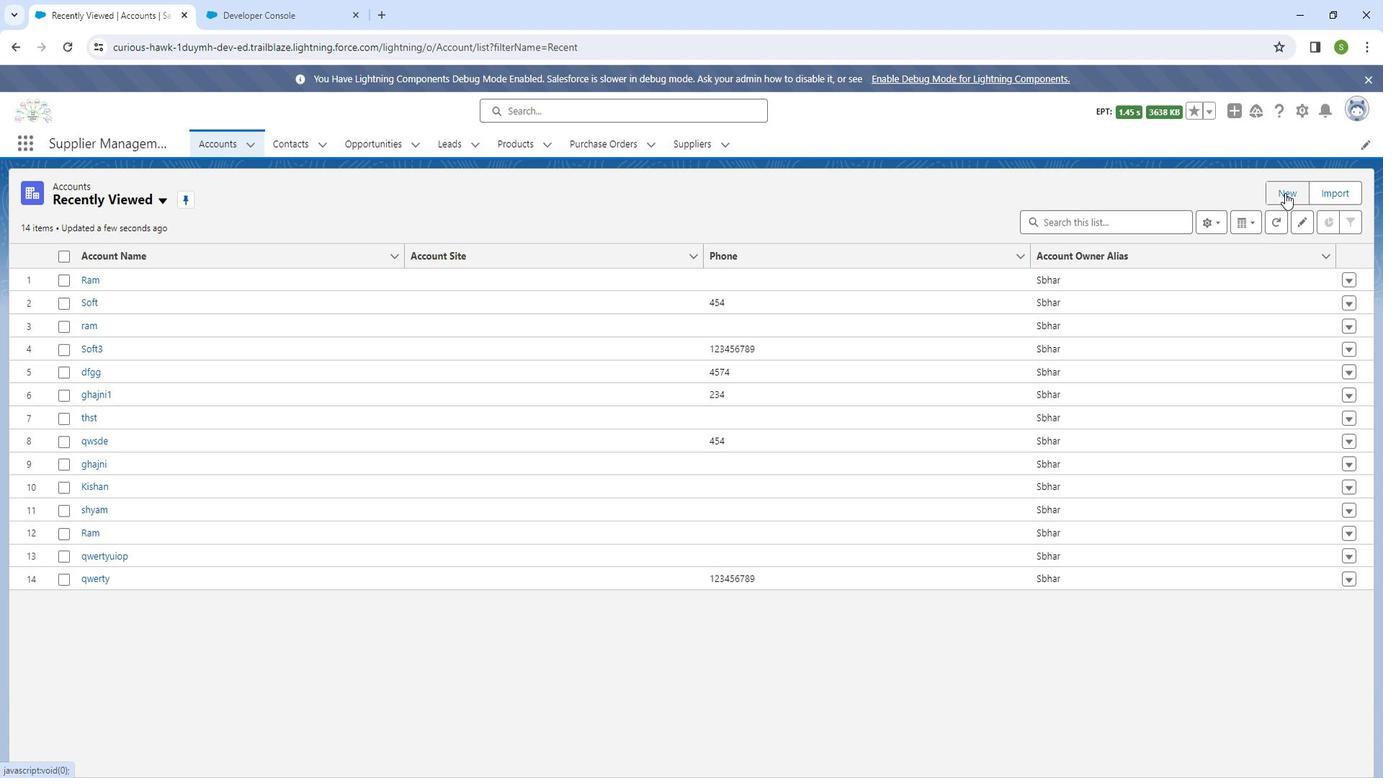 
Action: Mouse moved to (442, 271)
Screenshot: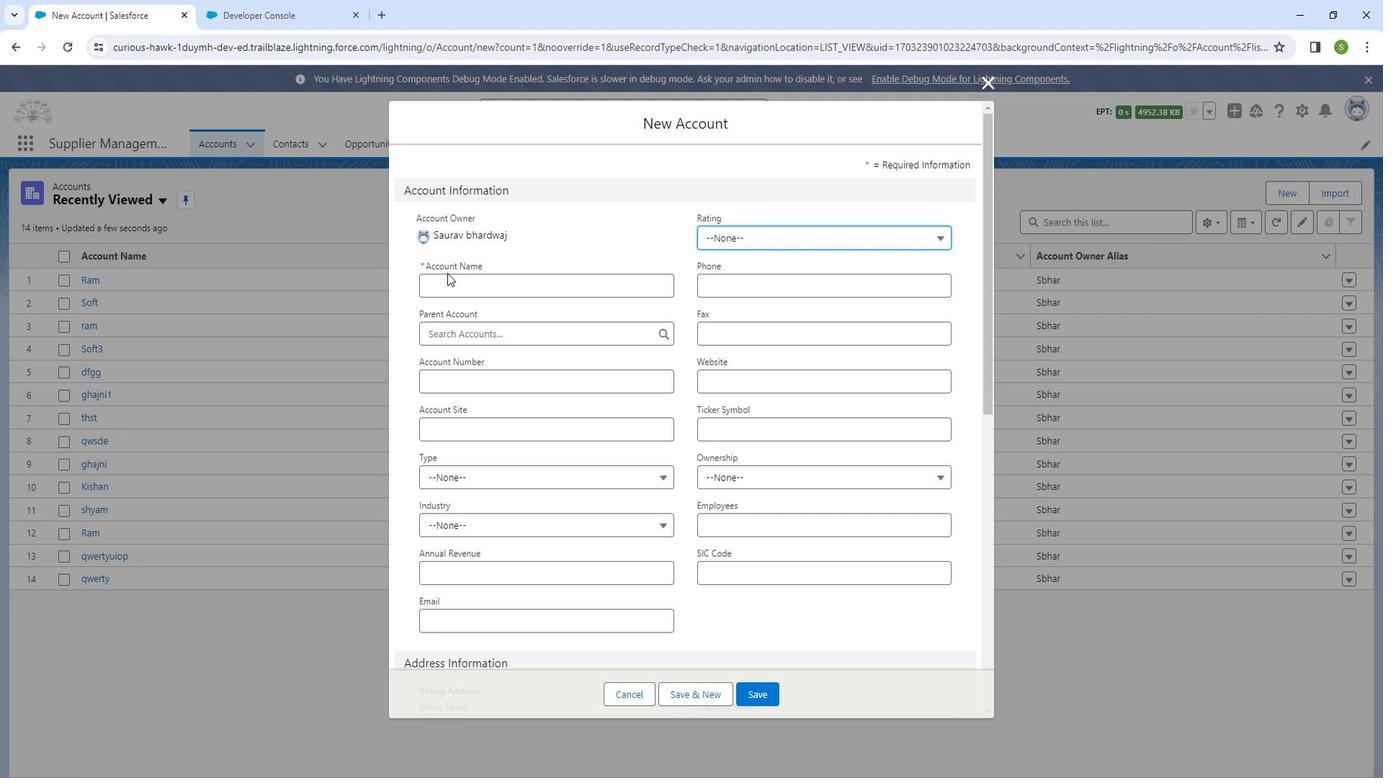 
Action: Mouse pressed left at (442, 271)
Screenshot: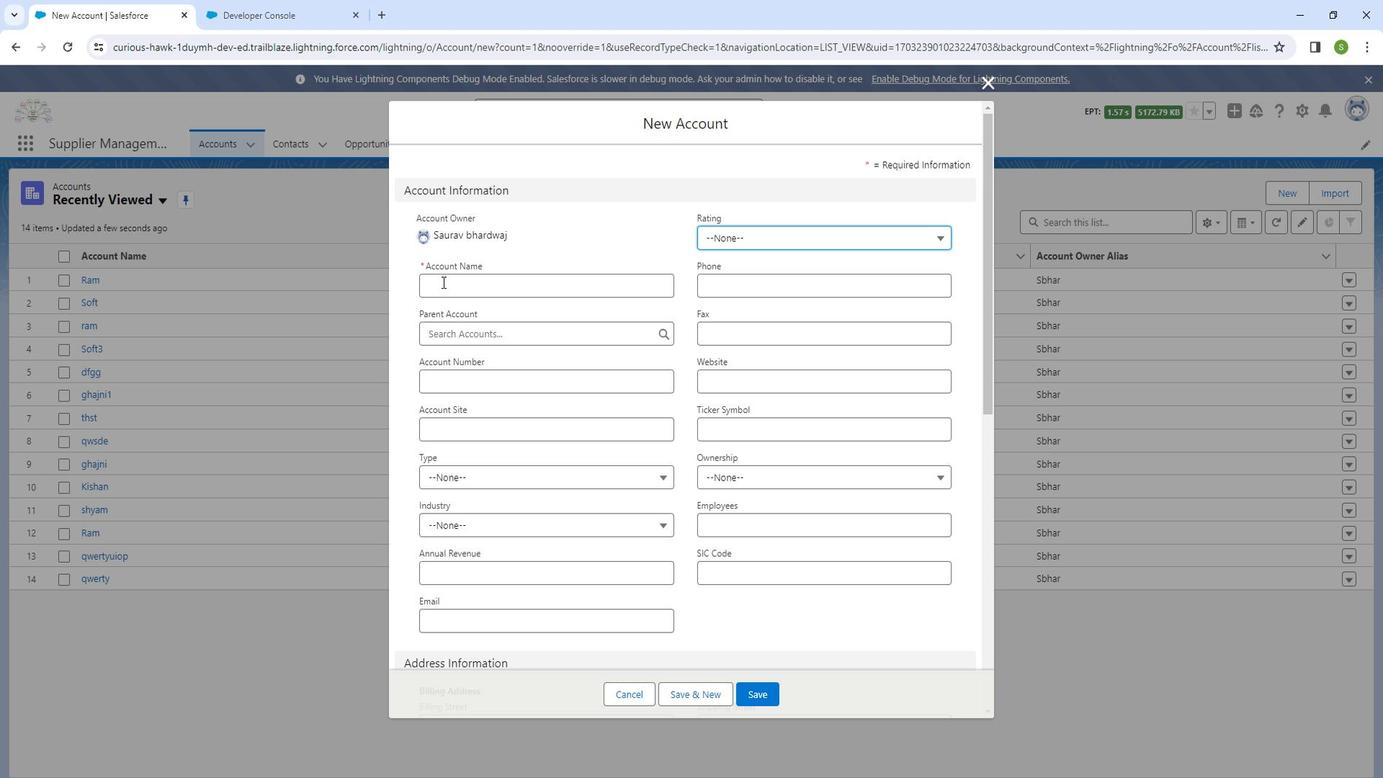 
Action: Mouse moved to (451, 284)
Screenshot: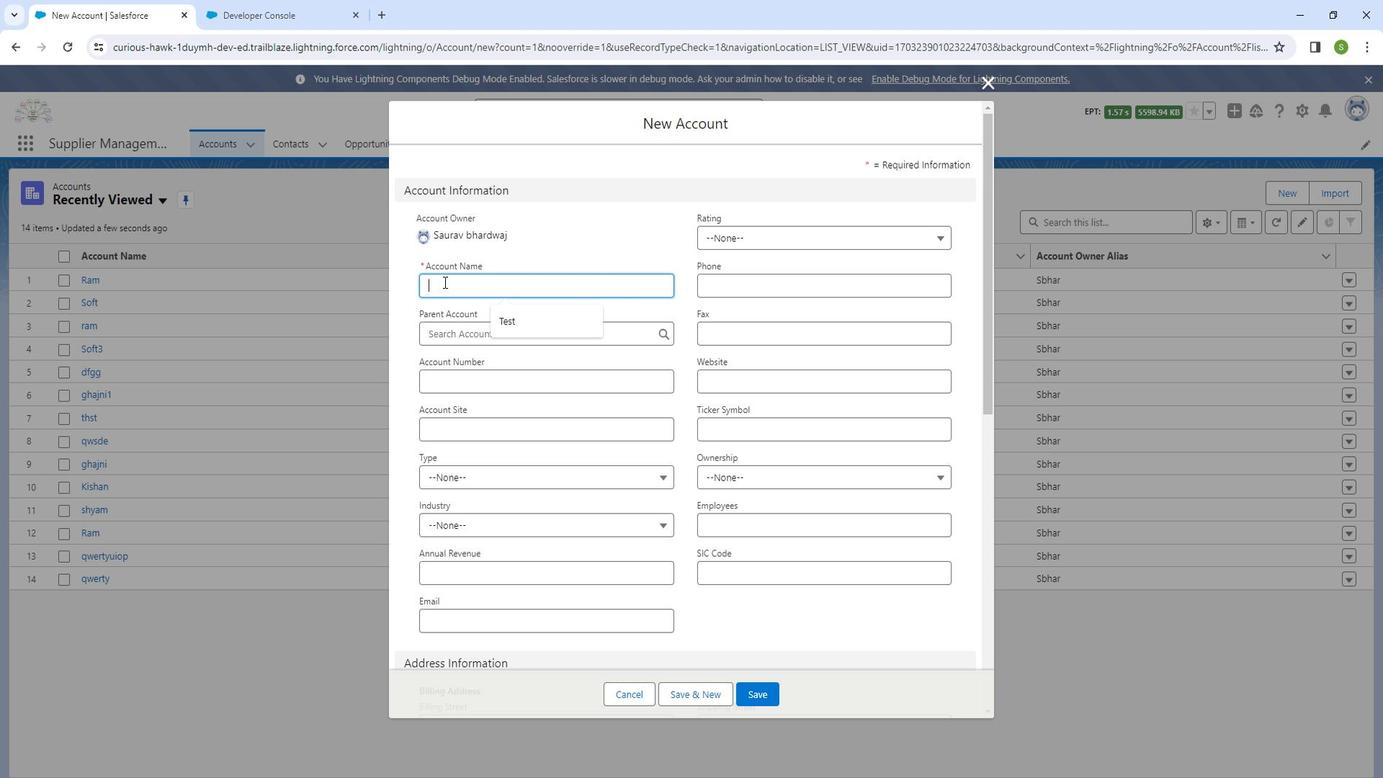 
Action: Key pressed <Key.shift_r>RA<Key.backspace>am
Screenshot: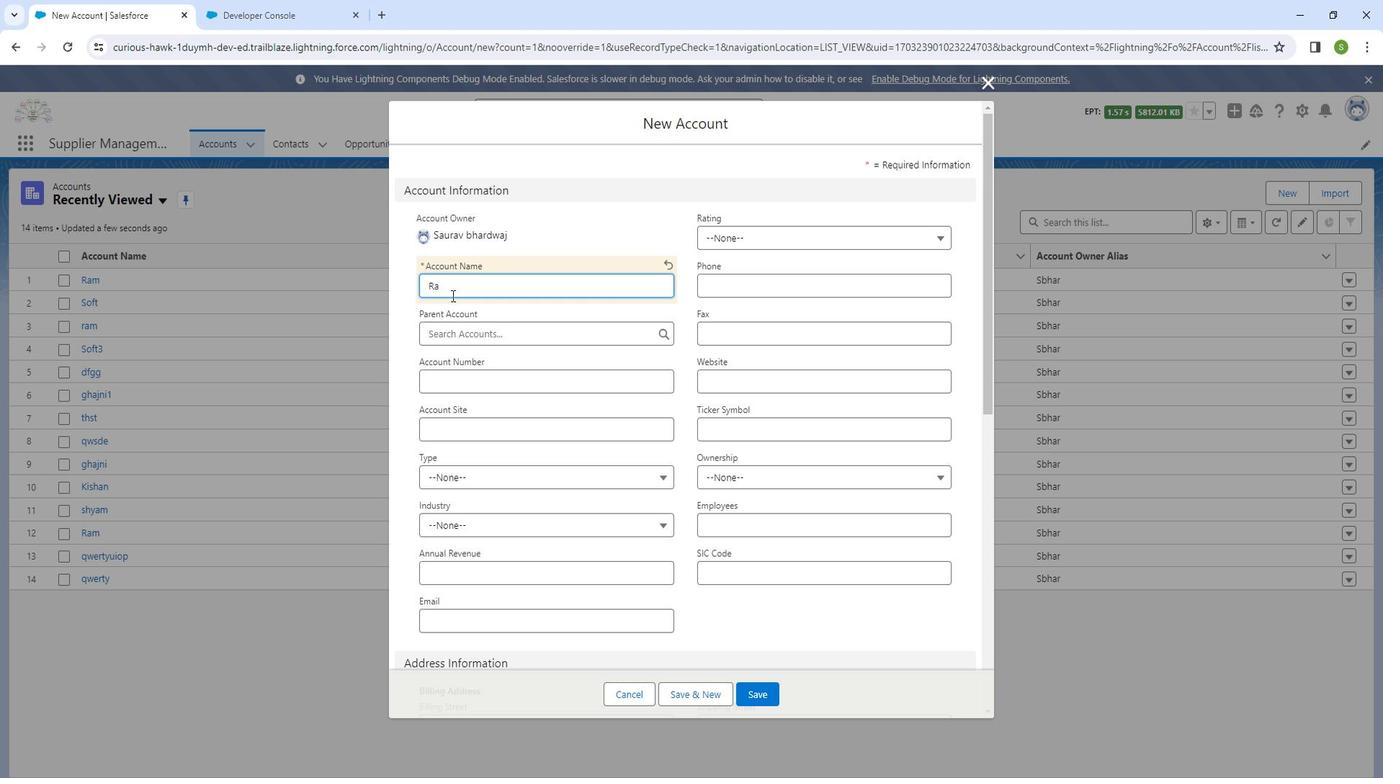 
Action: Mouse moved to (752, 669)
Screenshot: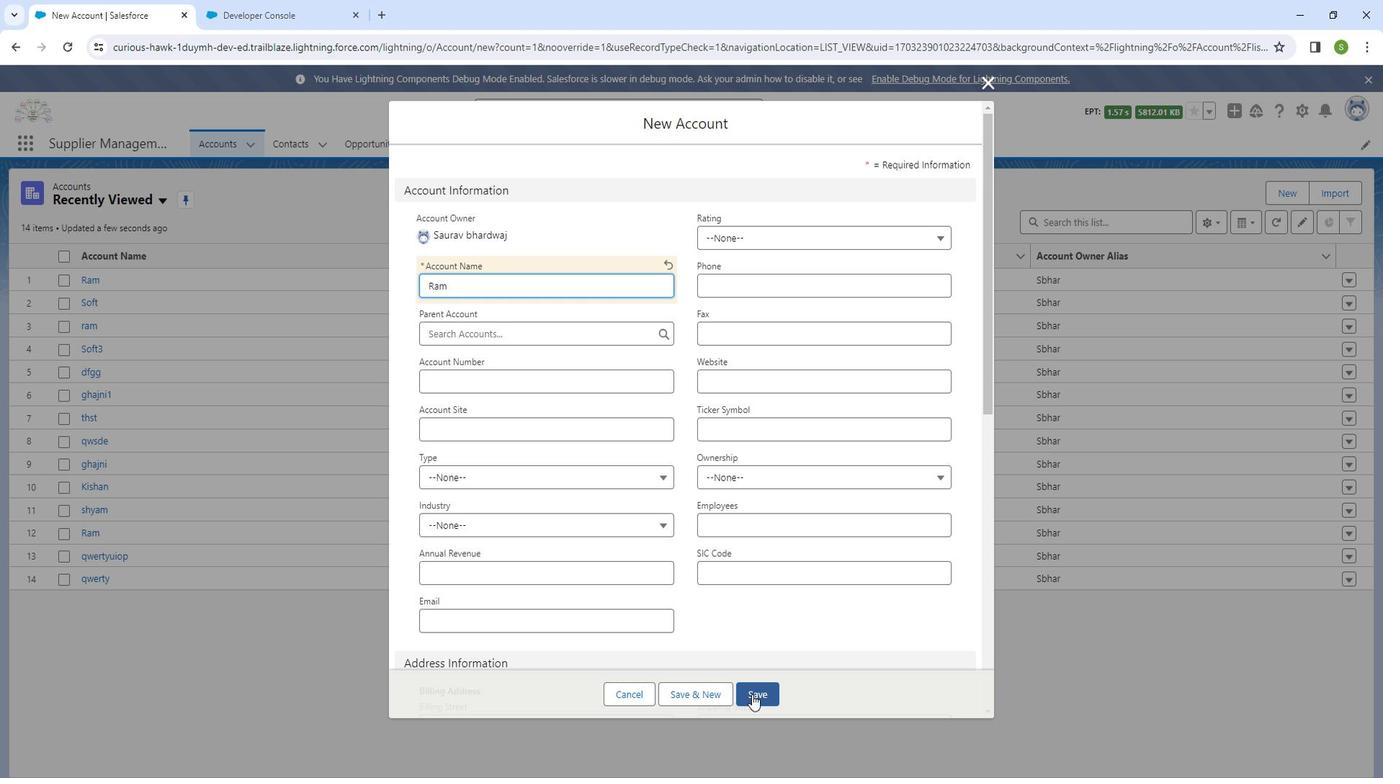 
Action: Mouse pressed left at (752, 669)
Screenshot: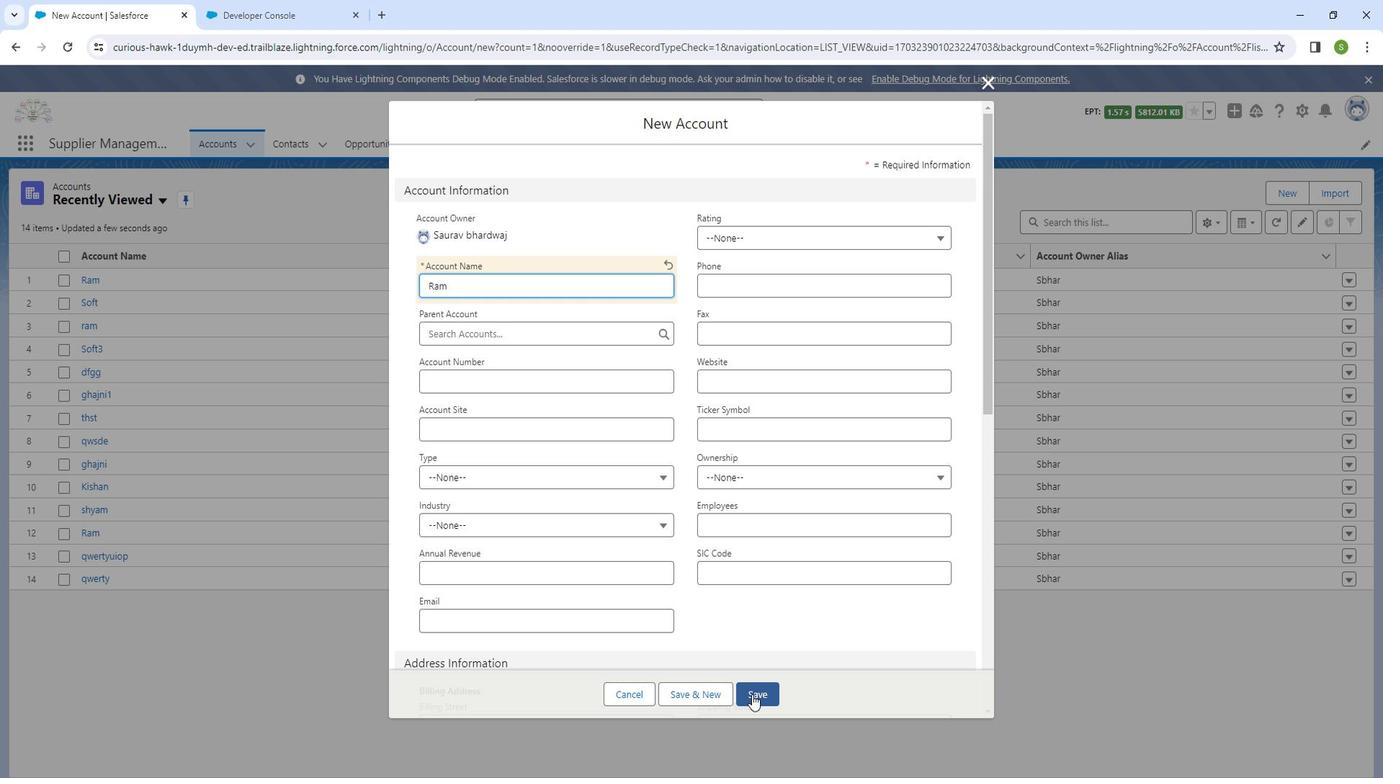 
Action: Mouse moved to (265, 5)
Screenshot: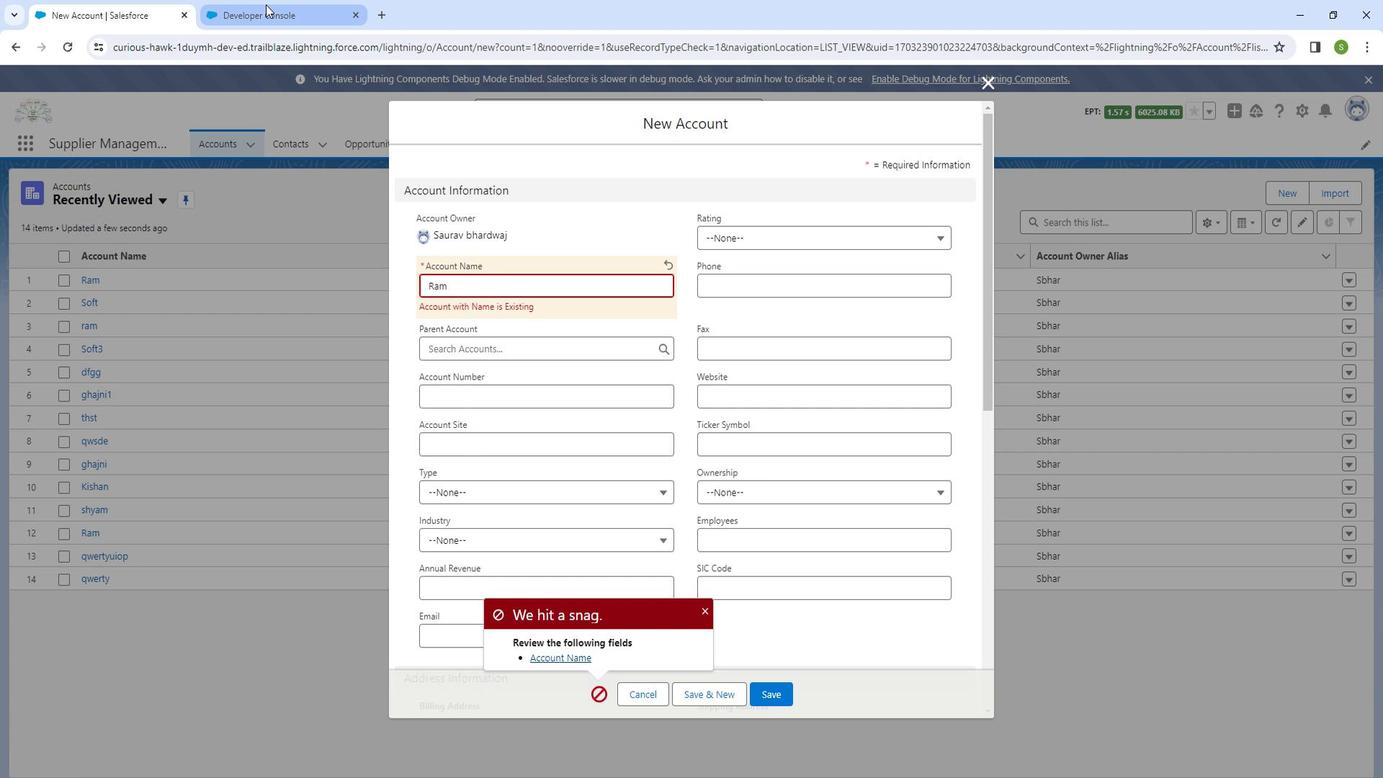 
Action: Mouse pressed left at (265, 5)
Screenshot: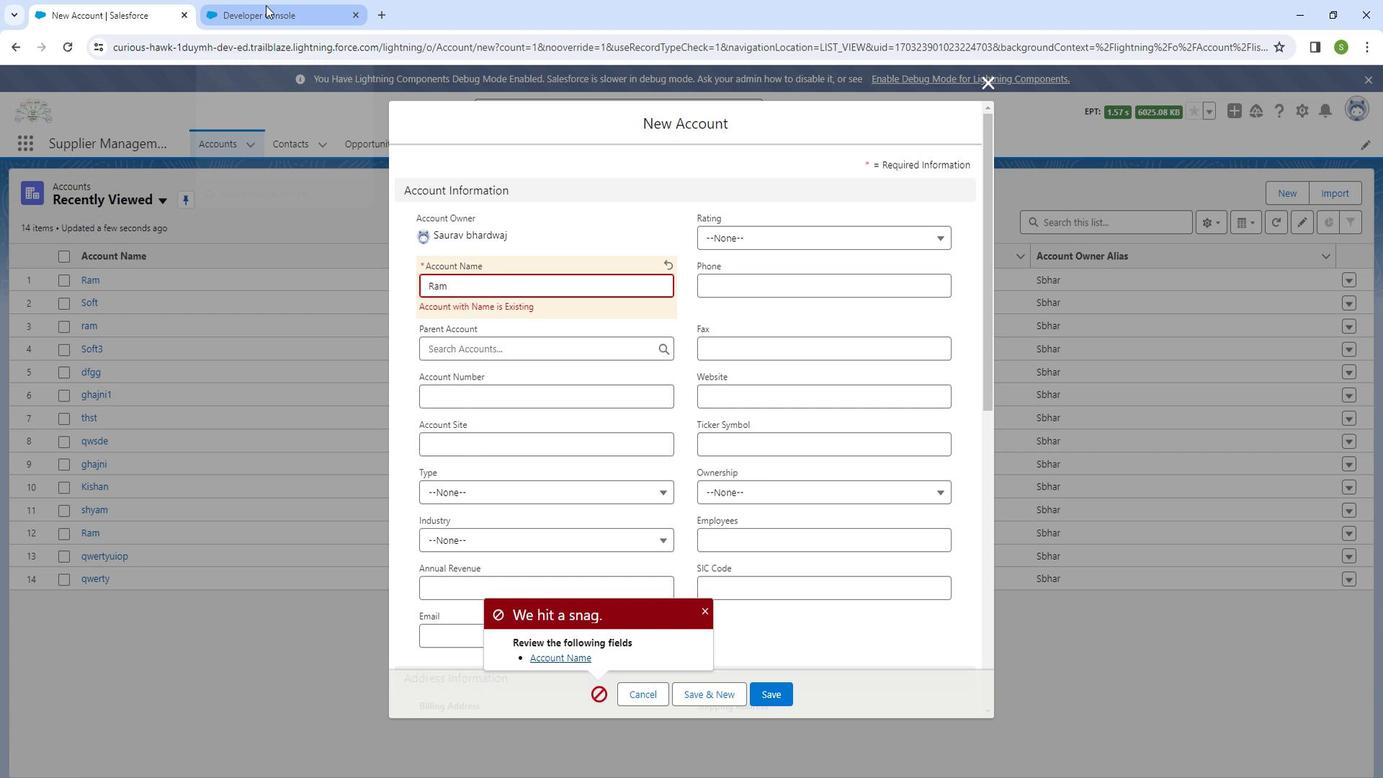 
Action: Mouse moved to (23, 69)
Screenshot: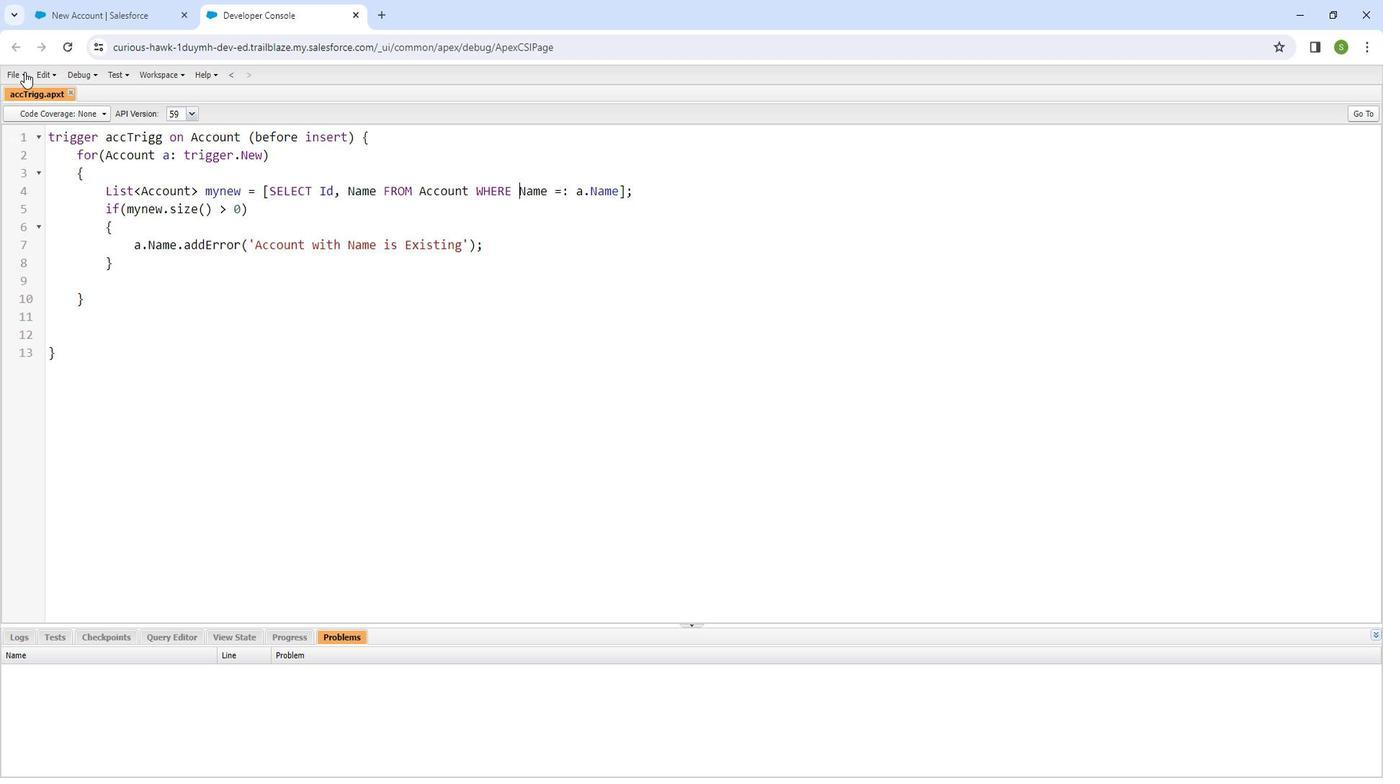 
Action: Mouse pressed left at (23, 69)
Screenshot: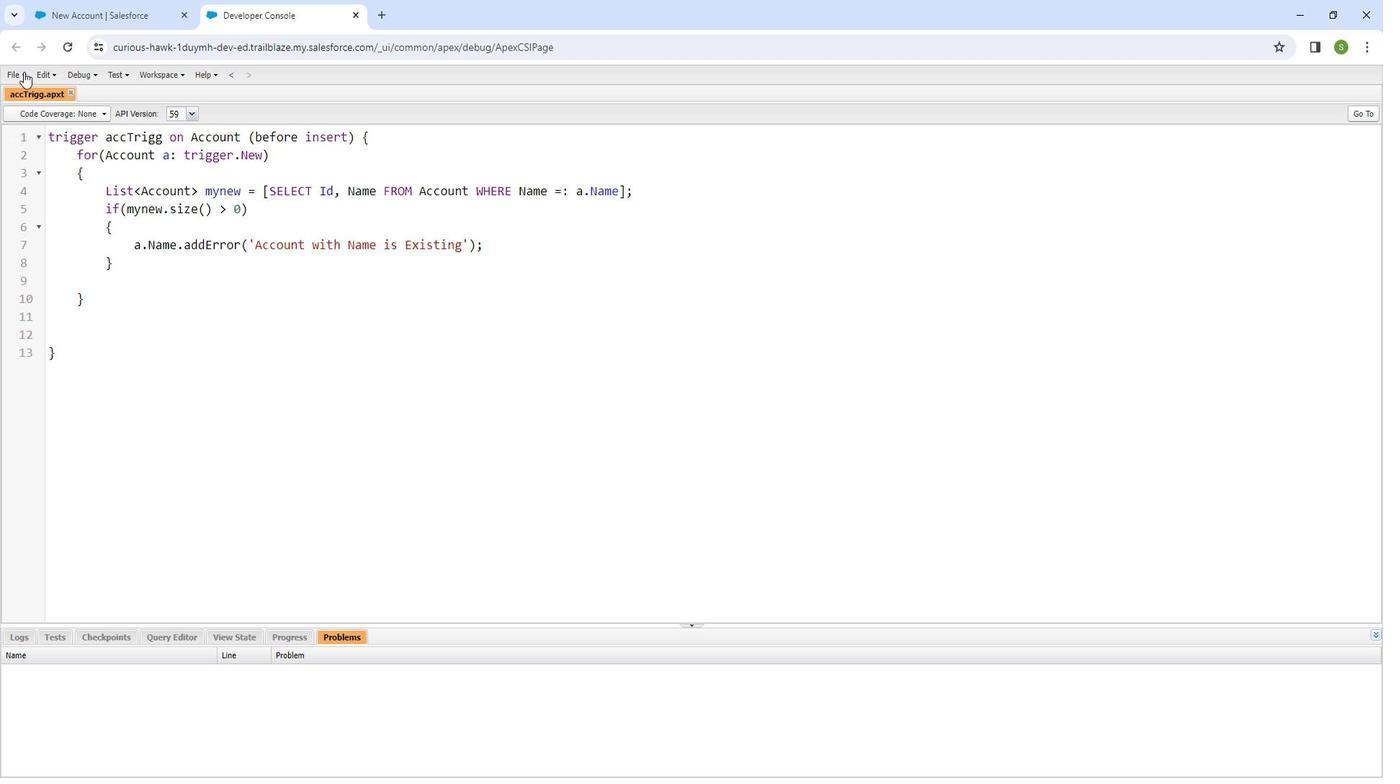 
Action: Mouse moved to (222, 95)
Screenshot: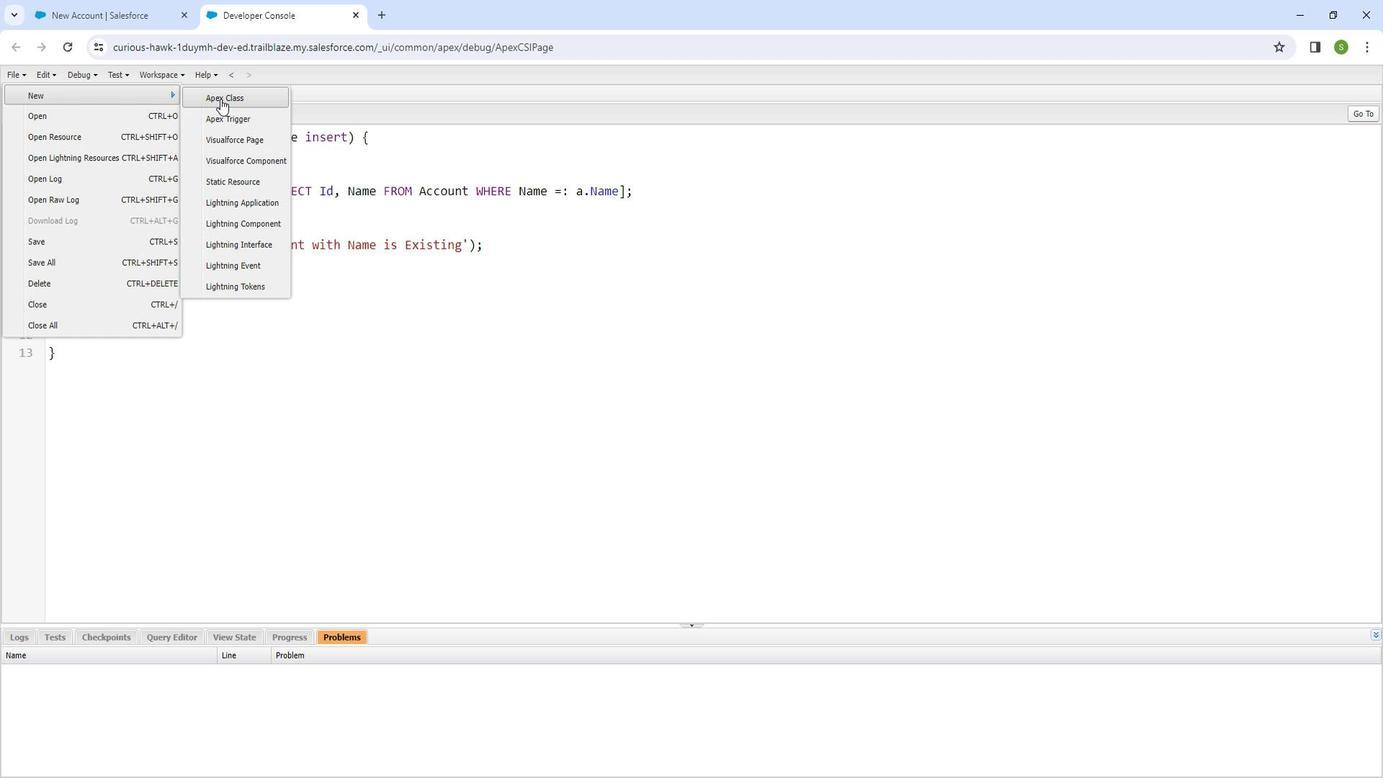 
Action: Mouse pressed left at (222, 95)
Screenshot: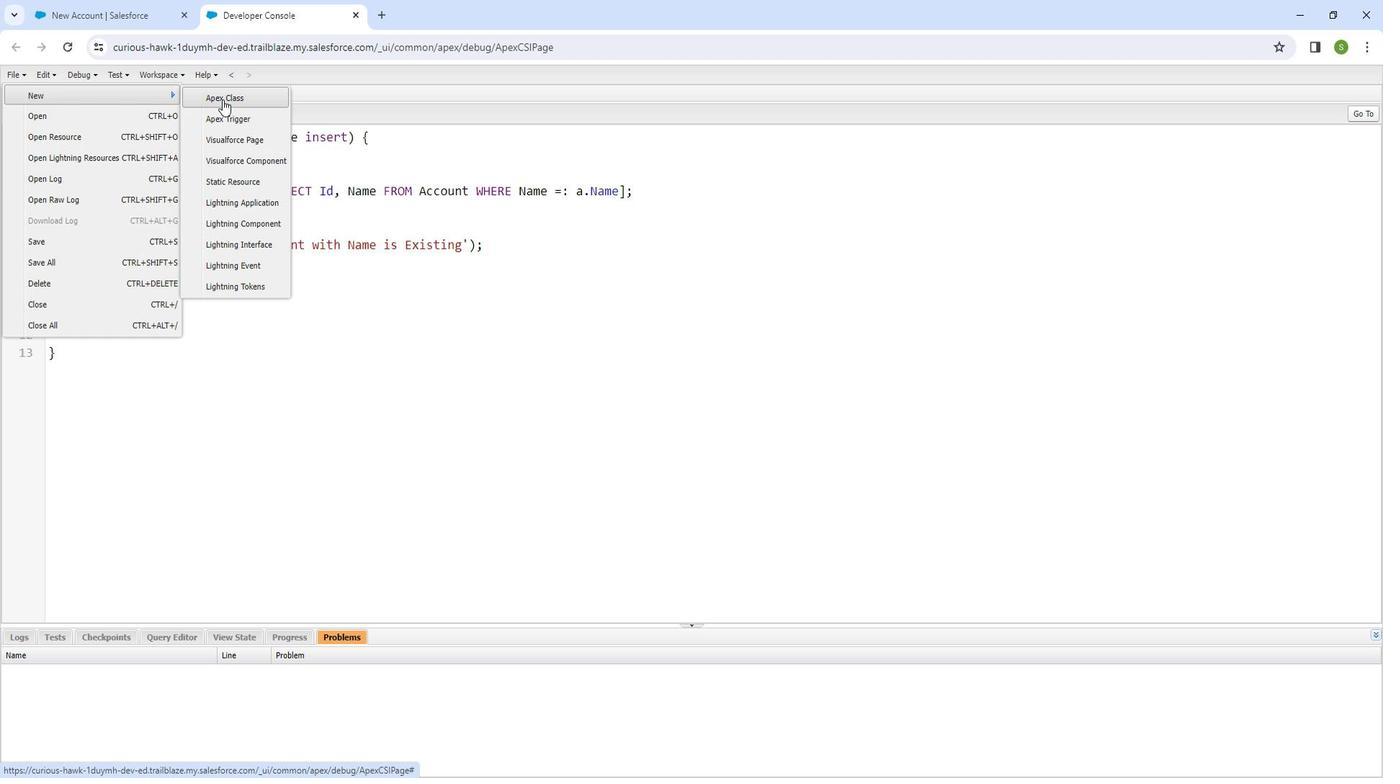 
Action: Mouse moved to (621, 407)
Screenshot: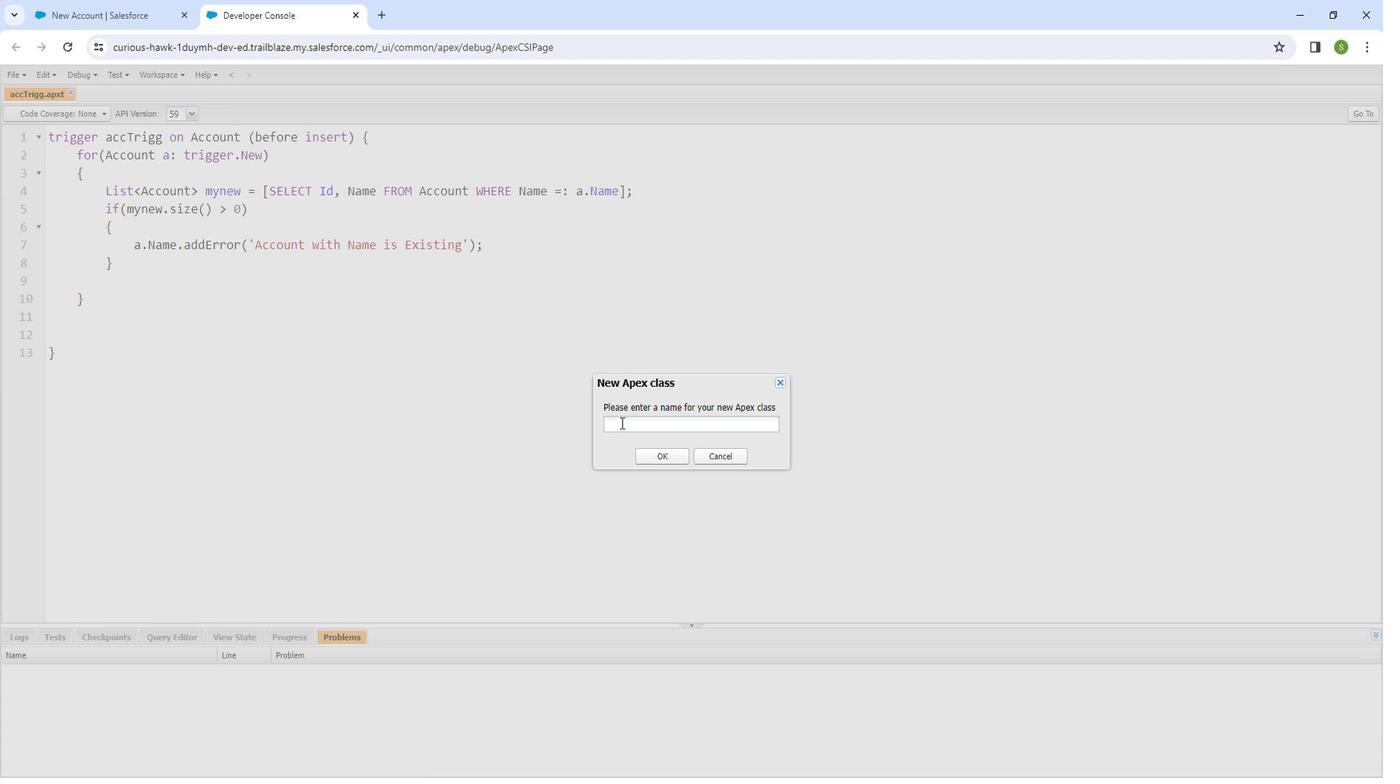 
Action: Mouse pressed left at (621, 407)
Screenshot: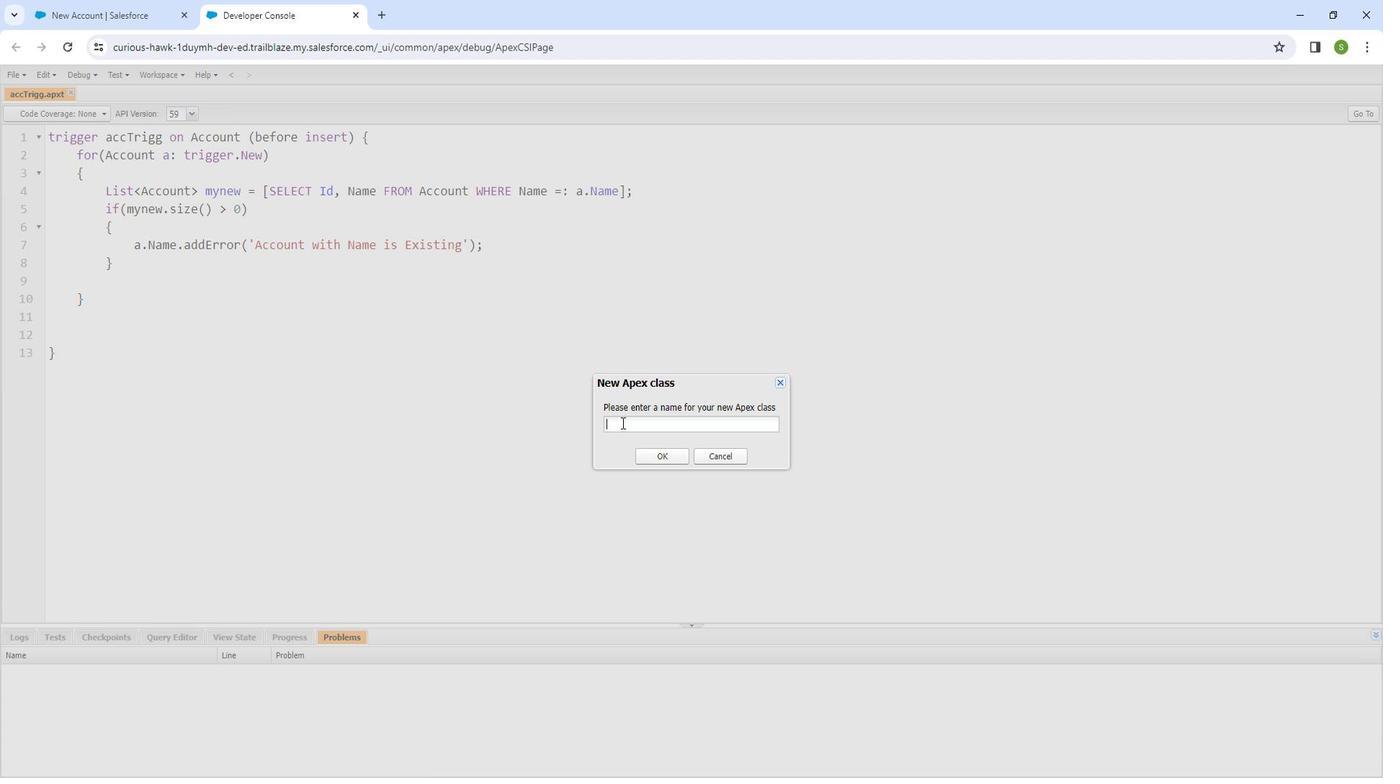 
Action: Mouse moved to (493, 378)
Screenshot: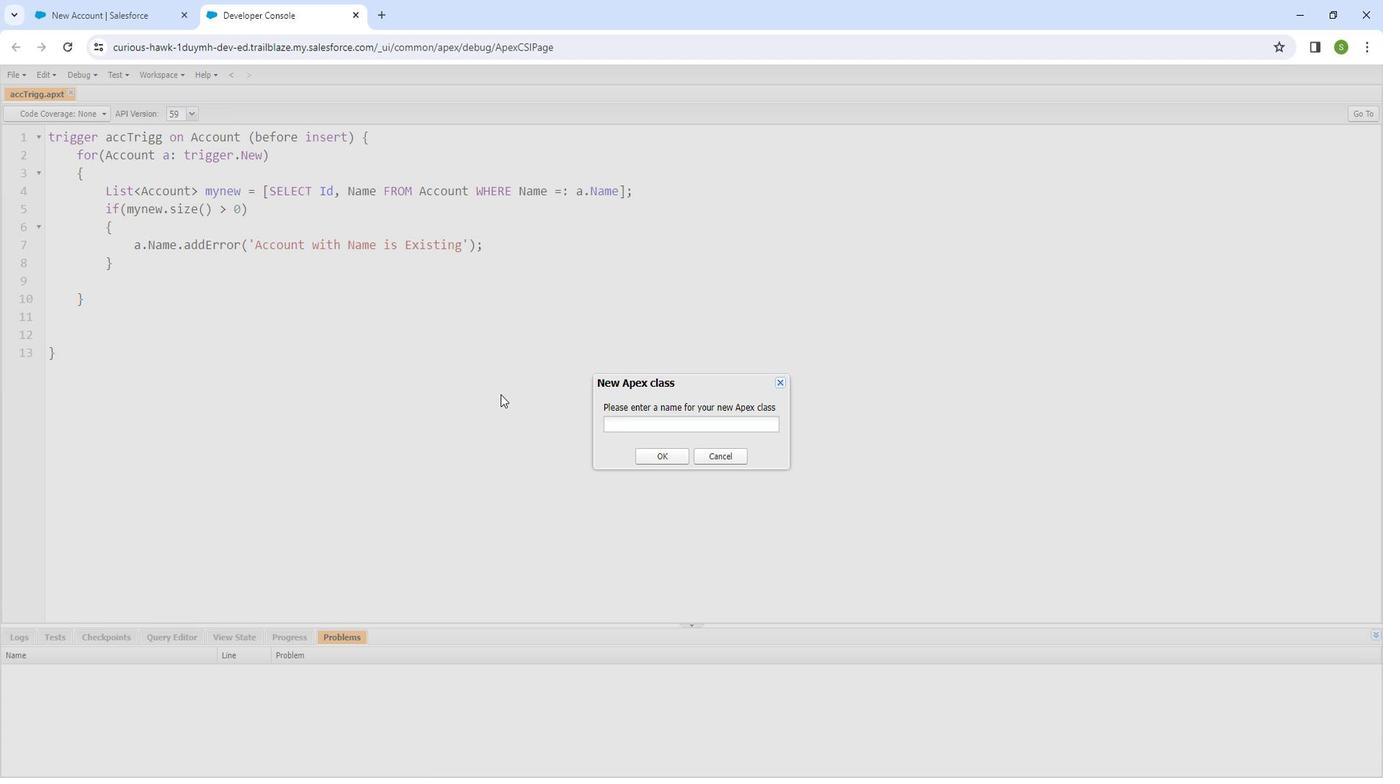 
Action: Key pressed acctrigg<Key.shift_r>Test<Key.enter><Key.enter><Key.up><Key.shift>@is<Key.shift_r><Key.shift_r><Key.shift_r><Key.shift_r><Key.shift_r><Key.shift_r><Key.shift_r><Key.shift_r><Key.shift_r><Key.shift_r>Testctrl+S
Screenshot: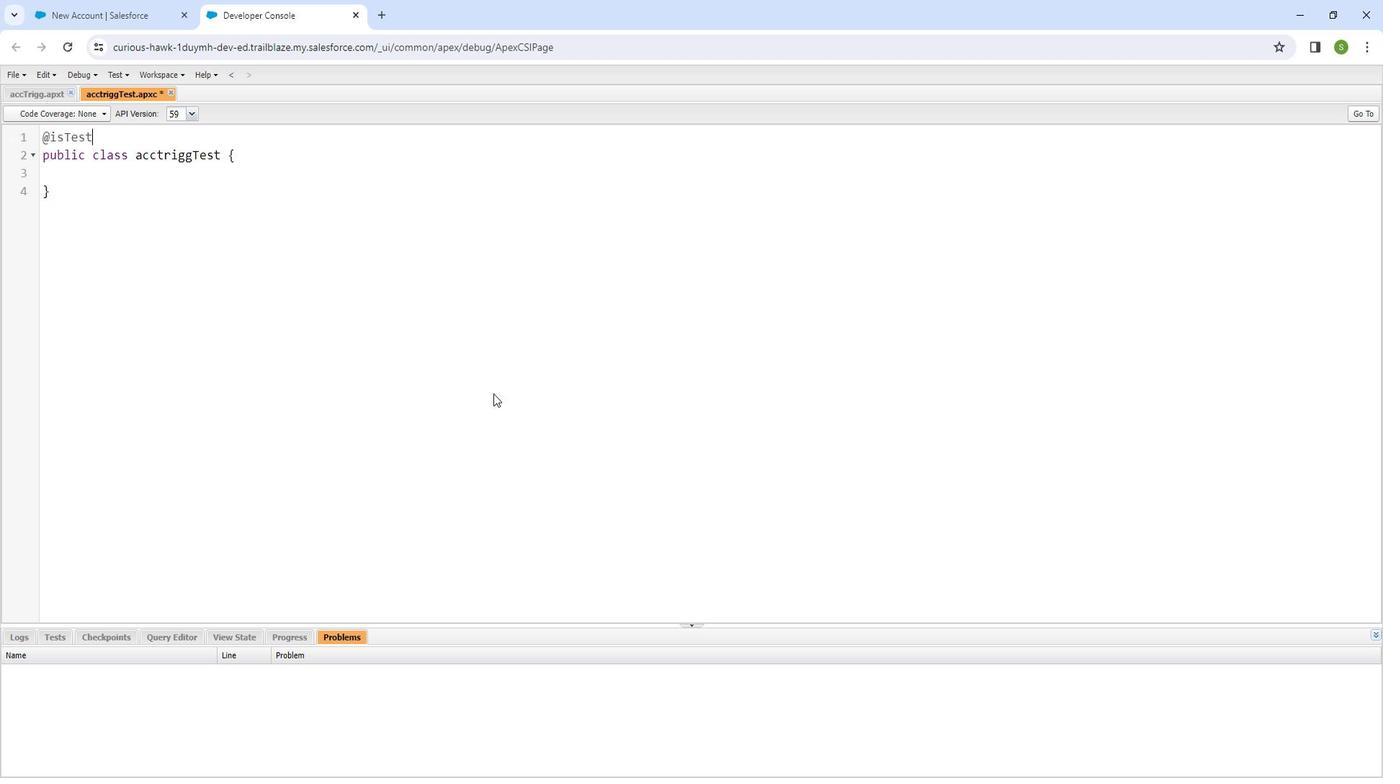 
Action: Mouse moved to (257, 152)
Screenshot: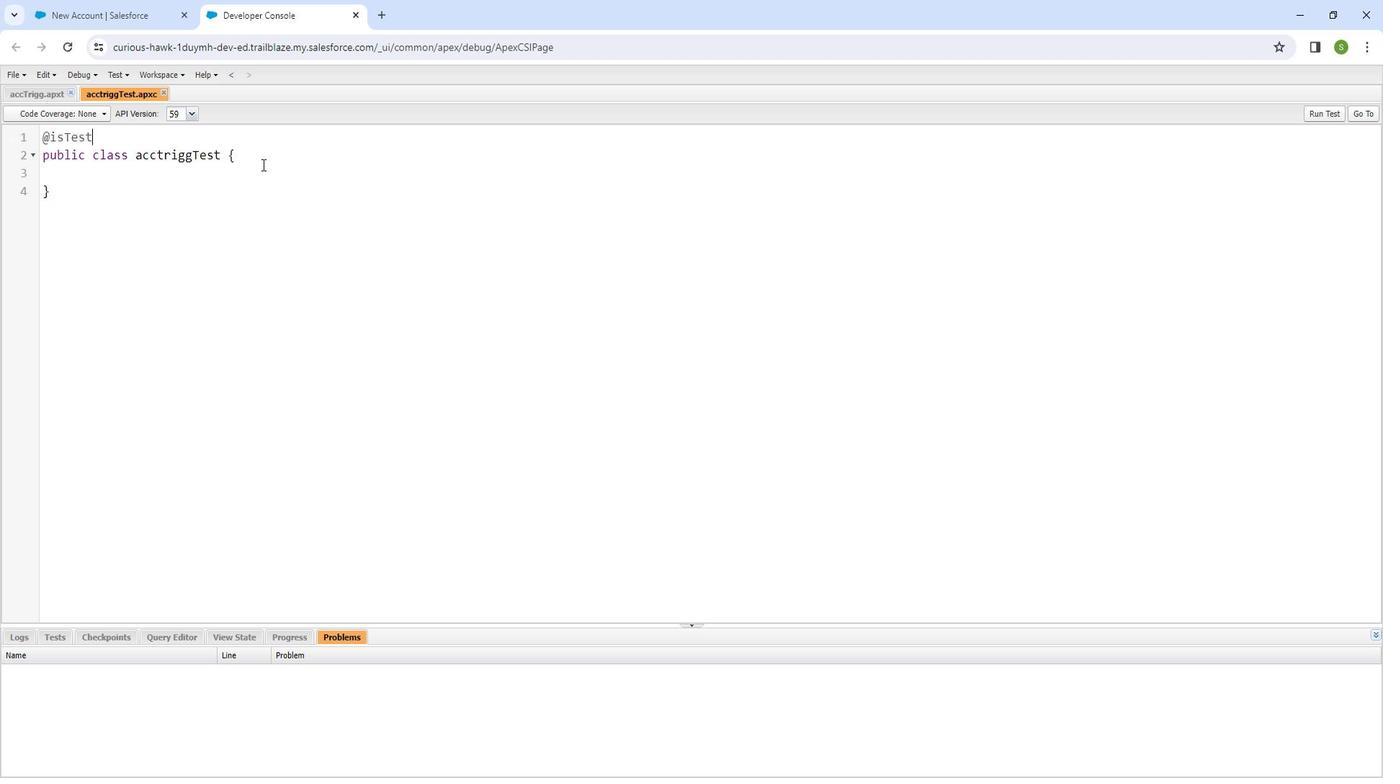 
Action: Mouse pressed left at (257, 152)
Screenshot: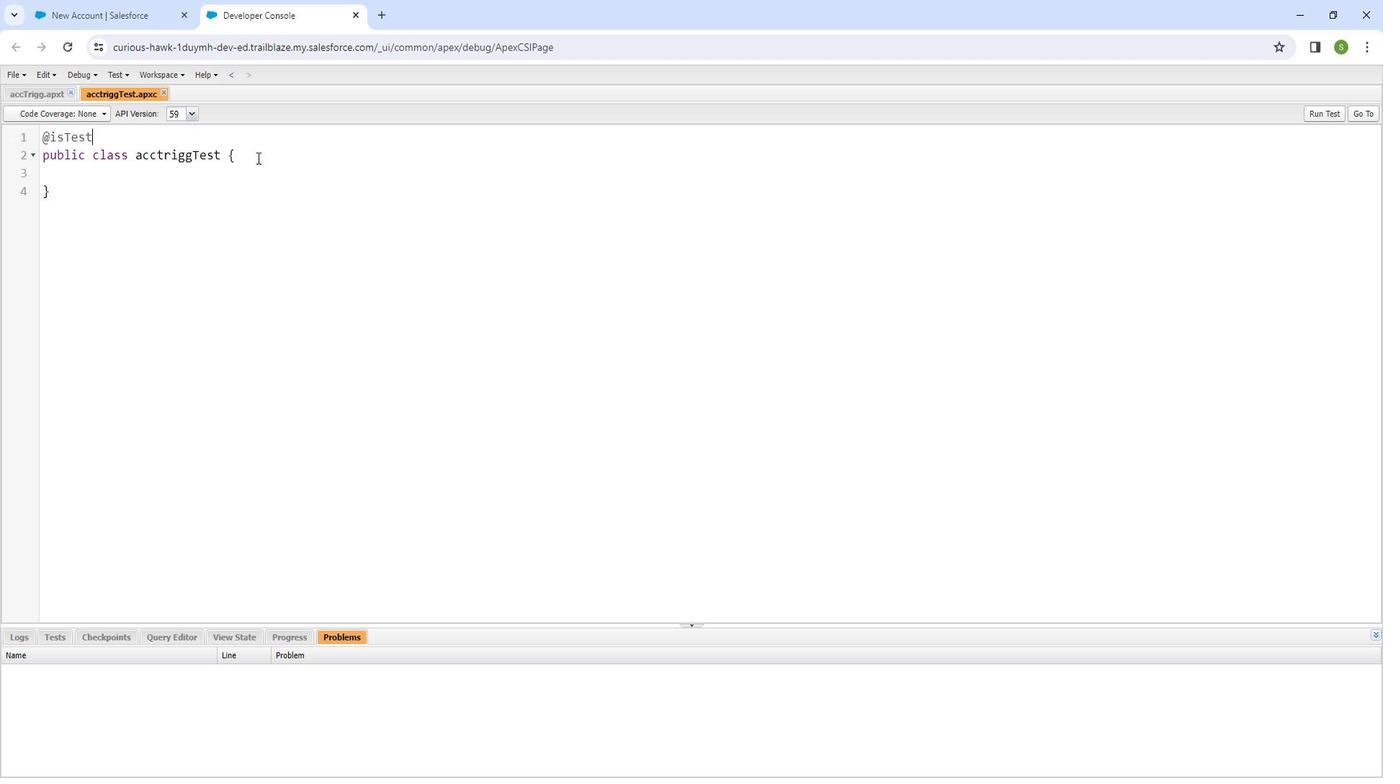 
Action: Key pressed <Key.enter>public<Key.space>static<Key.space>te<Key.backspace><Key.backspace>test<Key.shift_r><Key.shift_r>Method<Key.space>void<Key.space>test<Key.shift_r><Key.shift_r><Key.shift_r><Key.shift_r><Key.shift_r>Inserrt<Key.shift_r><Key.shift_r><Key.shift_r><Key.shift_r><Key.shift_r><Key.shift_r><Key.shift_r><Key.shift_r><Key.shift_r><Key.shift_r><Key.shift_r><Key.shift_r><Key.shift_r>(<Key.left><Key.left><Key.backspace><Key.right><Key.right><Key.right><Key.enter><Key.shift_r><Key.shift_r><Key.shift_r><Key.shift_r>{<Key.enter><Key.shift_r><Key.shift_r><Key.shift_r><Key.shift_r><Key.shift_r><Key.shift_r><Key.shift_r><Key.shift_r><Key.shift_r><Key.shift_r><Key.shift_r>String<Key.space>add<Key.shift_r><Key.shift_r><Key.shift_r><Key.shift_r><Key.shift_r><Key.shift_r><Key.shift_r><Key.shift_r><Key.shift_r><Key.shift_r><Key.shift_r><Key.shift_r><Key.shift_r><Key.shift_r><Key.shift_r><Key.shift_r><Key.shift_r><Key.shift_r>Error;<Key.enter><Key.shift_r><Key.shift_r><Key.shift_r><Key.shift_r><Key.shift_r><Key.shift_r>String<Key.space>myname<Key.space>=<Key.space>'<Key.shift_r><Key.shift_r><Key.shift_r><Key.shift_r><Key.shift_r><Key.shift_r><Key.shift_r><Key.shift_r><Key.shift_r><Key.shift_r>Salesfoe<Key.backspace>rce<Key.right>;<Key.enter><Key.shift_r><Key.shift_r><Key.shift_r><Key.shift_r><Key.shift_r><Key.shift_r><Key.shift_r>Account<Key.space>a2<Key.space>=<Key.space>new<Key.space><Key.shift_r><Key.shift_r><Key.shift_r><Key.shift_r><Key.shift_r><Key.shift_r><Key.shift_r><Key.shift_r><Key.shift_r><Key.shift_r><Key.shift_r>Account<Key.shift_r><Key.shift_r><Key.shift_r><Key.shift_r><Key.shift_r><Key.shift_r><Key.shift_r><Key.shift_r>(name<Key.space>=<Key.space>myname<Key.right>;<Key.enter><Key.shift_r><Key.shift_r><Key.shift_r><Key.shift_r><Key.shift_r><Key.shift_r><Key.shift_r><Key.shift_r><Key.shift_r><Key.shift_r><Key.shift_r><Key.shift_r><Key.shift_r>List<Key.shift_r><Key.shift_r><Key.shift_r><Key.shift_r><Key.shift_r><Key.shift_r><Key.shift_r><Key.shift_r><Key.shift_r><Key.shift_r><Key.shift_r><Key.shift_r><<Key.shift_r><Key.shift_r><Key.shift_r><Key.shift_r><Key.shift_r><Key.shift_r><Key.shift_r><Key.shift_r><Key.shift_r><Key.shift_r><Key.shift_r><Key.shift_r><Key.shift_r><Key.shift_r>Account<Key.shift_r><Key.shift_r><Key.shift_r><Key.shift_r><Key.shift_r><Key.shift_r><Key.shift_r><Key.shift_r><Key.shift_r><Key.shift_r><Key.shift_r><Key.shift_r><Key.shift_r>><Key.space>x=<Key.space>[<Key.shift_r><Key.shift_r><Key.shift_r><Key.shift_r><Key.shift_r><Key.shift_r><Key.shift_r><Key.shift_r><Key.shift_r><Key.shift_r><Key.shift_r><Key.shift_r><Key.shift_r><Key.shift_r><Key.shift_r><Key.shift_r><Key.shift_r><Key.shift_r><Key.shift_r>SELECT<Key.space><Key.shift_r><Key.shift_r><Key.shift_r><Key.shift_r><Key.shift_r><Key.shift_r><Key.shift_r><Key.shift_r><Key.shift_r><Key.shift_r><Key.shift_r>Id,<Key.space><Key.shift_r><Key.shift_r><Key.shift_r><Key.shift_r><Key.shift_r><Key.shift_r><Key.shift_r><Key.shift_r><Key.shift_r><Key.shift_r><Key.shift_r><Key.shift_r><Key.shift_r><Key.shift_r><Key.shift_r><Key.shift_r><Key.shift_r><Key.shift_r><Key.shift_r>Name<Key.space><Key.shift_r><Key.shift_r><Key.shift_r><Key.shift_r><Key.shift_r><Key.shift_r><Key.shift_r><Key.shift_r><Key.shift_r><Key.shift_r><Key.shift_r><Key.shift_r><Key.shift_r><Key.shift_r><Key.shift_r><Key.shift_r><Key.shift_r>FROM<Key.space><Key.shift_r><Key.shift_r><Key.shift_r><Key.shift_r><Key.shift_r><Key.shift_r><Key.shift_r><Key.shift_r><Key.shift_r><Key.shift_r><Key.shift_r><Key.shift_r><Key.shift_r><Key.shift_r><Key.shift_r><Key.shift_r><Key.shift_r><Key.shift_r><Key.shift_r><Key.shift_r>Account<Key.space><Key.shift_r><Key.shift_r><Key.shift_r><Key.shift_r><Key.shift_r><Key.shift_r><Key.shift_r><Key.shift_r><Key.shift_r><Key.shift_r><Key.shift_r><Key.shift_r><Key.shift_r><Key.shift_r><Key.shift_r><Key.shift_r><Key.shift_r><Key.shift_r>WHERE<Key.space><Key.shift_r><Key.shift_r><Key.shift_r><Key.shift_r><Key.shift_r><Key.shift_r><Key.shift_r><Key.shift_r><Key.shift_r><Key.shift_r><Key.shift_r><Key.shift_r><Key.shift_r><Key.shift_r><Key.shift_r><Key.shift_r><Key.shift_r><Key.shift_r><Key.shift_r><Key.shift_r><Key.shift_r><Key.shift_r><Key.shift_r><Key.shift_r><Key.shift_r><Key.shift_r><Key.shift_r><Key.shift_r><Key.shift_r><Key.shift_r><Key.shift_r>Name<Key.space>=<Key.space><Key.shift_r><Key.shift_r><Key.shift_r><Key.shift_r><Key.shift_r><Key.shift_r><Key.shift_r><Key.shift_r><Key.shift_r><Key.shift_r><Key.shift_r><Key.shift_r><Key.shift_r><Key.shift_r><Key.shift_r><Key.shift_r><Key.shift_r><Key.shift_r><Key.shift_r><Key.shift_r><Key.shift_r>:<Key.space>my<Key.shift_r><Key.shift_r><Key.shift_r><Key.shift_r><Key.shift_r><Key.shift_r><Key.shift_r><Key.shift_r><Key.shift_r><Key.shift_r><Key.shift_r><Key.shift_r><Key.shift_r><Key.shift_r><Key.shift_r><Key.shift_r><Key.shift_r><Key.shift_r><Key.shift_r><Key.shift_r><Key.shift_r><Key.shift_r><Key.shift_r><Key.shift_r><Key.shift_r><Key.shift_r>Name<Key.right>;<Key.enter>if<Key.shift_r><Key.shift_r><Key.shift_r><Key.shift_r><Key.shift_r><Key.shift_r><Key.shift_r><Key.shift_r><Key.shift_r><Key.shift_r><Key.shift_r><Key.shift_r><Key.shift_r><Key.shift_r><Key.shift_r><Key.shift_r><Key.shift_r><Key.shift_r><Key.shift_r><Key.shift_r><Key.shift_r>(x.size<Key.shift_r><Key.shift_r><Key.shift_r><Key.shift_r><Key.shift_r><Key.shift_r><Key.shift_r><Key.shift_r><Key.shift_r><Key.shift_r><Key.shift_r><Key.shift_r><Key.shift_r><Key.shift_r><Key.shift_r><Key.shift_r><Key.shift_r><Key.shift_r><Key.shift_r><Key.shift_r><Key.shift_r><Key.shift_r><Key.shift_r><Key.shift_r><Key.shift_r><Key.shift_r><Key.shift_r><Key.shift_r>(<Key.right><Key.space><Key.shift_r><Key.shift_r><Key.shift_r><Key.shift_r><Key.shift_r><Key.shift_r><Key.shift_r><Key.shift_r><Key.shift_r><Key.shift_r><Key.shift_r><Key.shift_r><Key.shift_r><Key.shift_r><Key.shift_r><Key.shift_r><Key.shift_r><Key.shift_r><Key.shift_r><Key.shift_r><Key.shift_r><Key.shift_r><Key.shift_r><<Key.space>1<Key.right><Key.enter><Key.shift_r><Key.shift_r><Key.shift_r><Key.shift_r><Key.shift_r><Key.shift_r><Key.shift_r><Key.shift_r><Key.shift_r><Key.shift_r><Key.shift_r><Key.shift_r><Key.shift_r>{<Key.enter><Key.shift_r><Key.shift_r><Key.shift_r><Key.shift_r><Key.shift_r><Key.shift_r><Key.shift_r><Key.shift_r><Key.shift_r><Key.shift_r><Key.shift_r><Key.shift_r><Key.shift_r><Key.shift_r><Key.shift_r>System.assert<Key.shift_r><Key.shift_r><Key.shift_r><Key.shift_r><Key.shift_r><Key.shift_r><Key.shift_r><Key.shift_r><Key.shift_r>Equals<Key.shift_r><Key.shift_r><Key.shift_r><Key.shift_r><Key.shift_r><Key.shift_r><Key.shift_r><Key.shift_r><Key.shift_r><Key.shift_r><Key.shift_r><Key.shift_r><Key.shift_r><Key.shift_r><Key.shift_r><Key.shift_r><Key.shift_r><Key.shift_r><Key.shift_r><Key.shift_r><Key.shift_r>(0,x.size<Key.shift_r><Key.shift_r><Key.shift_r><Key.shift_r><Key.shift_r><Key.shift_r><Key.shift_r><Key.shift_r><Key.shift_r><Key.shift_r><Key.shift_r><Key.shift_r><Key.shift_r><Key.shift_r><Key.shift_r><Key.shift_r><Key.shift_r><Key.shift_r><Key.shift_r><Key.shift_r><Key.shift_r><Key.shift_r>(<Key.right><Key.right>;<Key.enter>insert<Key.space>a2;<Key.down><Key.enter>else<Key.enter><Key.shift_r><Key.shift_r><Key.shift_r><Key.shift_r><Key.shift_r><Key.shift_r><Key.shift_r><Key.shift_r><Key.shift_r>{<Key.enter>add<Key.shift_r><Key.shift_r><Key.shift_r><Key.shift_r><Key.shift_r><Key.shift_r><Key.shift_r><Key.shift_r><Key.shift_r><Key.shift_r><Key.shift_r><Key.shift_r><Key.shift_r><Key.shift_r><Key.shift_r><Key.shift_r><Key.shift_r><Key.shift_r><Key.shift_r>Error<Key.space>=<Key.space>'<Key.shift_r><Key.shift_r><Key.shift_r><Key.shift_r><Key.shift_r>Account<Key.space>with<Key.space>name<Key.space>is<Key.space>existing<Key.right>;
Screenshot: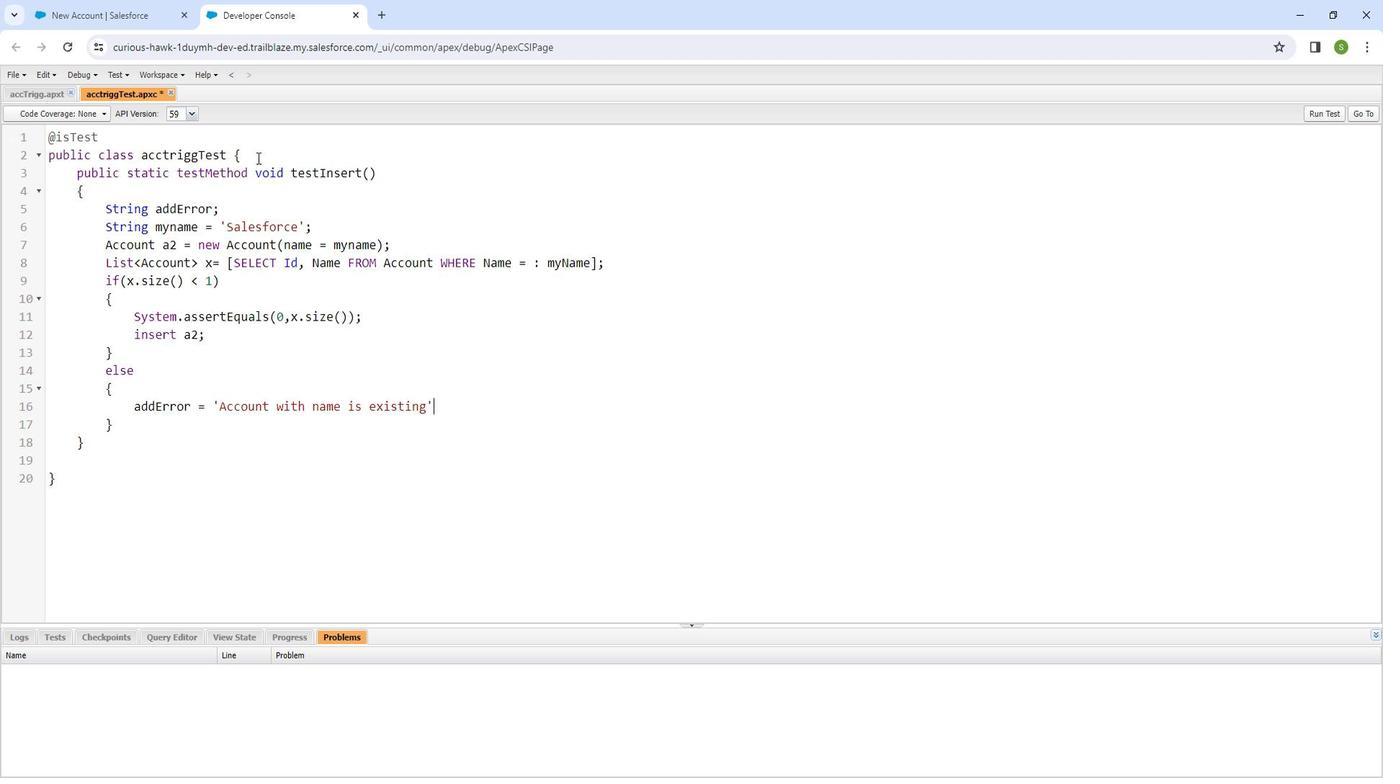 
Action: Mouse moved to (128, 409)
Screenshot: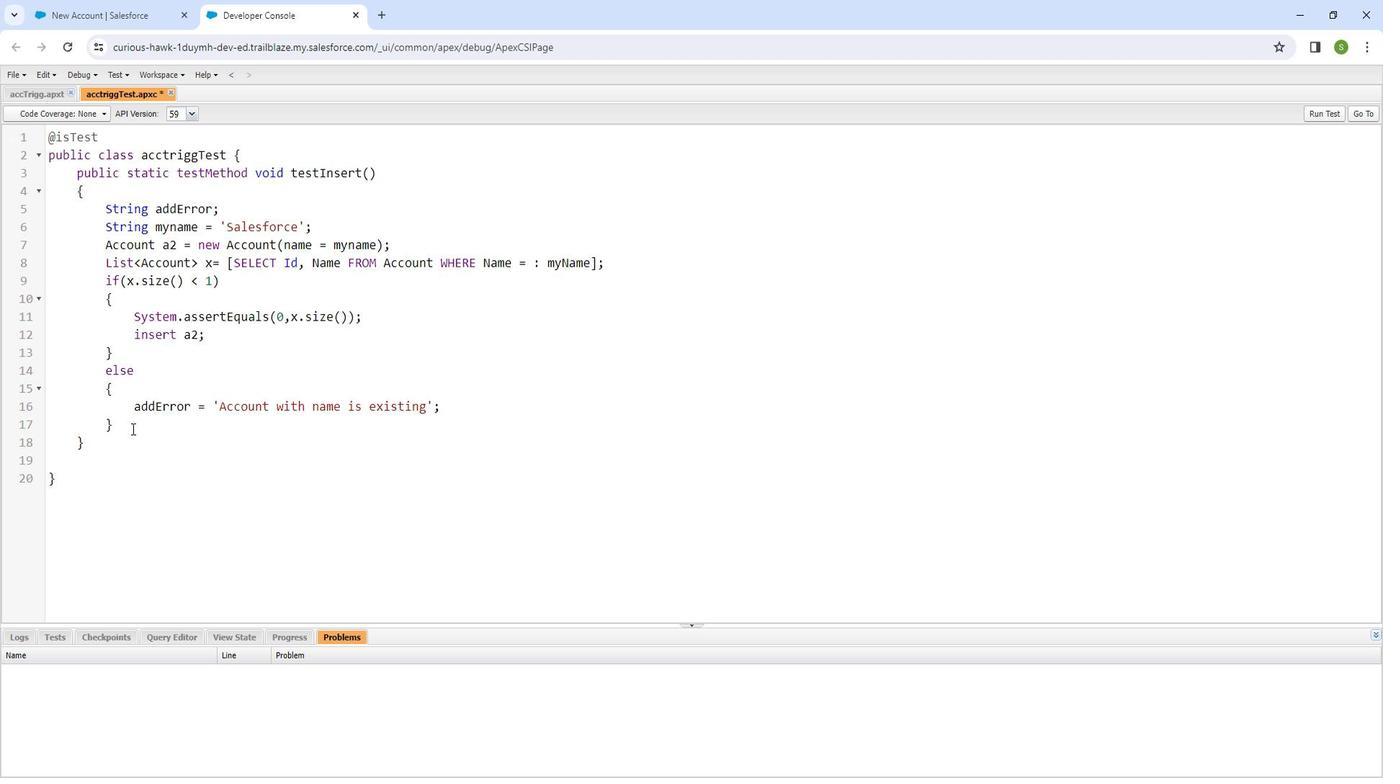 
Action: Mouse pressed left at (128, 409)
Screenshot: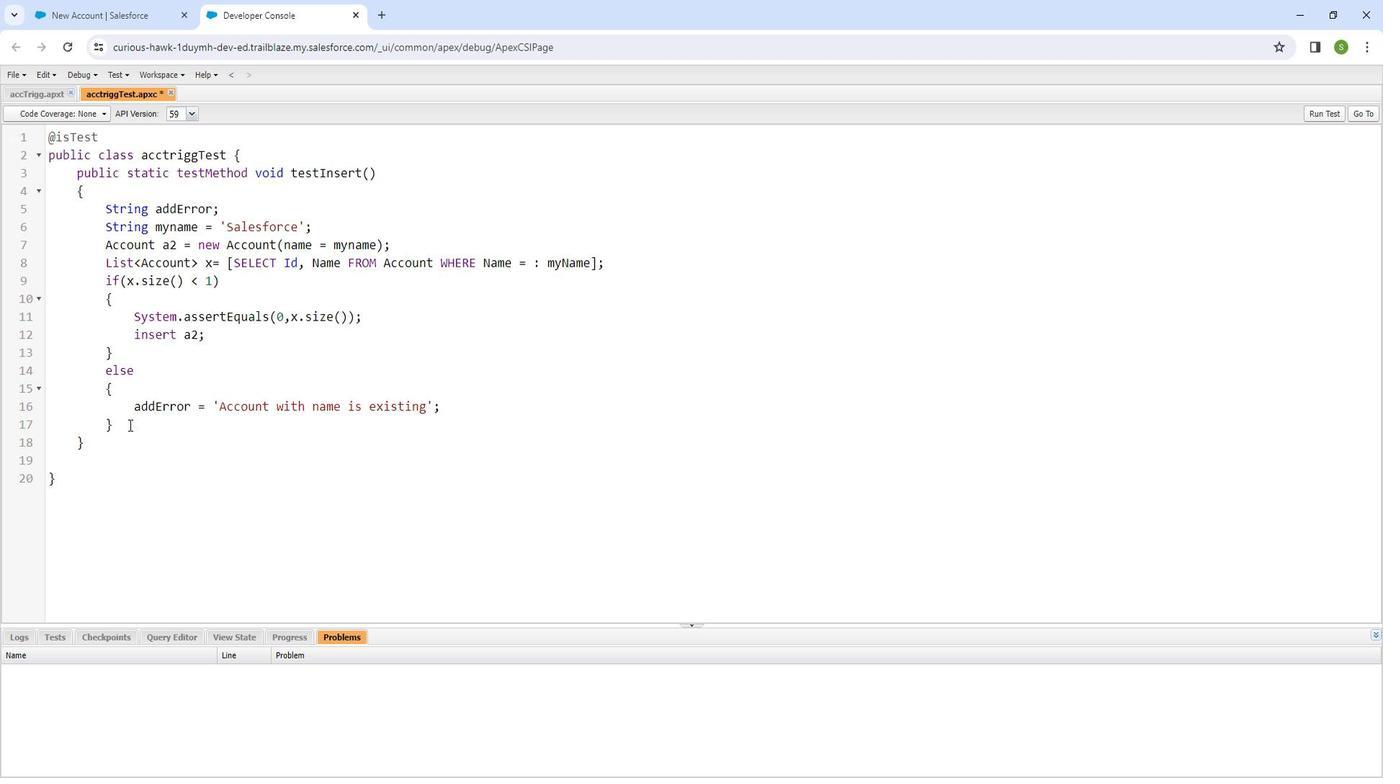 
Action: Mouse moved to (128, 408)
Screenshot: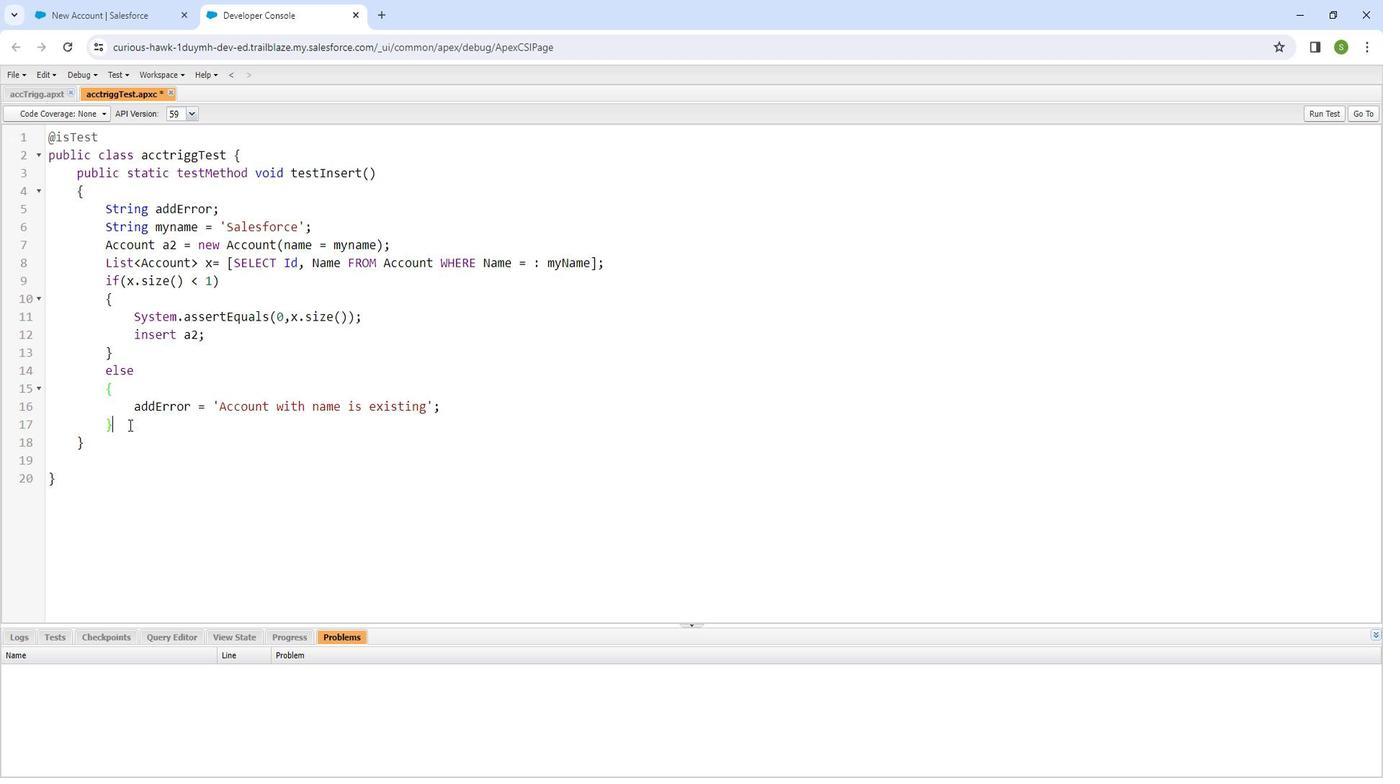 
Action: Key pressed <Key.enter><Key.enter><Key.shift_r><Key.shift_r><Key.shift_r><Key.shift_r><Key.shift_r><Key.shift_r><Key.shift_r><Key.shift_r>System.assert<Key.shift_r><Key.shift_r><Key.shift_r><Key.shift_r><Key.shift_r><Key.shift_r><Key.shift_r>Equals<Key.shift_r><Key.shift_r><Key.shift_r><Key.shift_r><Key.shift_r><Key.shift_r><Key.shift_r><Key.shift_r><Key.shift_r>('<Key.shift_r><Key.shift_r><Key.shift_r><Key.shift_r><Key.shift_r><Key.shift_r><Key.shift_r><Key.shift_r><Key.shift_r><Key.shift_r><Key.shift_r><Key.shift_r><Key.shift_r><Key.shift_r><Key.shift_r><Key.shift_r><Key.shift_r><Key.shift_r><Key.shift_r><Key.shift_r><Key.shift_r><Key.shift_r><Key.shift_r><Key.shift_r><Key.shift_r><Key.shift_r><Key.shift_r><Key.shift_r><Key.shift_r><Key.shift_r><Key.shift_r><Key.shift_r><Key.shift_r><Key.shift_r><Key.shift_r><Key.shift_r><Key.shift_r><Key.shift_r><Key.shift_r>Account<Key.space>with<Key.space>name<Key.space>is<Key.space>existing<Key.right>,<Key.space>add<Key.shift_r><Key.shift_r><Key.shift_r><Key.shift_r><Key.shift_r><Key.shift_r><Key.shift_r><Key.shift_r><Key.shift_r><Key.shift_r><Key.shift_r><Key.shift_r><Key.shift_r><Key.shift_r><Key.shift_r><Key.shift_r><Key.shift_r>Error<Key.right>;
Screenshot: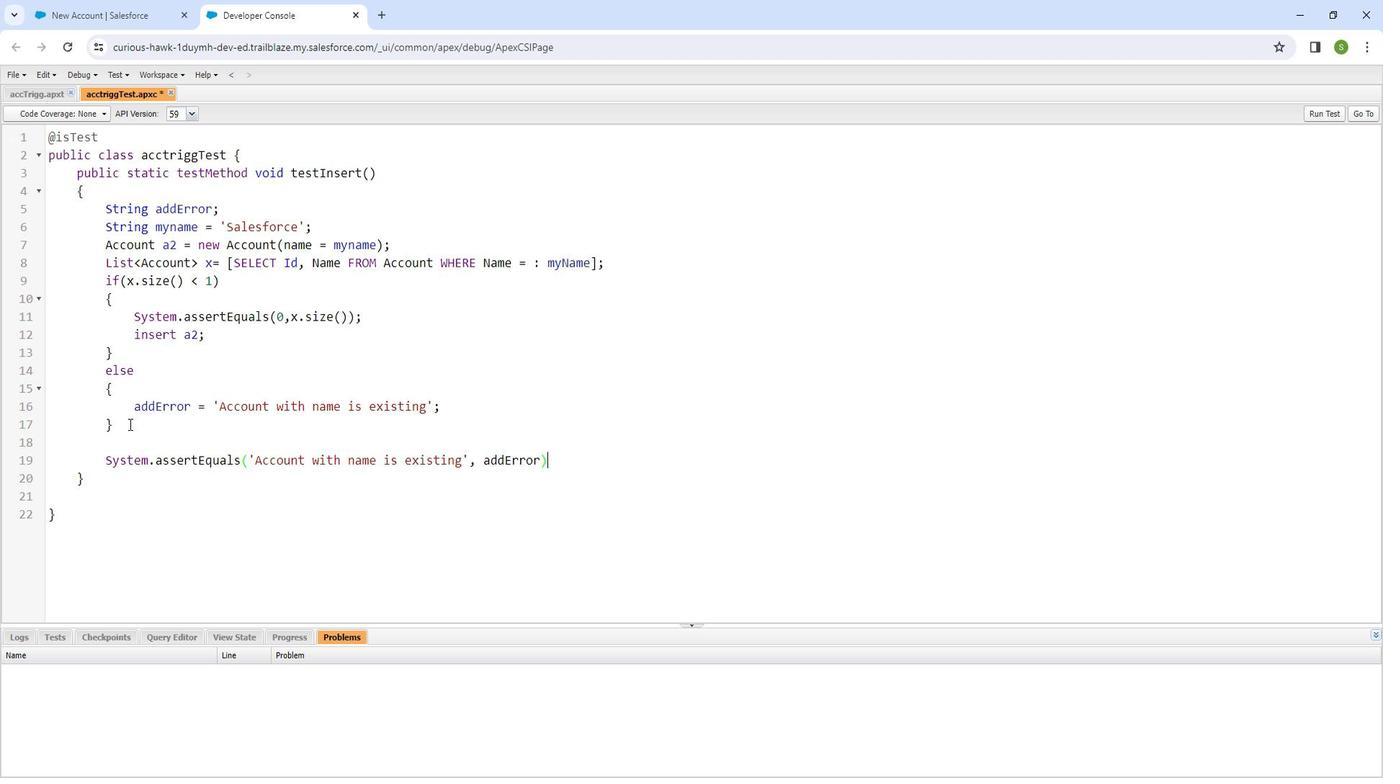 
Action: Mouse moved to (113, 412)
Screenshot: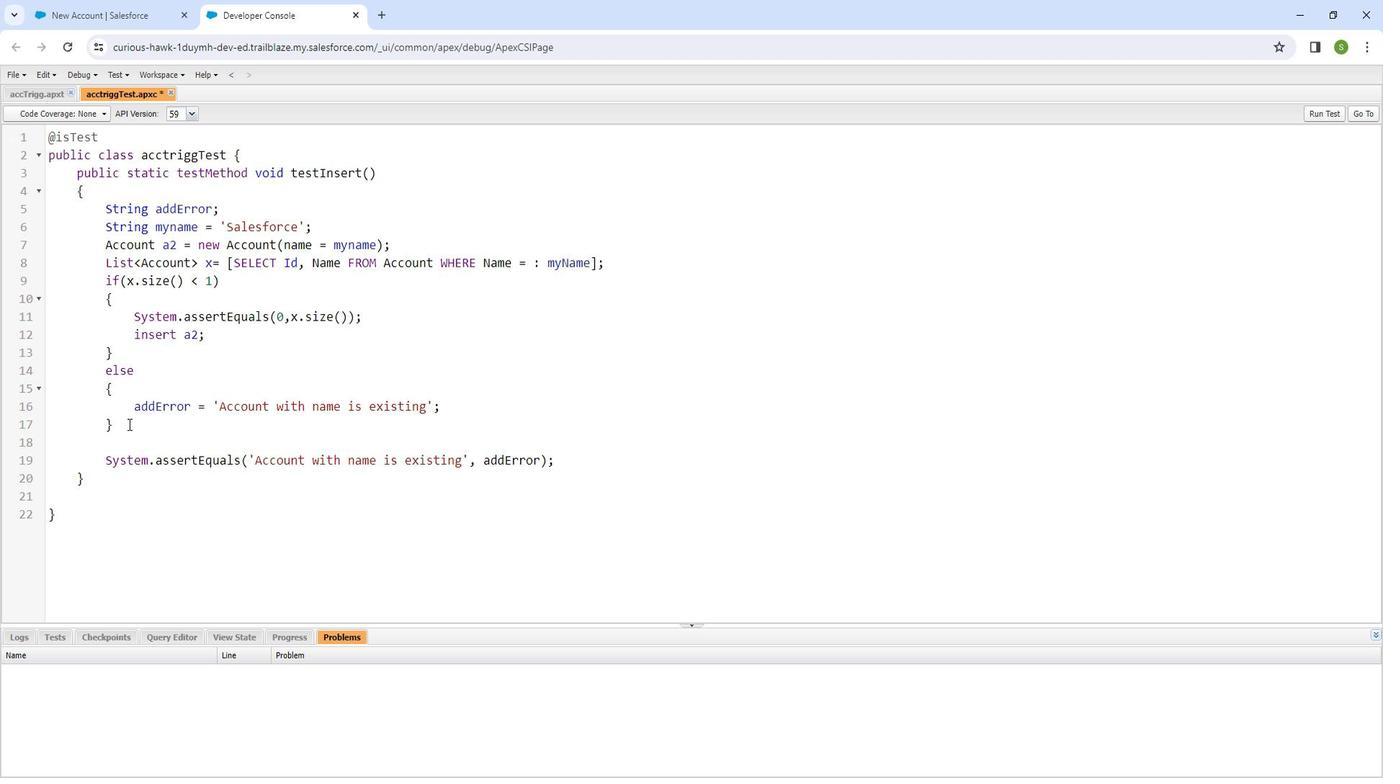 
Action: Key pressed ctrl+S
Screenshot: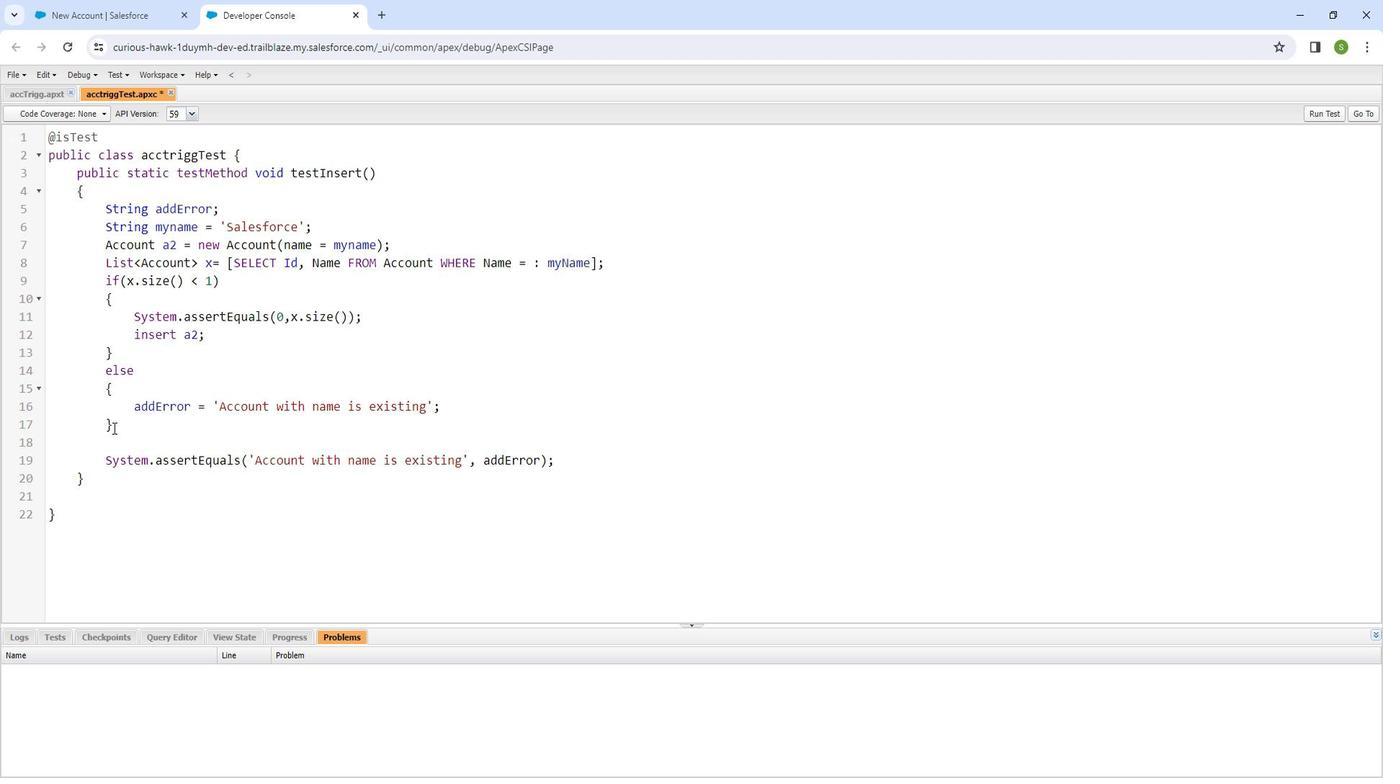 
Action: Mouse moved to (1317, 108)
Screenshot: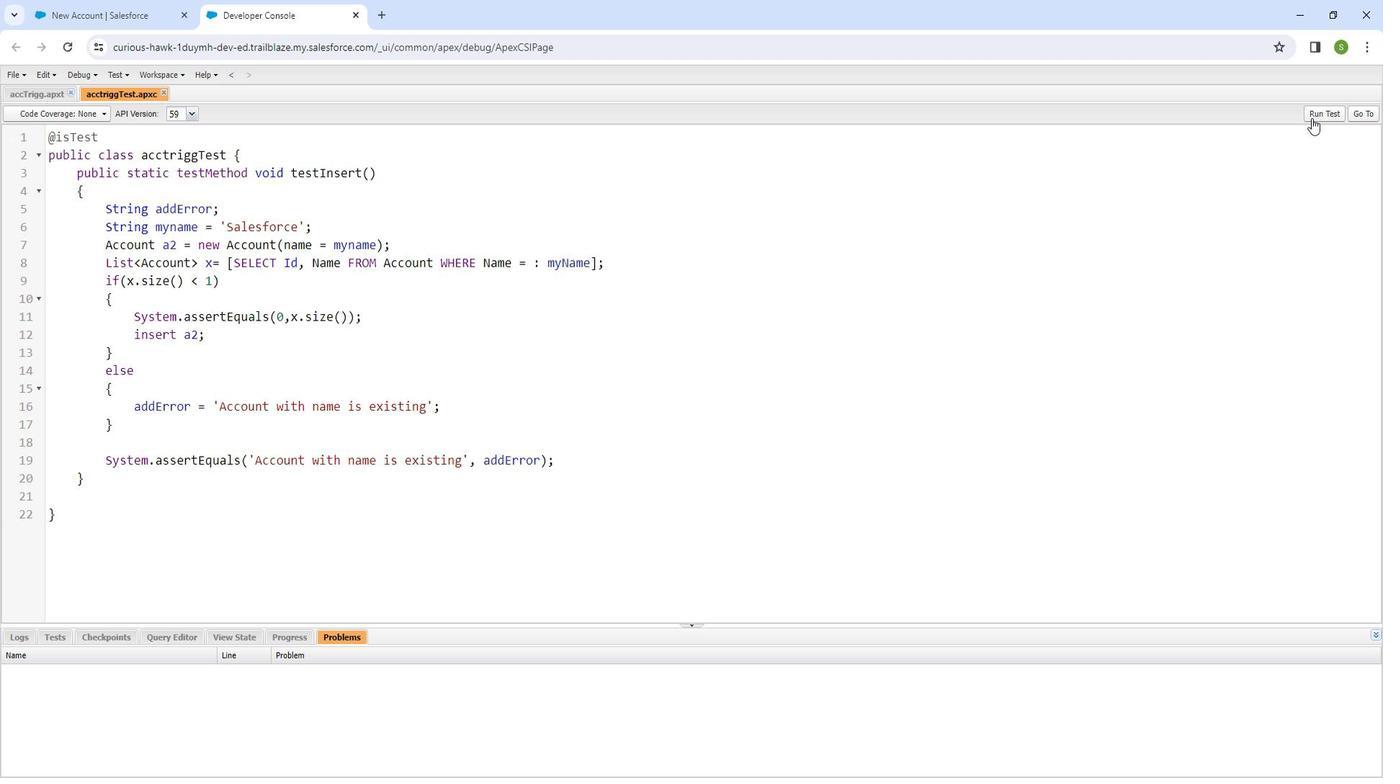 
Action: Mouse pressed left at (1317, 108)
Screenshot: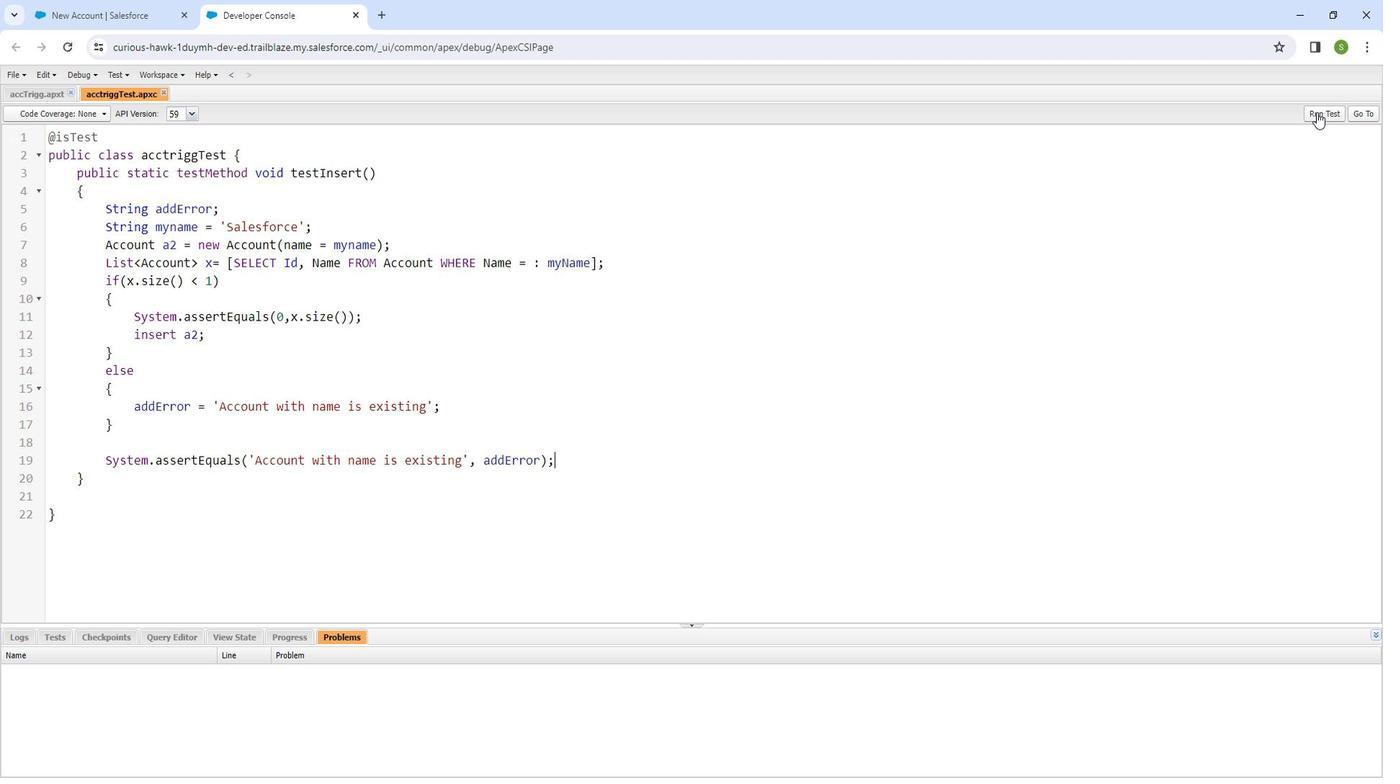 
Action: Mouse moved to (57, 613)
Screenshot: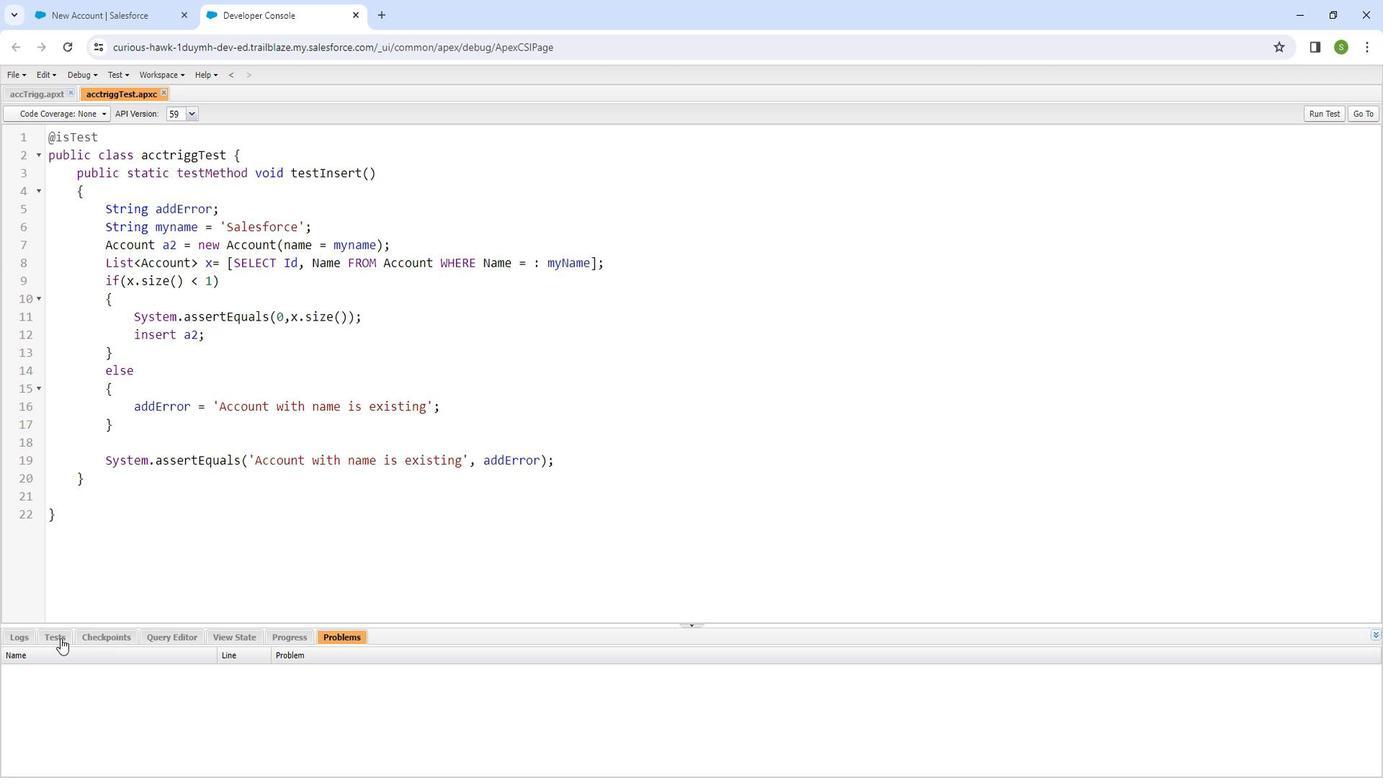 
Action: Mouse pressed left at (57, 613)
Screenshot: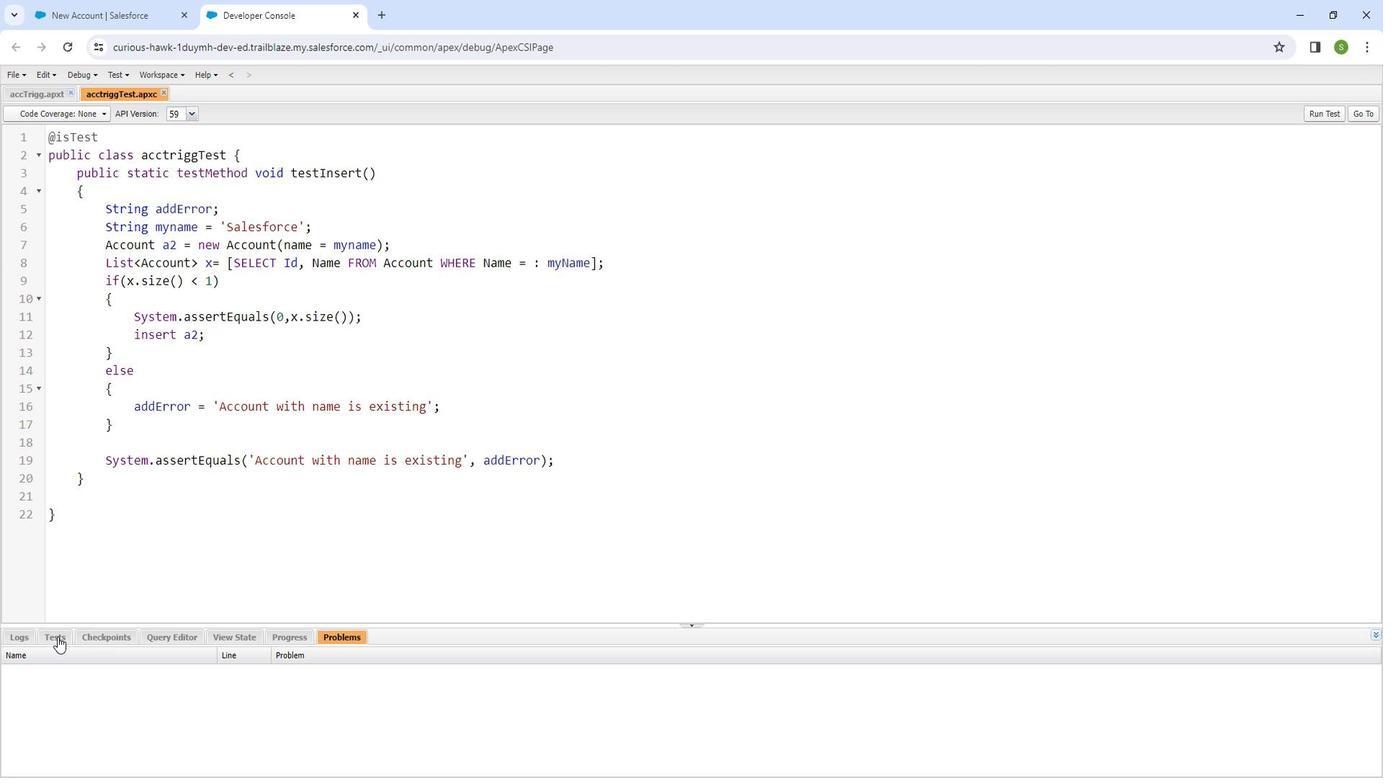 
Action: Mouse moved to (1159, 645)
Screenshot: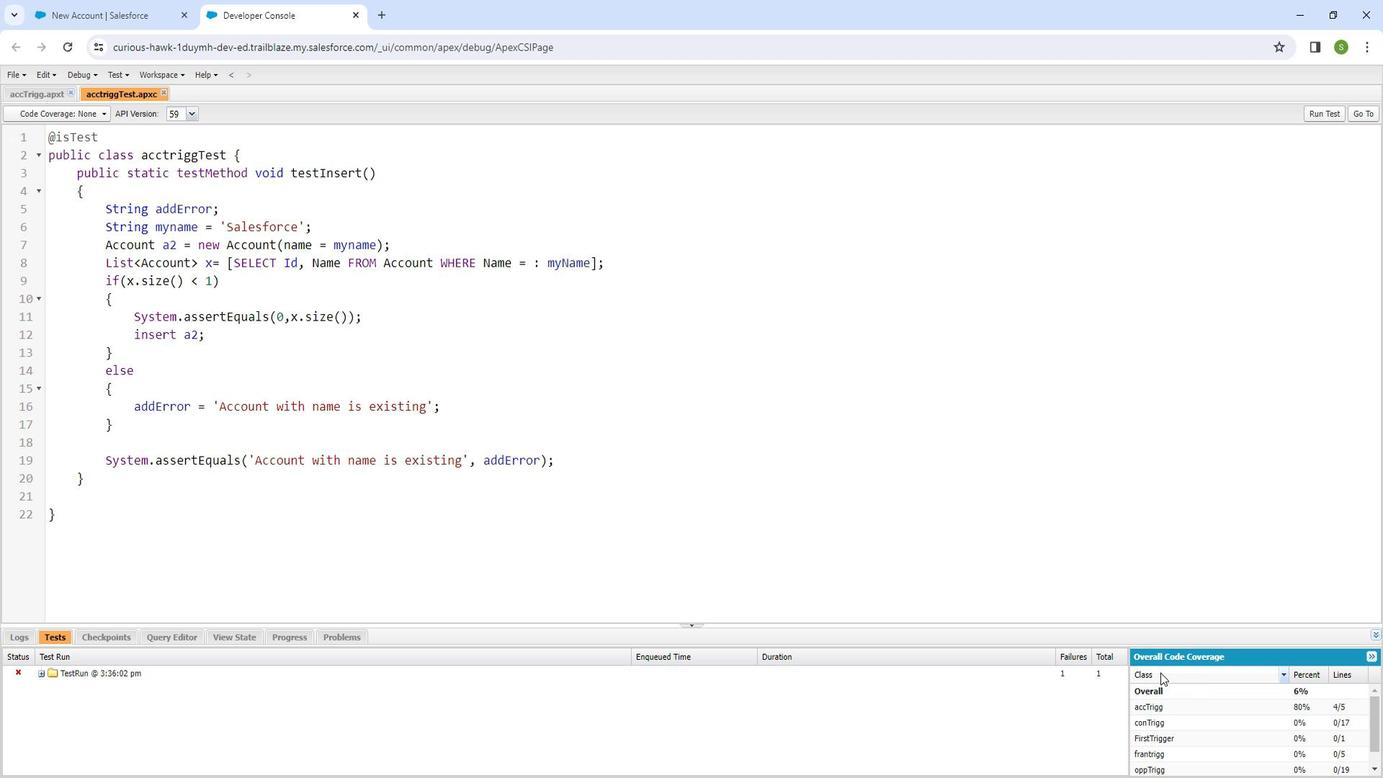 
